 Task: View property listings for modern homes in Santa Fe, New Mexico, with a private courtyard or patio.
Action: Mouse moved to (325, 189)
Screenshot: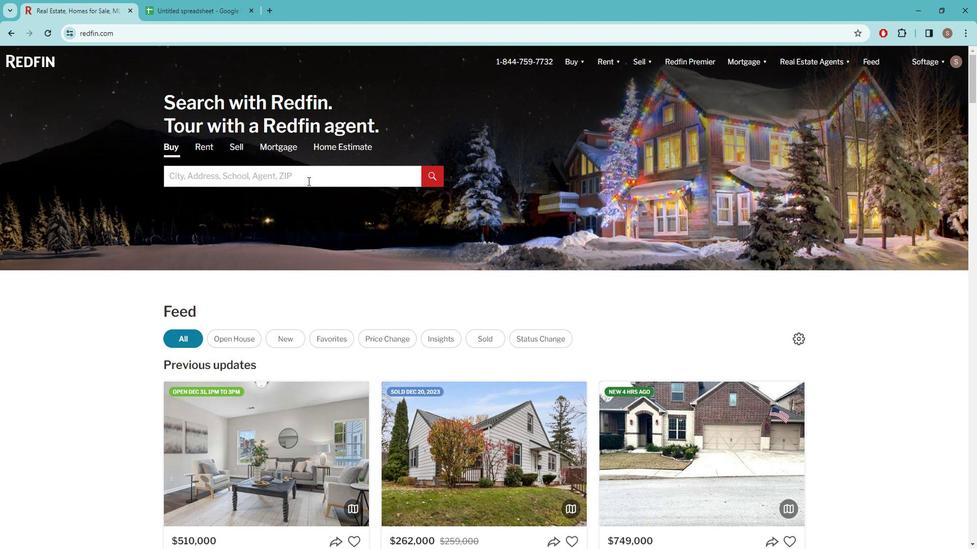 
Action: Mouse pressed left at (325, 189)
Screenshot: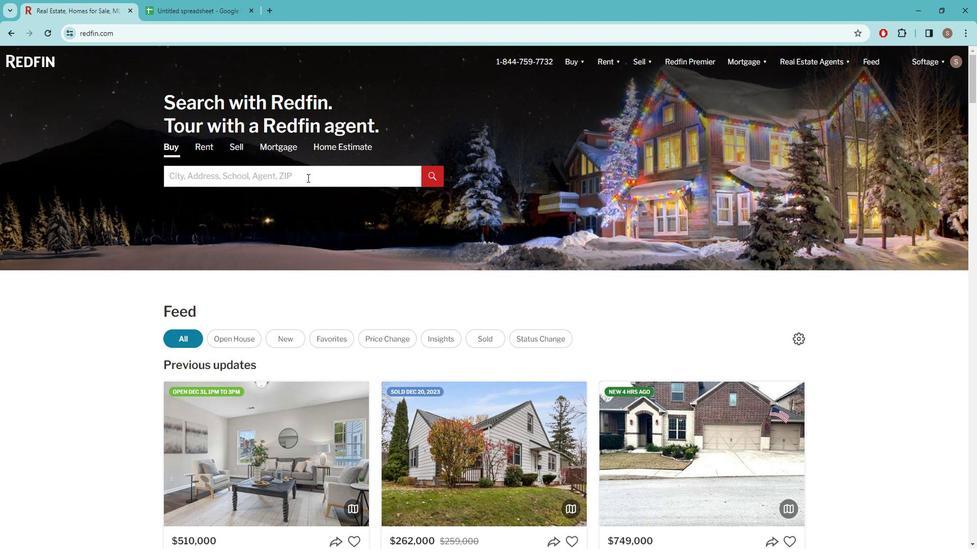 
Action: Mouse moved to (324, 188)
Screenshot: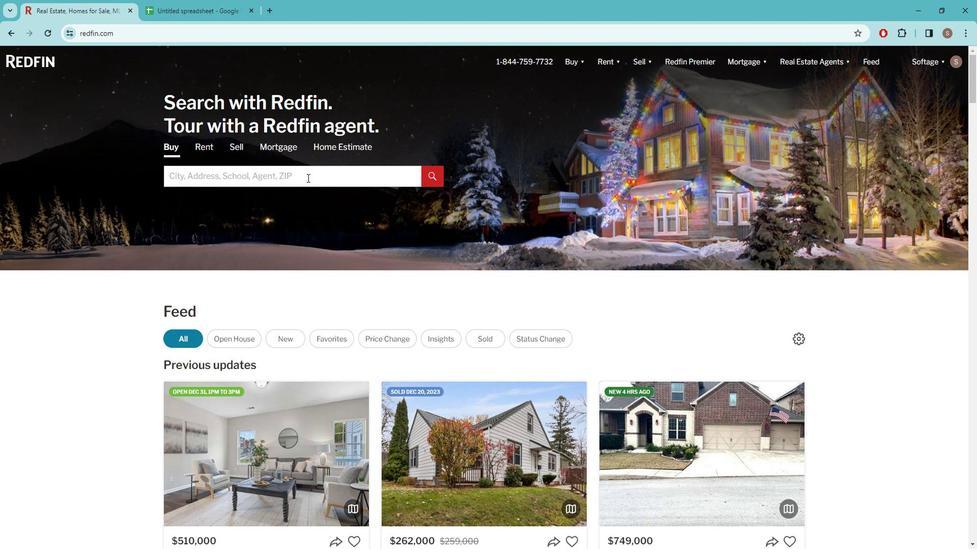 
Action: Key pressed s<Key.caps_lock>ANTA<Key.space><Key.caps_lock>f<Key.caps_lock>E
Screenshot: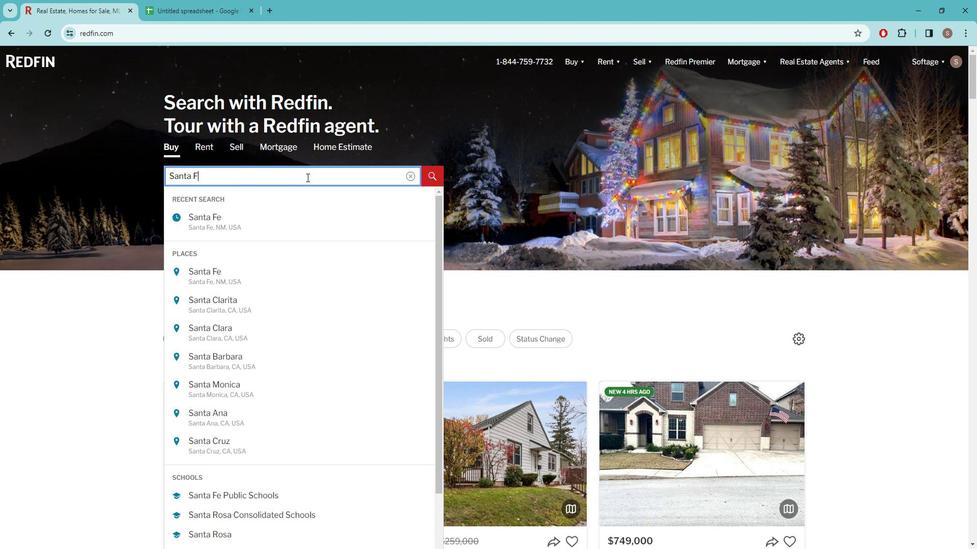 
Action: Mouse moved to (297, 224)
Screenshot: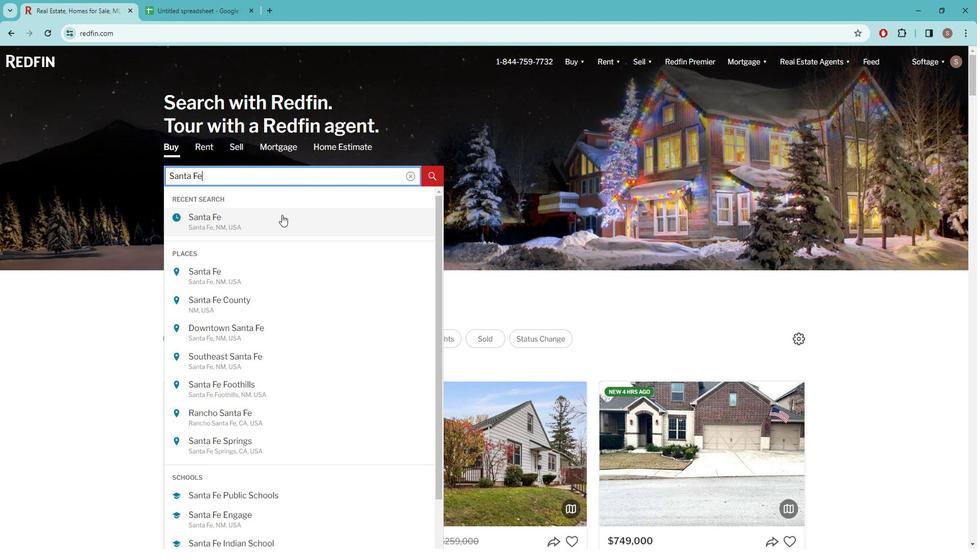 
Action: Mouse pressed left at (297, 224)
Screenshot: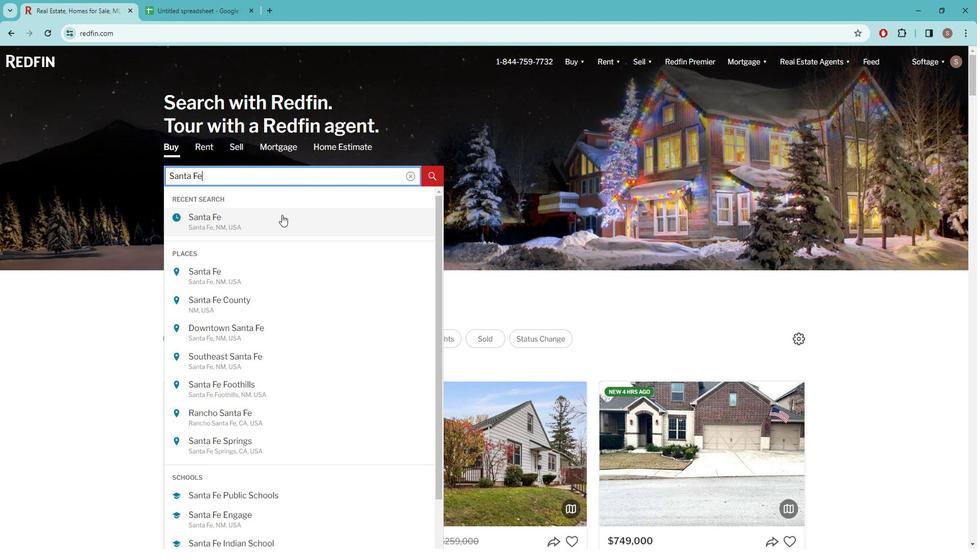 
Action: Mouse moved to (867, 139)
Screenshot: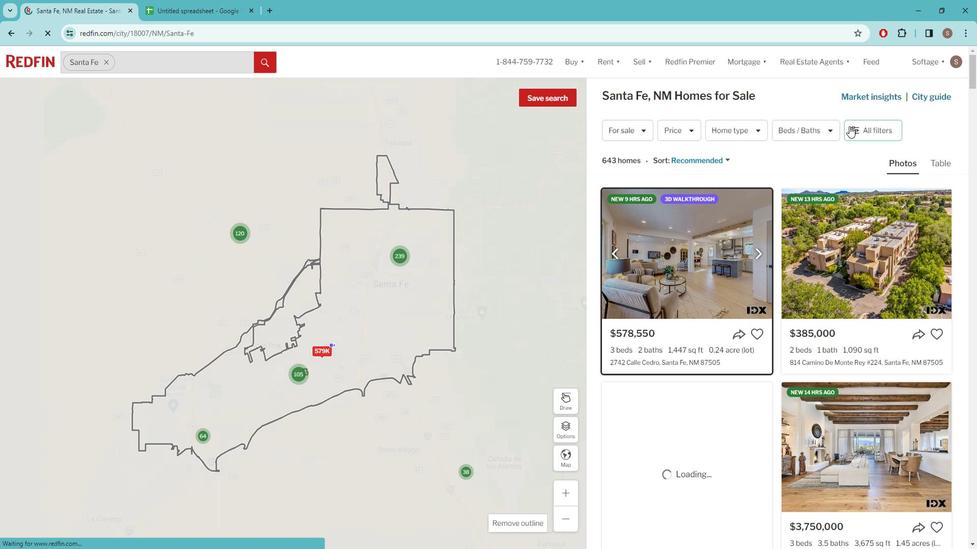 
Action: Mouse pressed left at (867, 139)
Screenshot: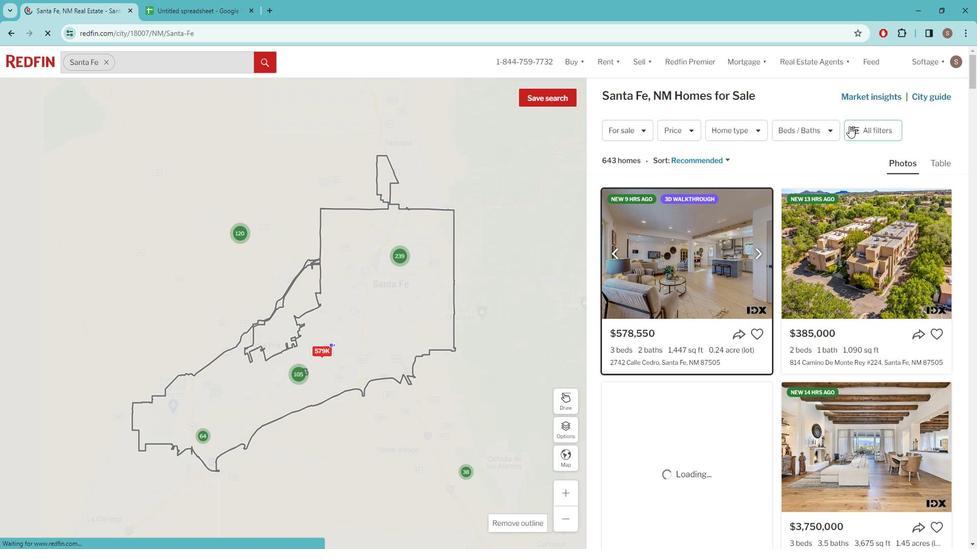 
Action: Mouse pressed left at (867, 139)
Screenshot: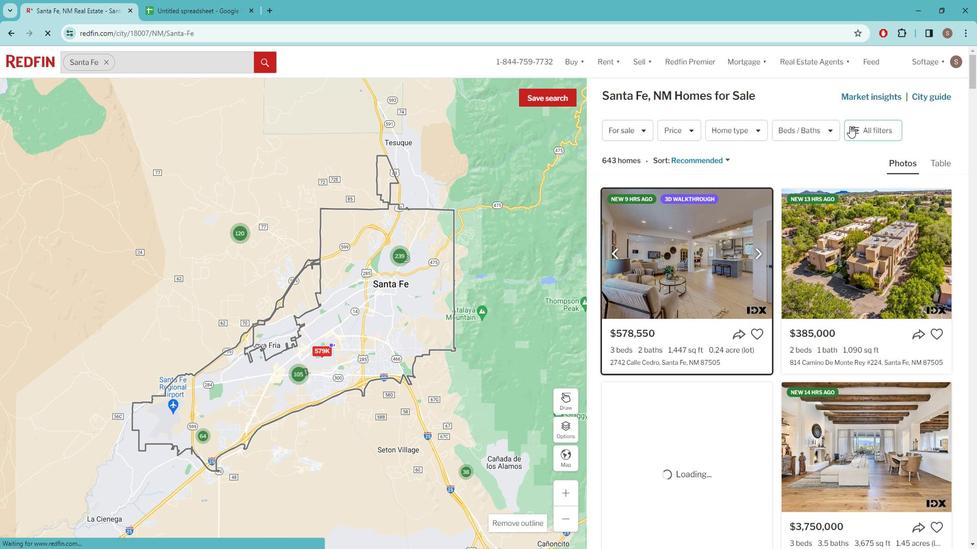 
Action: Mouse moved to (870, 139)
Screenshot: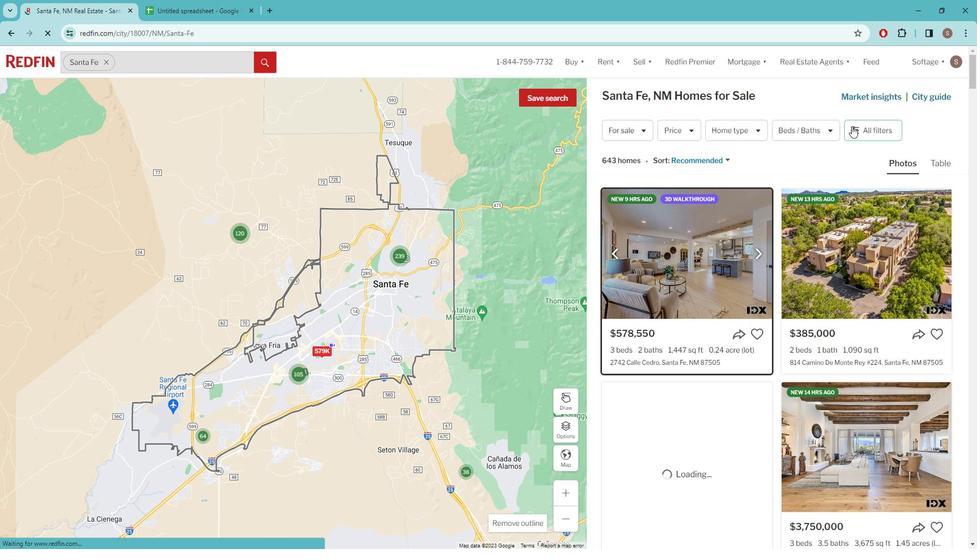 
Action: Mouse pressed left at (870, 139)
Screenshot: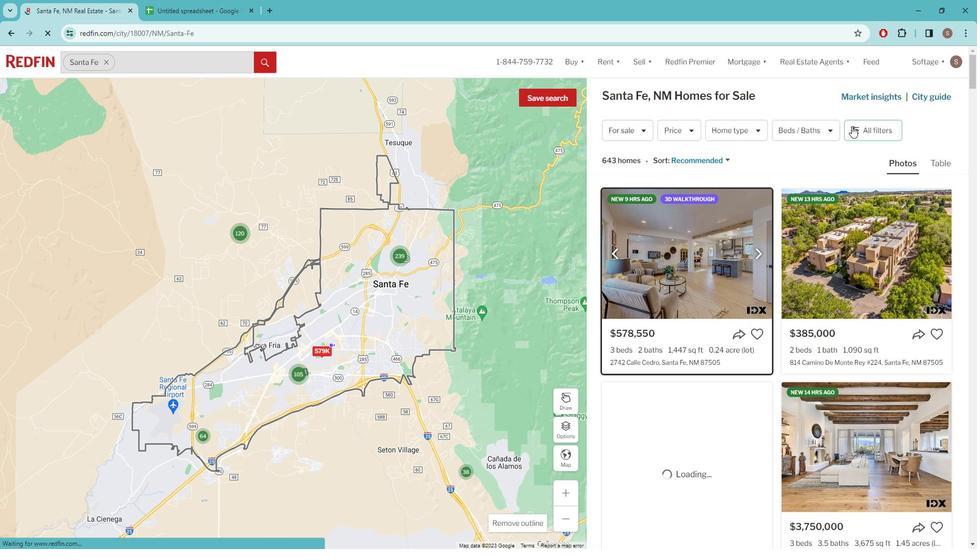 
Action: Mouse pressed left at (870, 139)
Screenshot: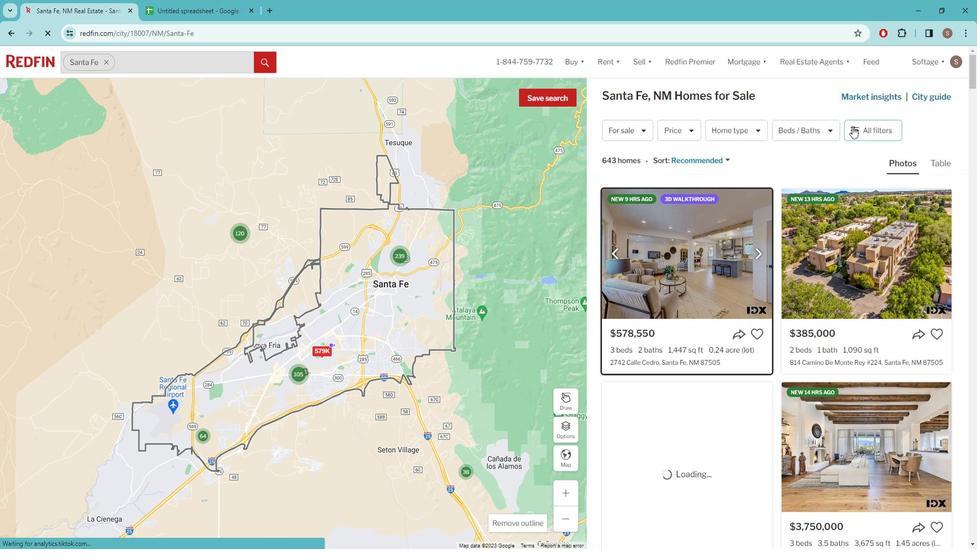 
Action: Mouse moved to (870, 139)
Screenshot: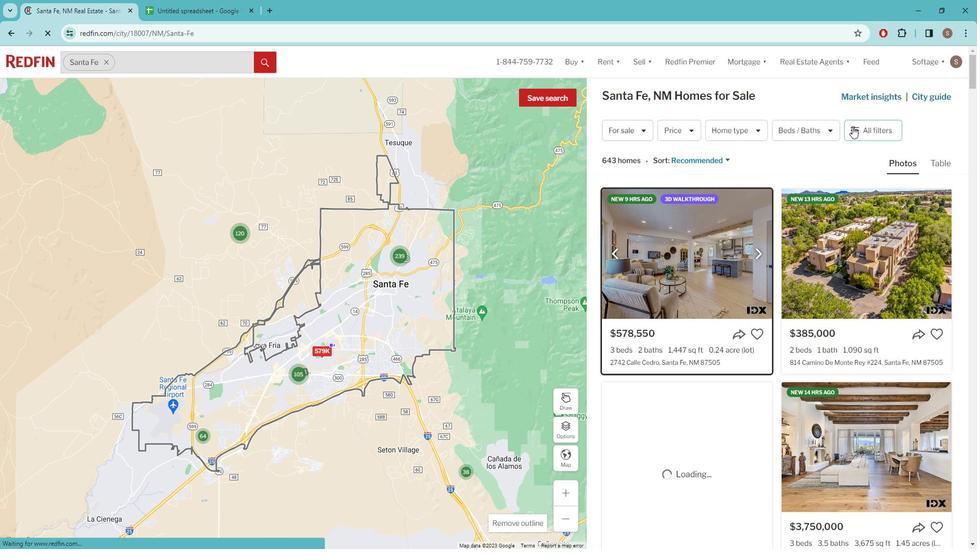 
Action: Mouse pressed left at (870, 139)
Screenshot: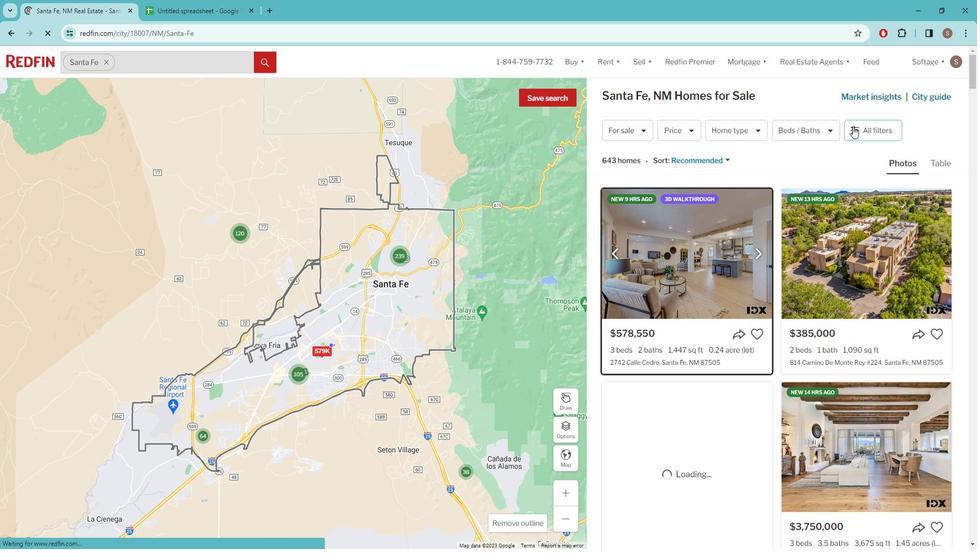 
Action: Mouse pressed left at (870, 139)
Screenshot: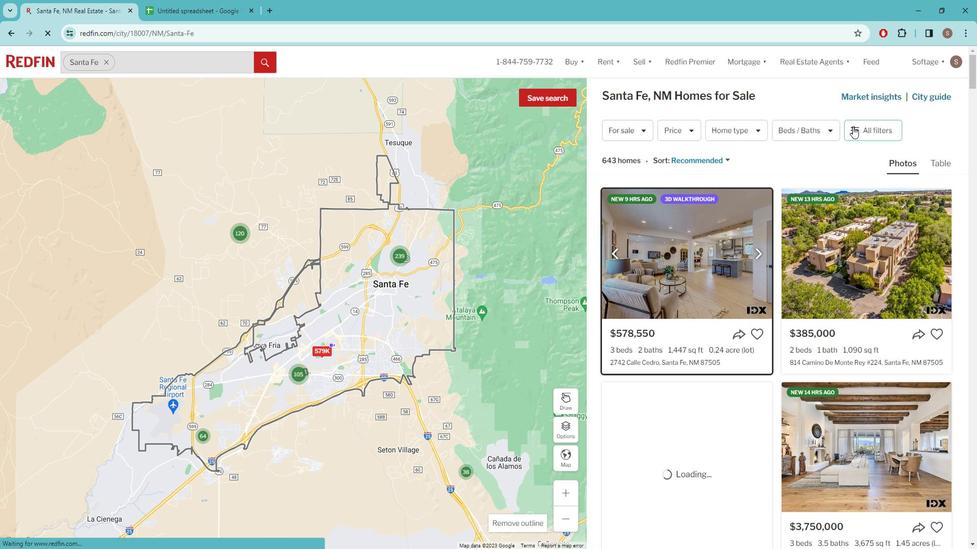 
Action: Mouse moved to (877, 140)
Screenshot: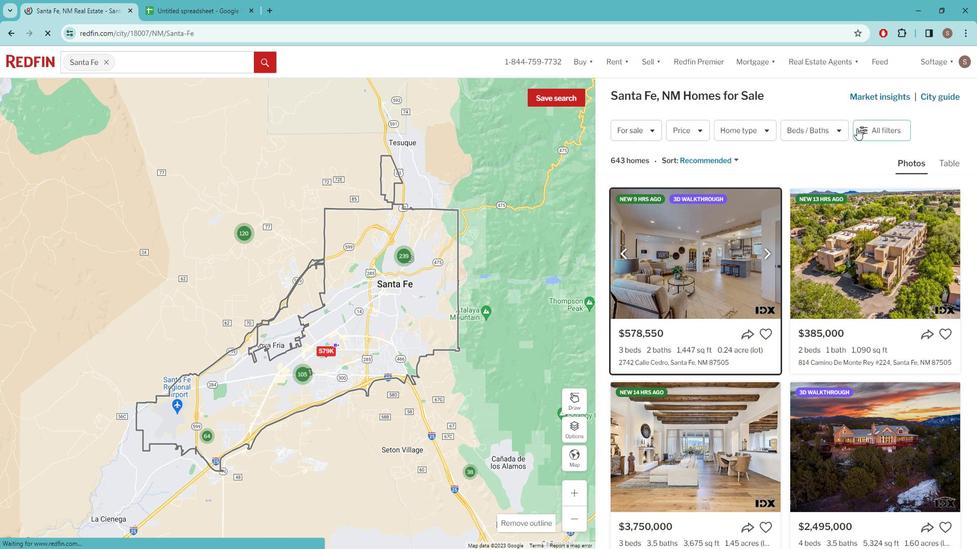 
Action: Mouse pressed left at (877, 140)
Screenshot: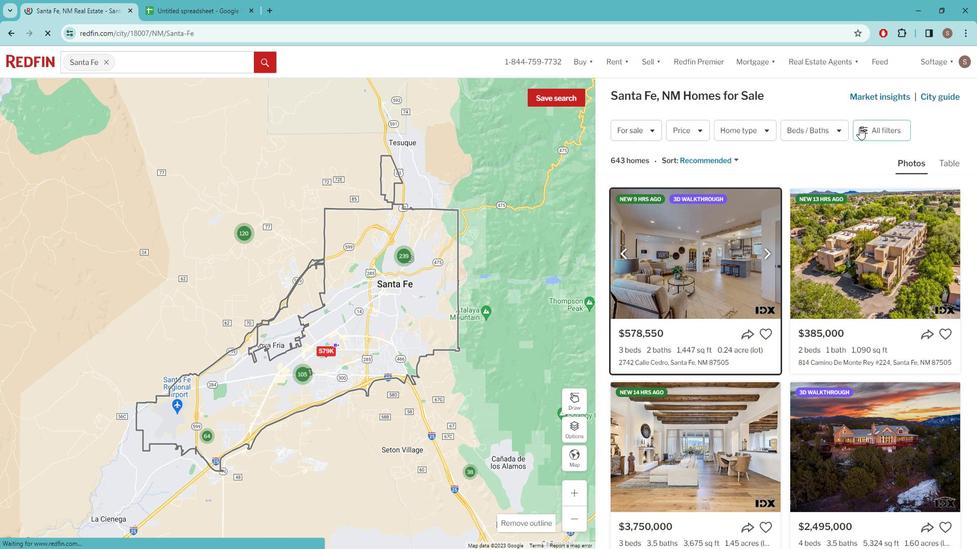 
Action: Mouse pressed left at (877, 140)
Screenshot: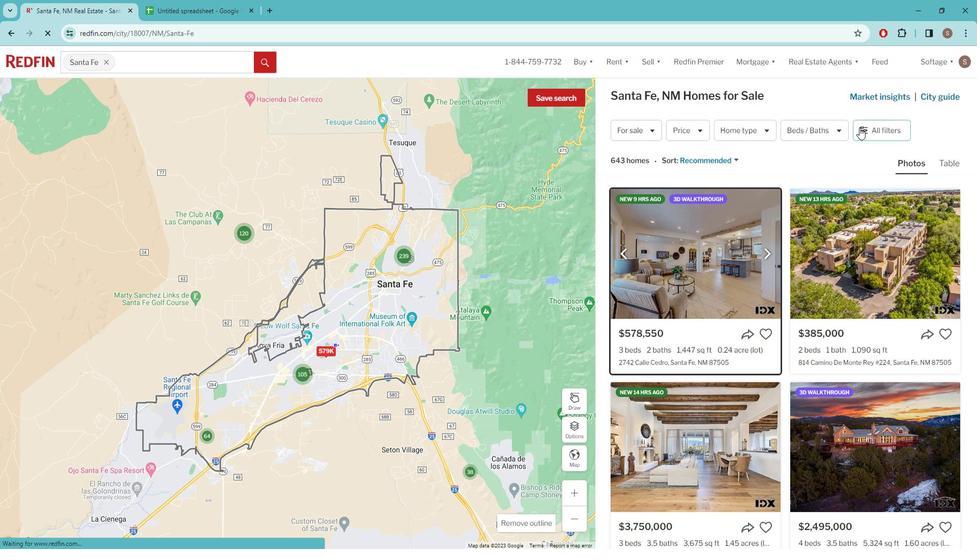 
Action: Mouse pressed left at (877, 140)
Screenshot: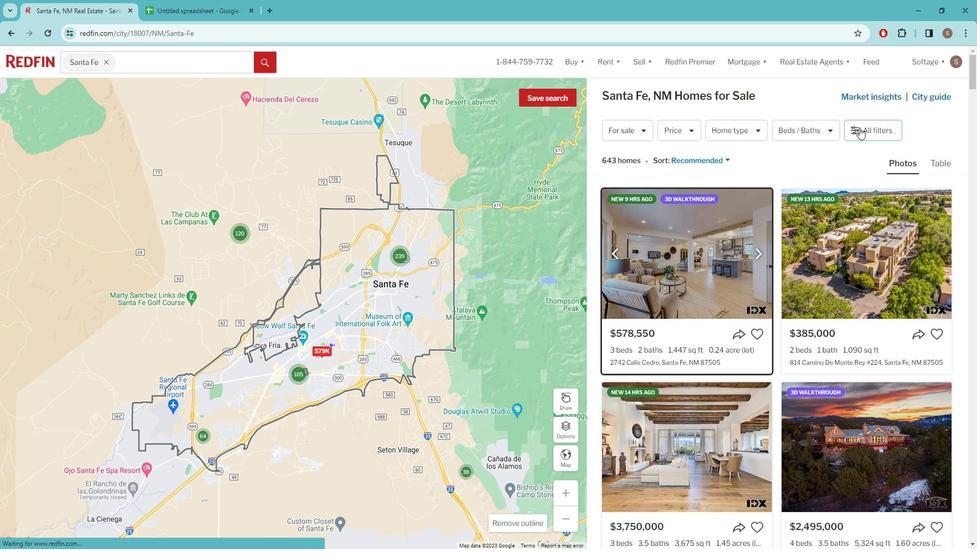
Action: Mouse moved to (823, 215)
Screenshot: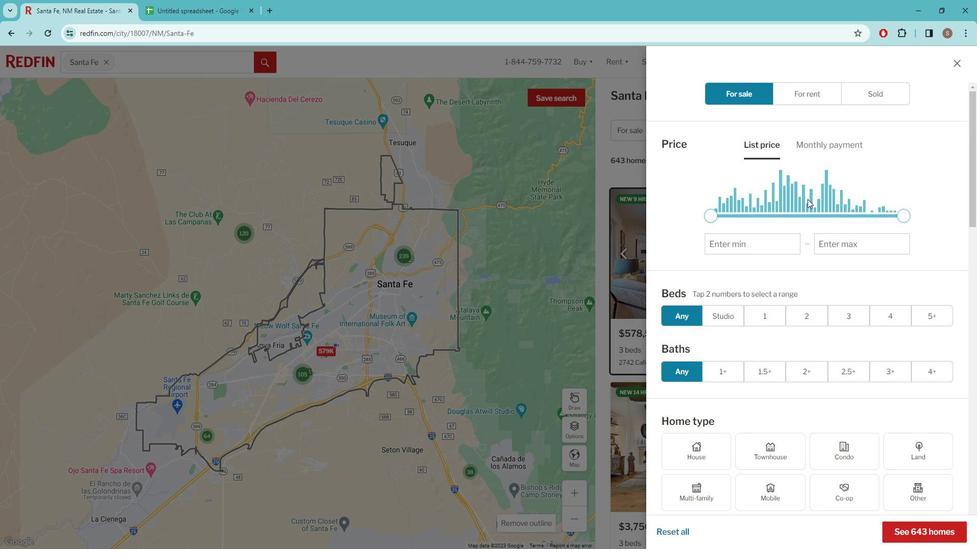 
Action: Mouse scrolled (823, 214) with delta (0, 0)
Screenshot: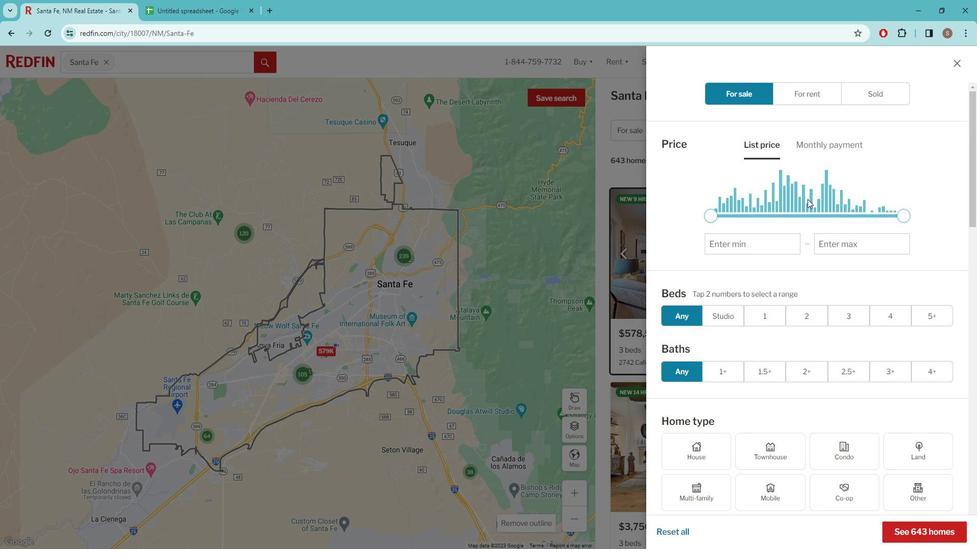 
Action: Mouse moved to (823, 215)
Screenshot: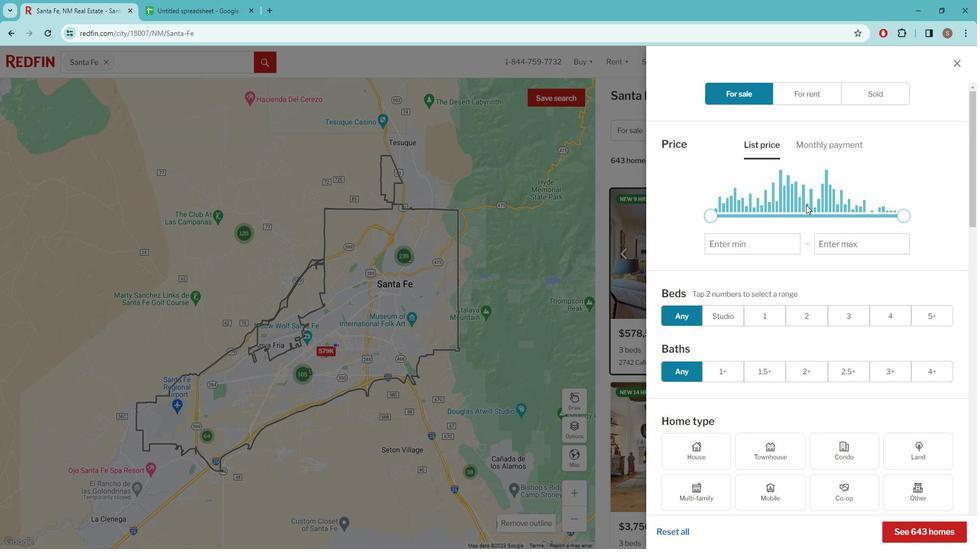 
Action: Mouse scrolled (823, 214) with delta (0, 0)
Screenshot: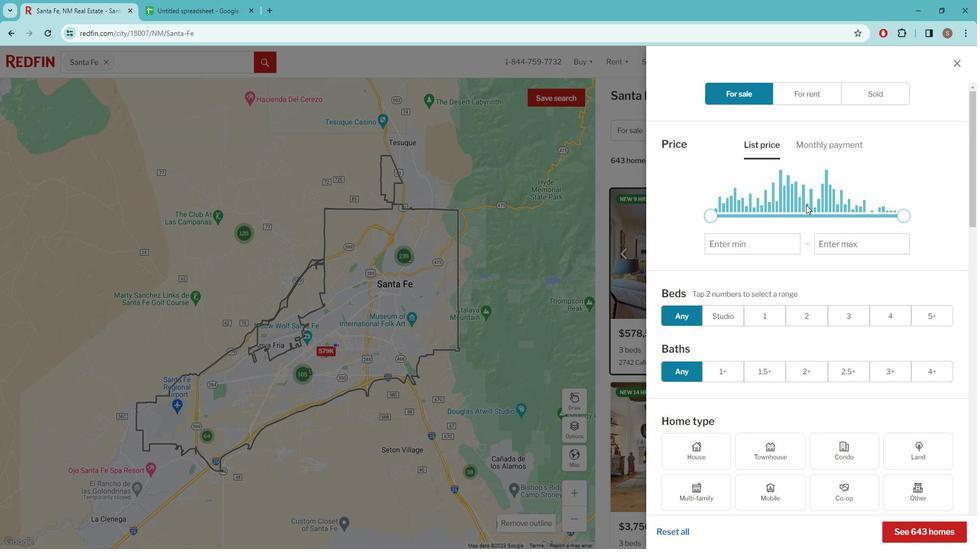 
Action: Mouse scrolled (823, 214) with delta (0, 0)
Screenshot: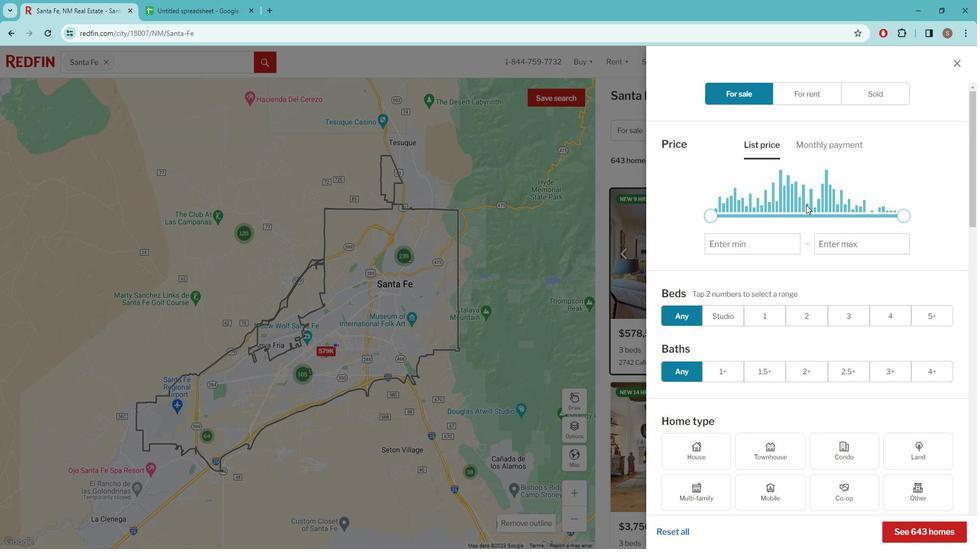 
Action: Mouse moved to (823, 215)
Screenshot: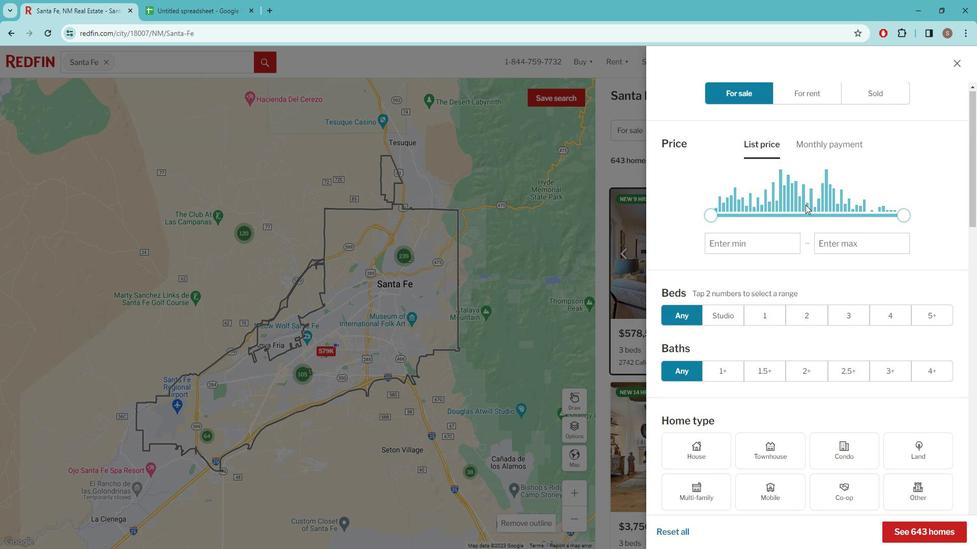 
Action: Mouse scrolled (823, 215) with delta (0, 0)
Screenshot: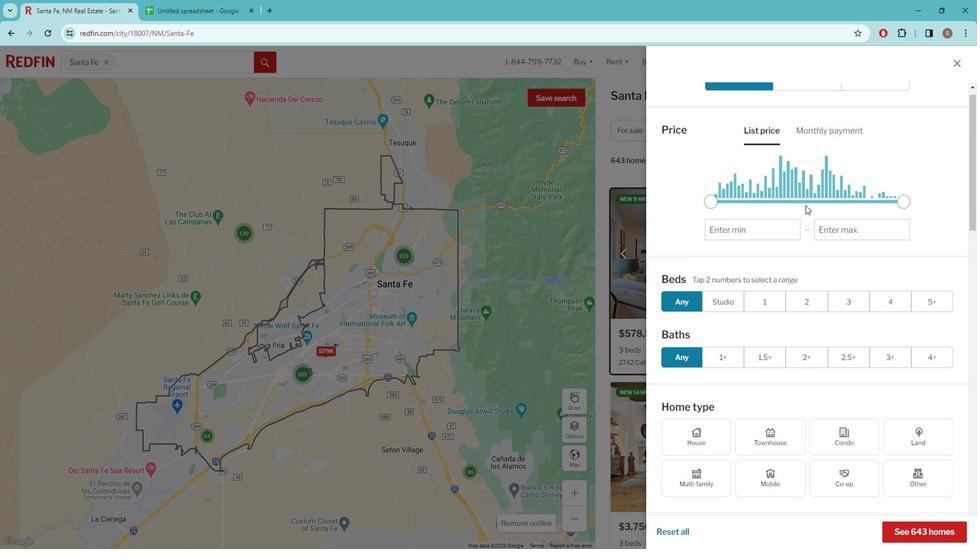 
Action: Mouse moved to (820, 225)
Screenshot: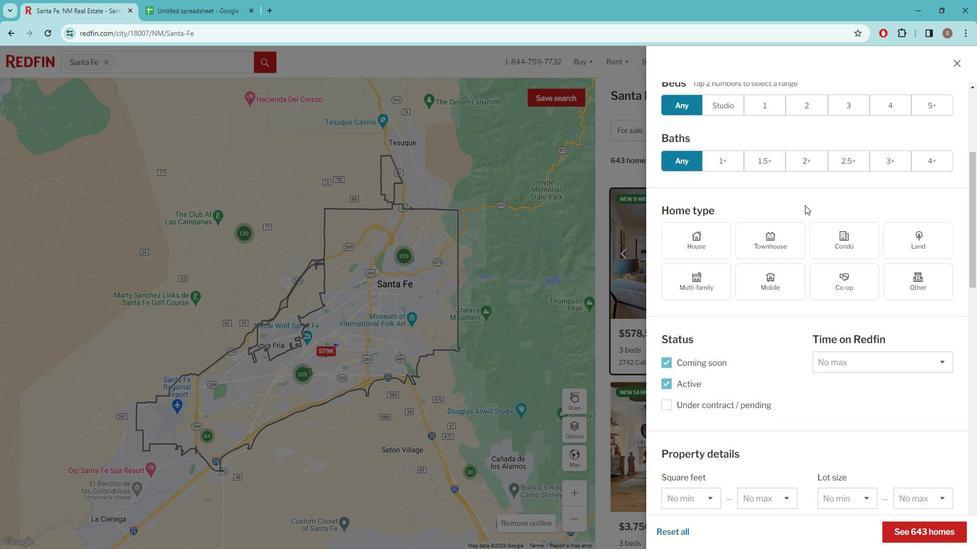 
Action: Mouse scrolled (820, 224) with delta (0, 0)
Screenshot: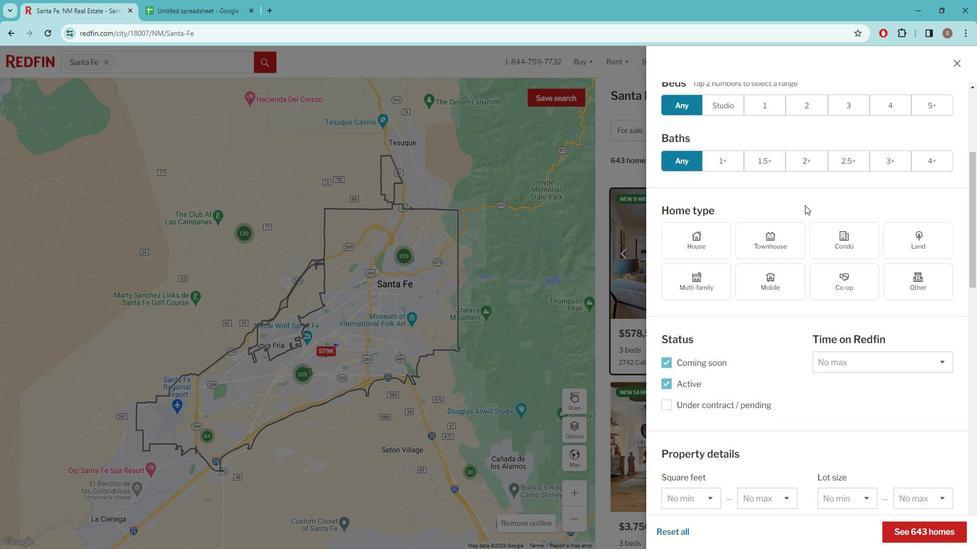 
Action: Mouse moved to (819, 228)
Screenshot: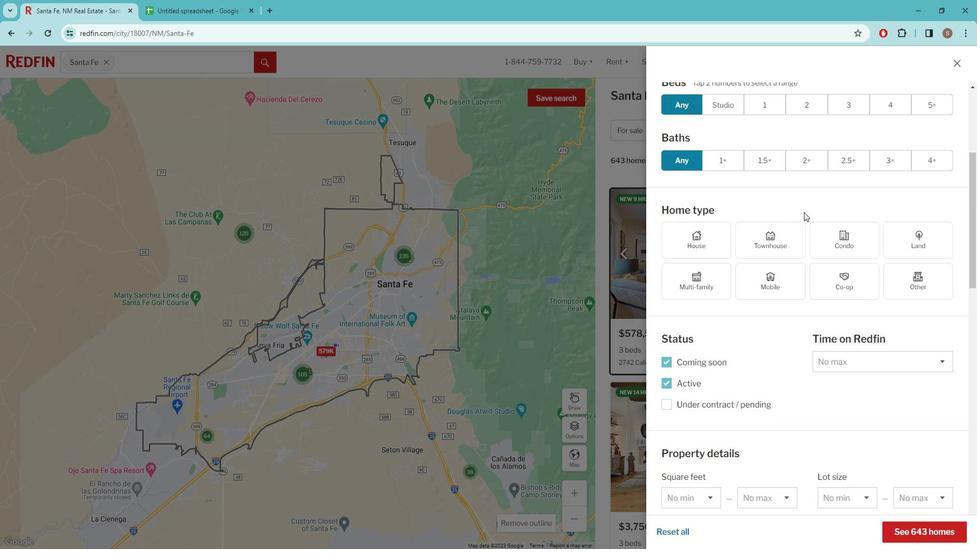 
Action: Mouse scrolled (819, 227) with delta (0, 0)
Screenshot: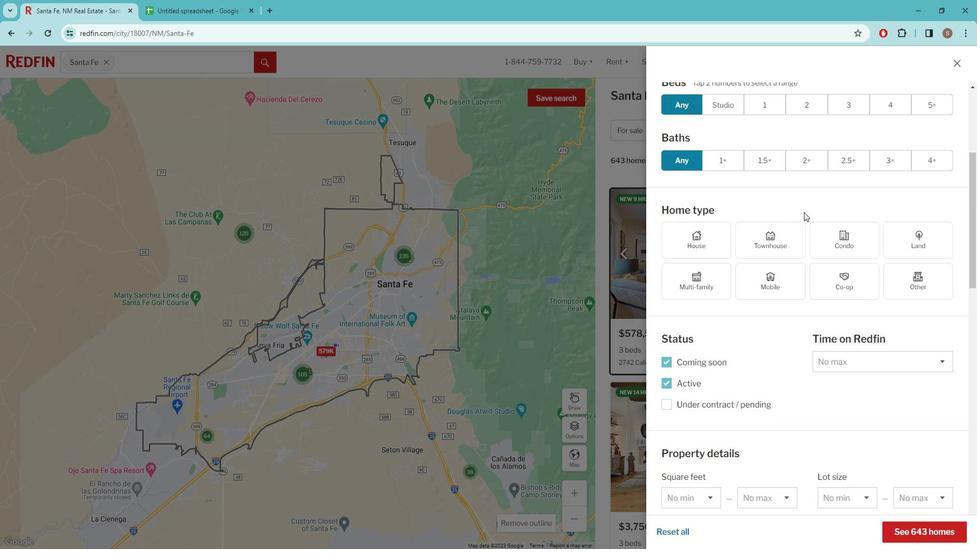 
Action: Mouse moved to (818, 231)
Screenshot: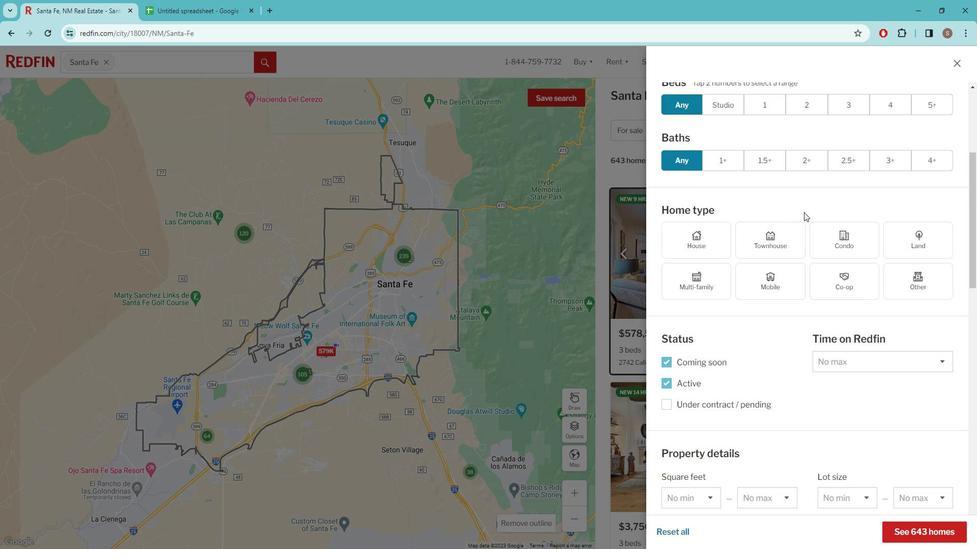 
Action: Mouse scrolled (818, 231) with delta (0, 0)
Screenshot: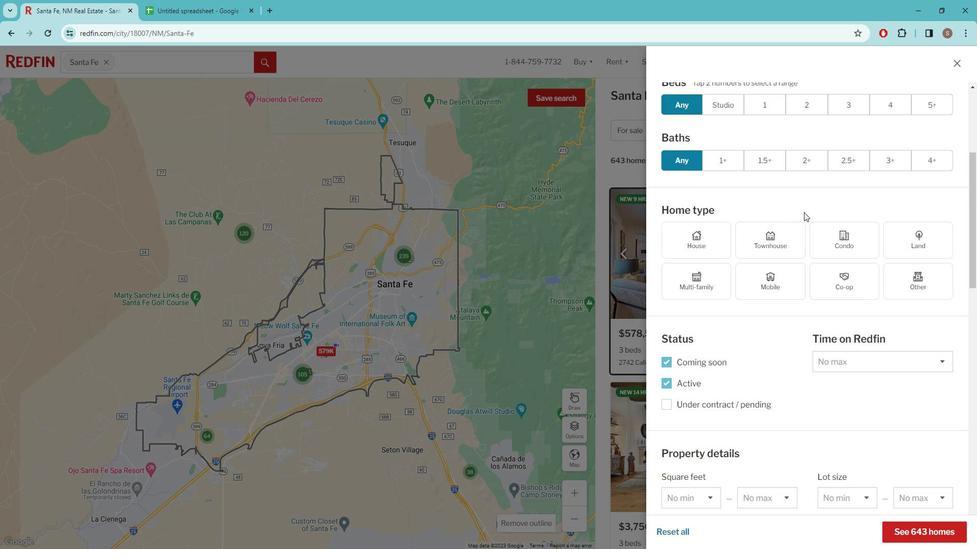 
Action: Mouse moved to (806, 297)
Screenshot: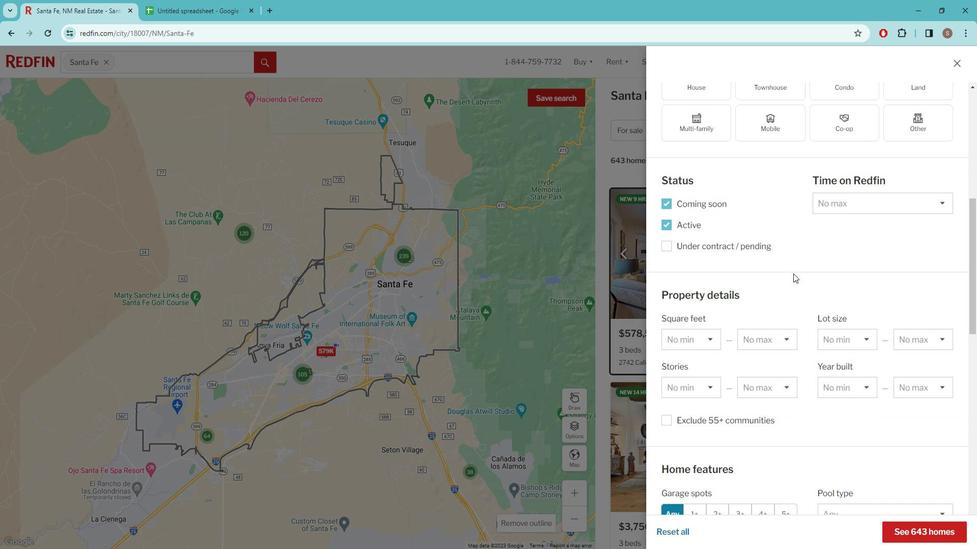 
Action: Mouse scrolled (806, 297) with delta (0, 0)
Screenshot: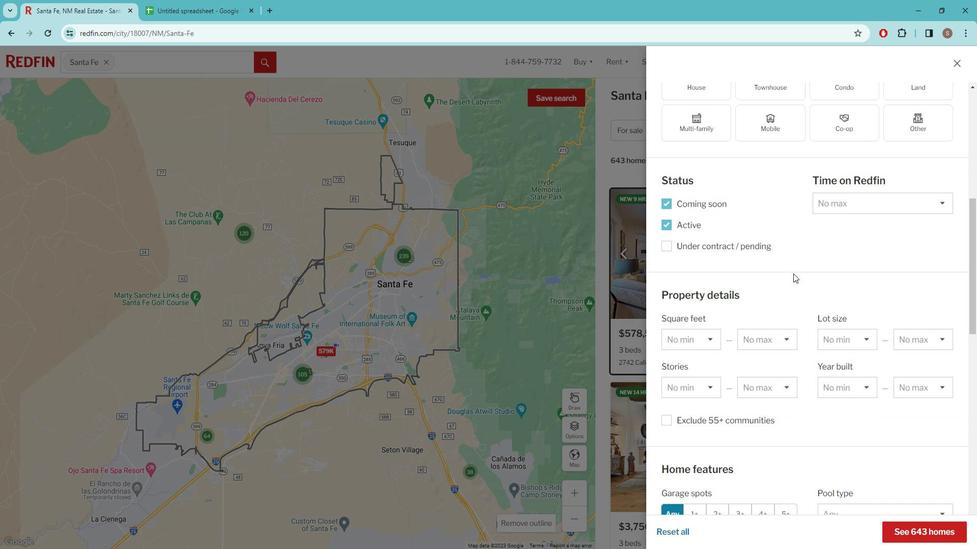 
Action: Mouse moved to (803, 304)
Screenshot: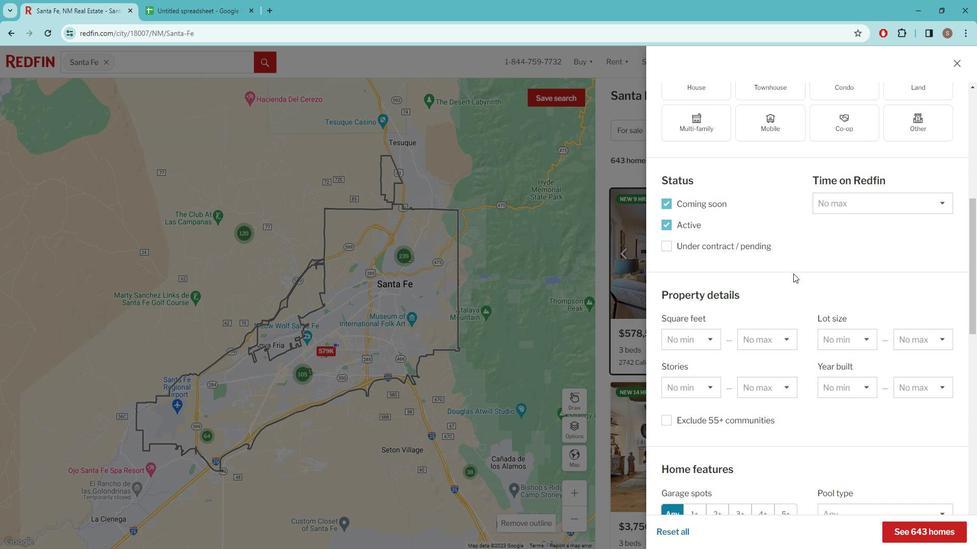 
Action: Mouse scrolled (803, 303) with delta (0, 0)
Screenshot: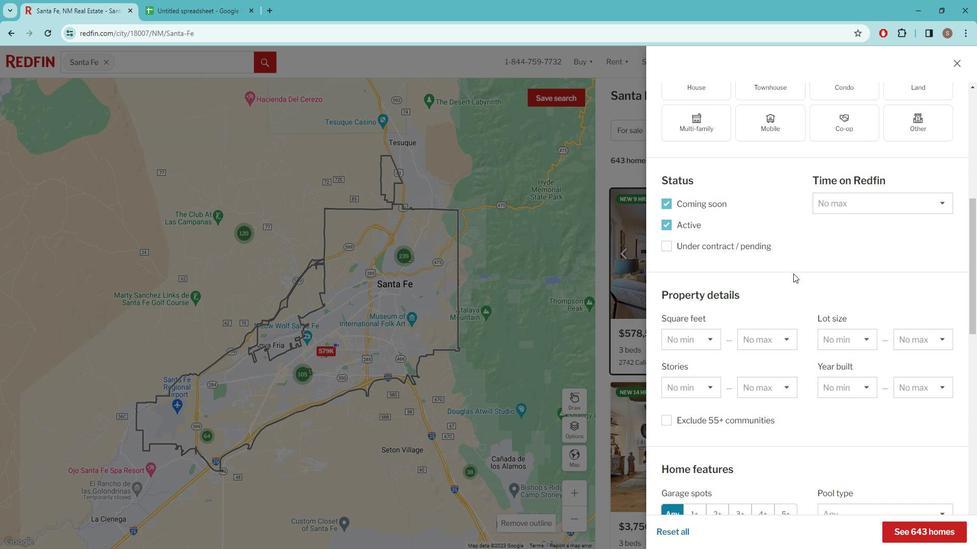 
Action: Mouse moved to (801, 311)
Screenshot: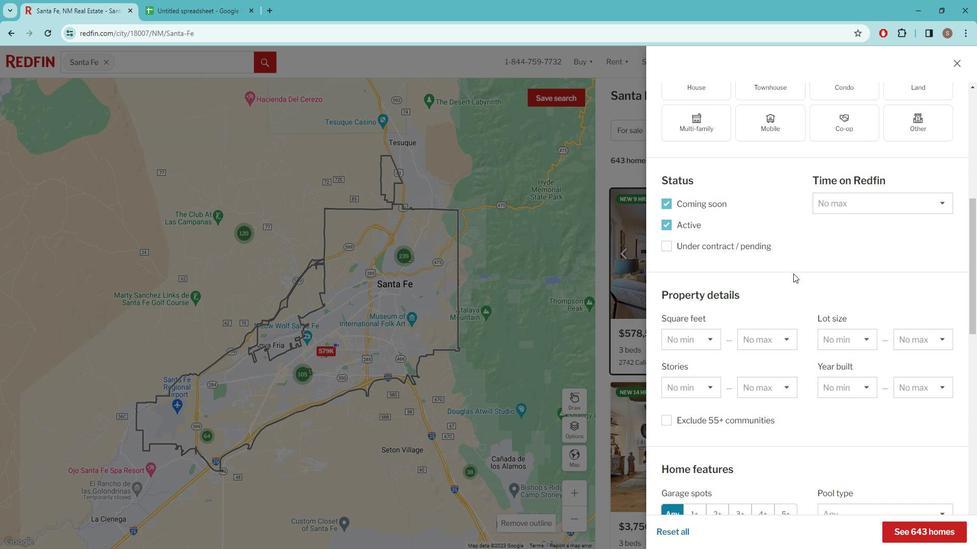 
Action: Mouse scrolled (801, 311) with delta (0, 0)
Screenshot: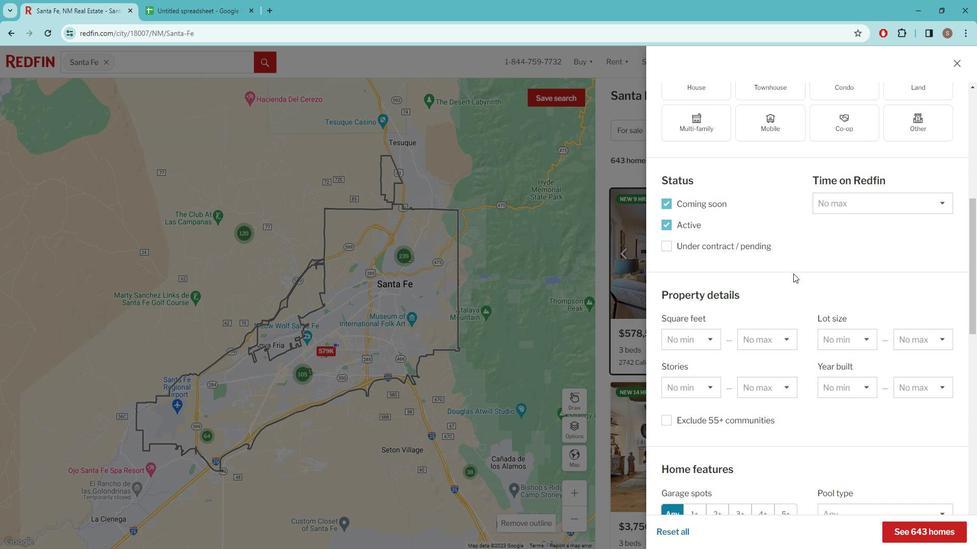 
Action: Mouse moved to (800, 316)
Screenshot: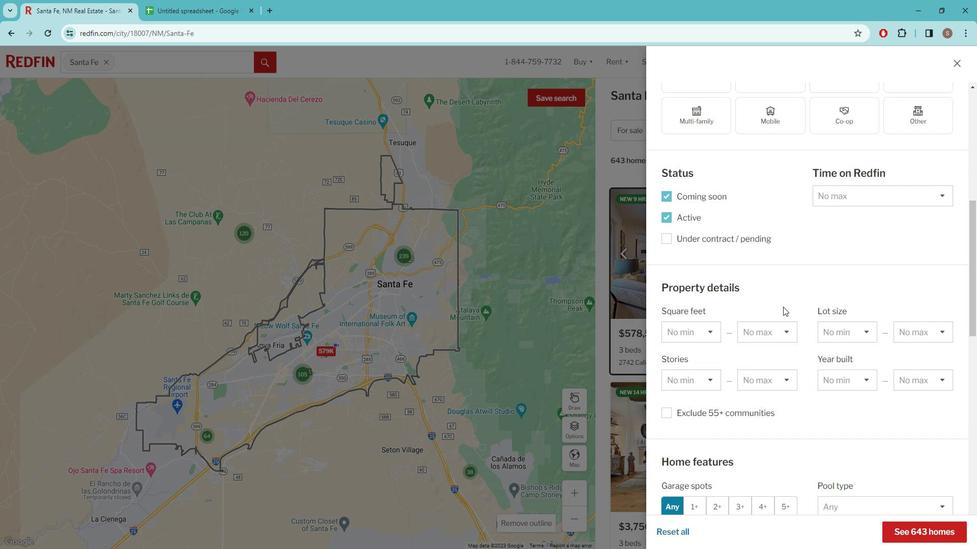 
Action: Mouse scrolled (800, 316) with delta (0, 0)
Screenshot: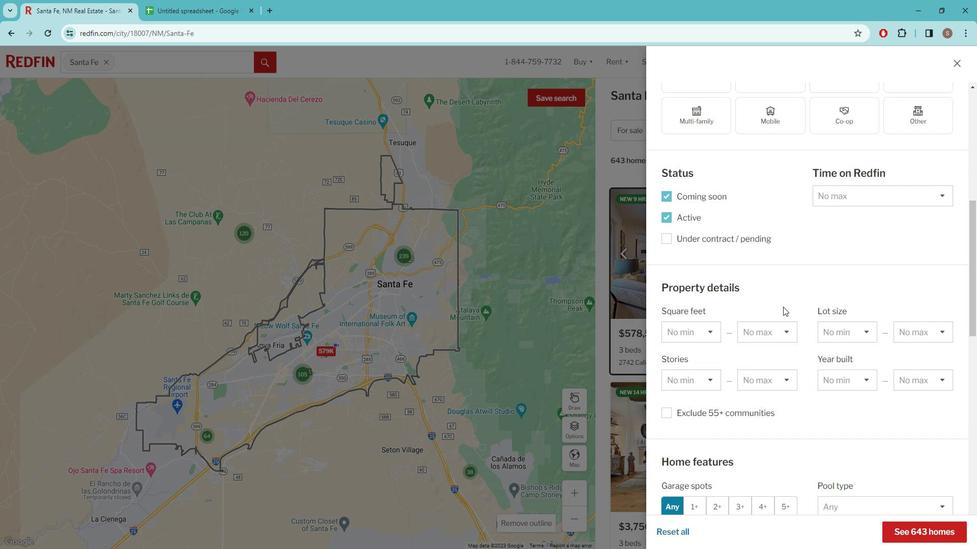 
Action: Mouse moved to (770, 370)
Screenshot: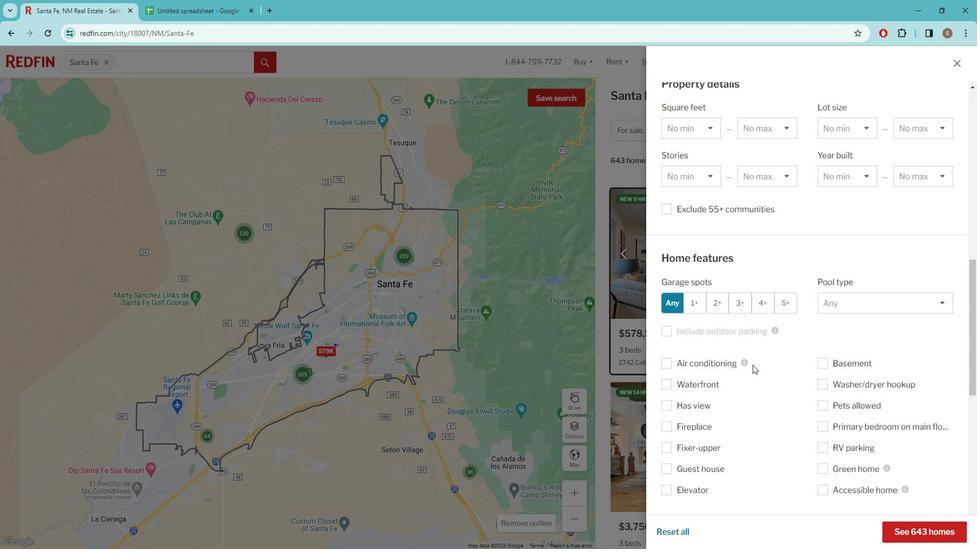 
Action: Mouse scrolled (770, 369) with delta (0, 0)
Screenshot: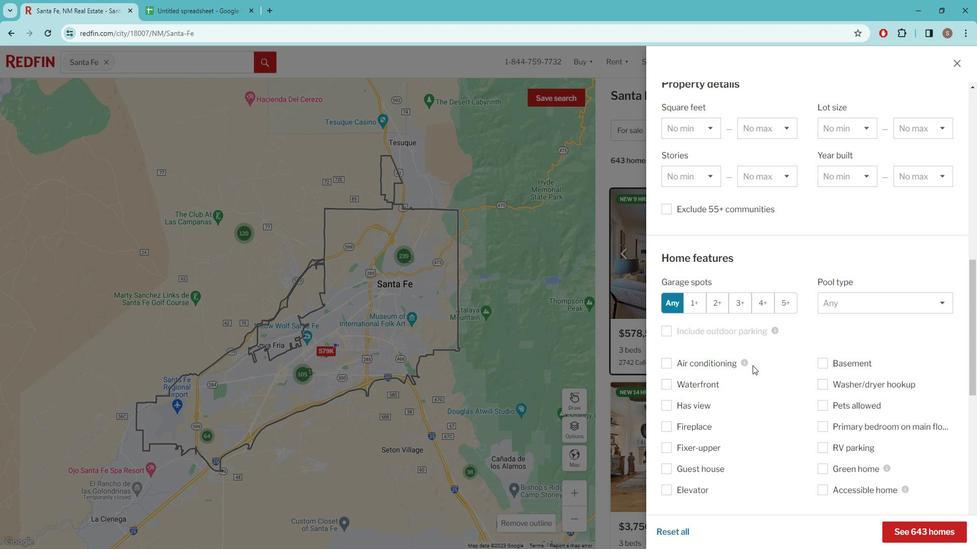 
Action: Mouse scrolled (770, 369) with delta (0, 0)
Screenshot: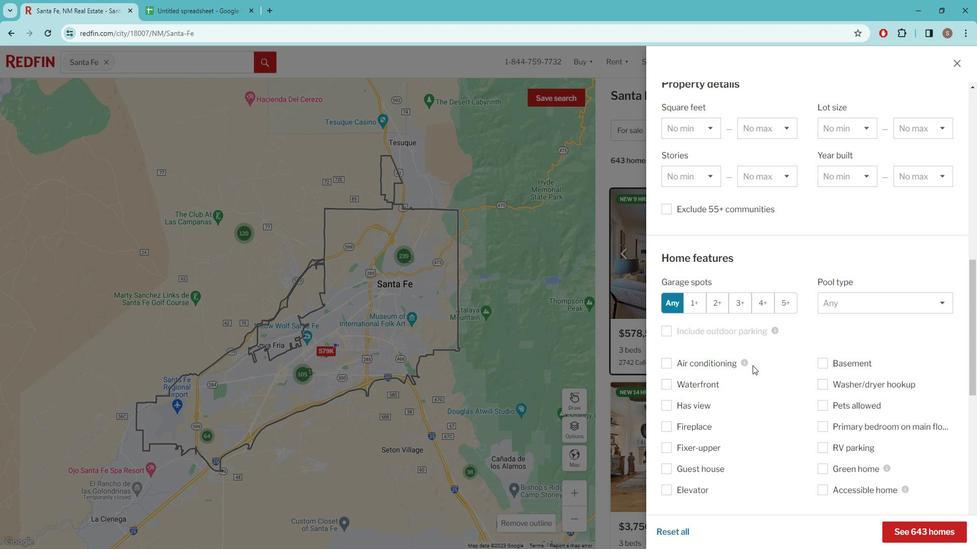 
Action: Mouse moved to (769, 369)
Screenshot: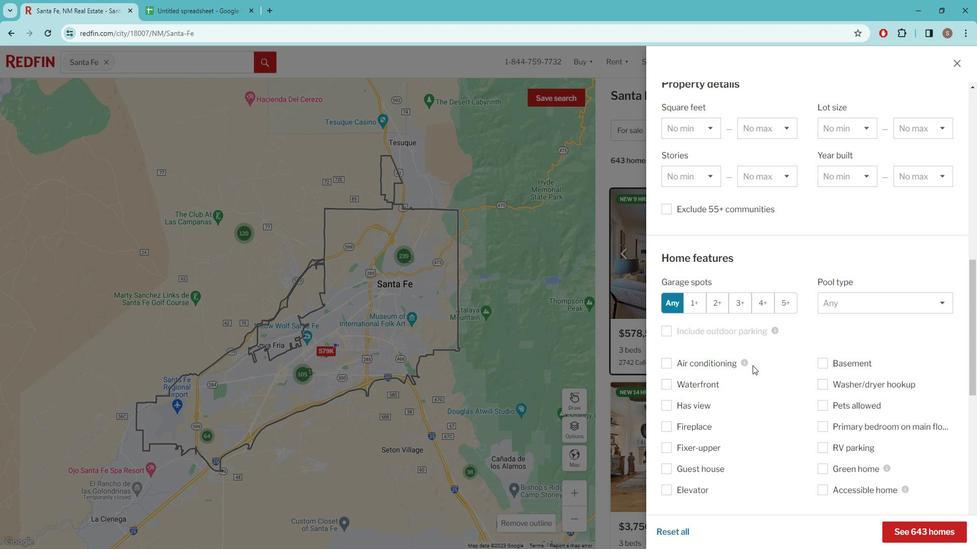 
Action: Mouse scrolled (769, 368) with delta (0, 0)
Screenshot: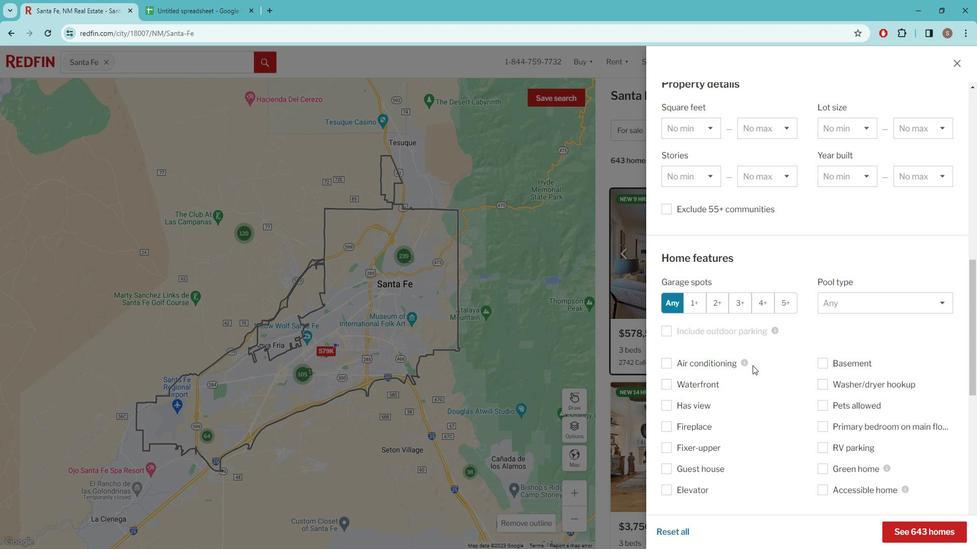 
Action: Mouse moved to (753, 379)
Screenshot: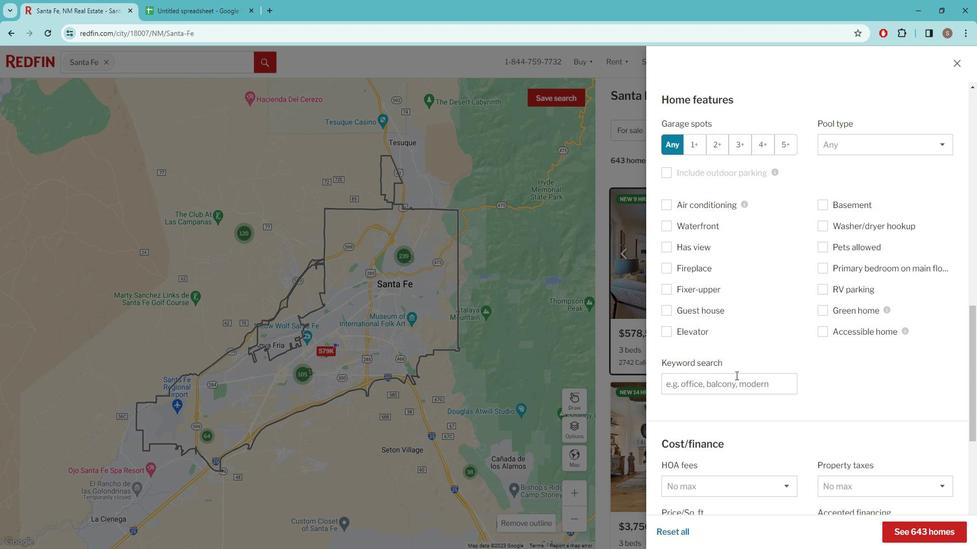 
Action: Mouse pressed left at (753, 379)
Screenshot: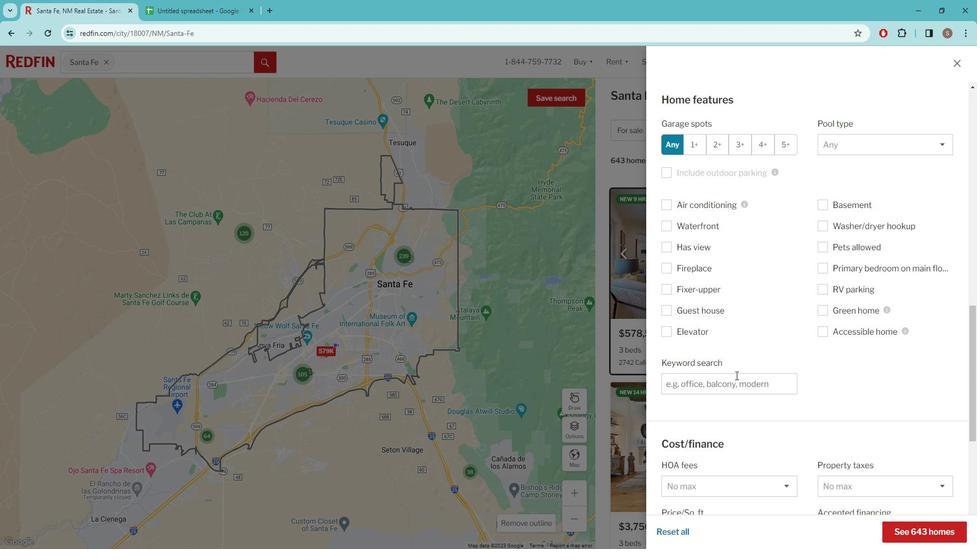 
Action: Key pressed MODERN<Key.space>HOMES<Key.space>WITH<Key.space>PATIO<Key.space>
Screenshot: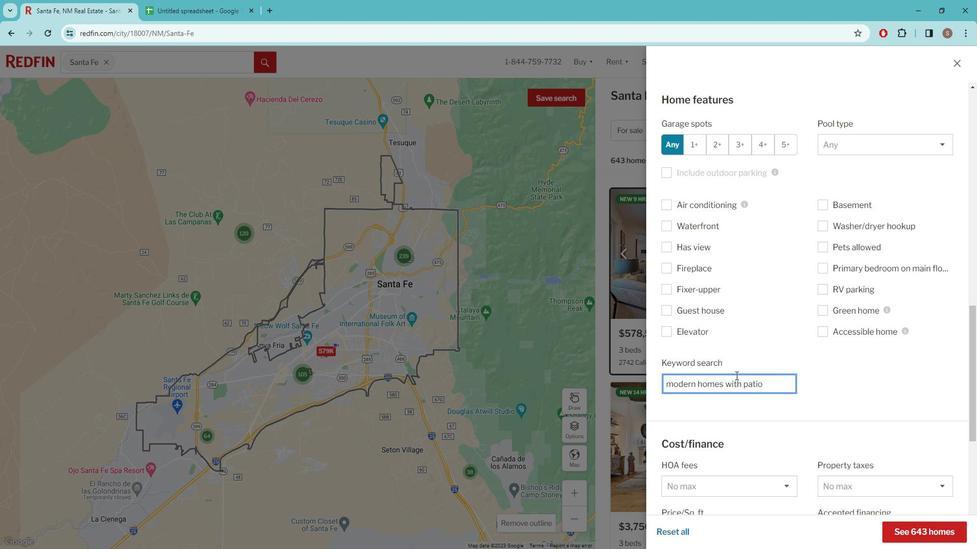 
Action: Mouse scrolled (753, 379) with delta (0, 0)
Screenshot: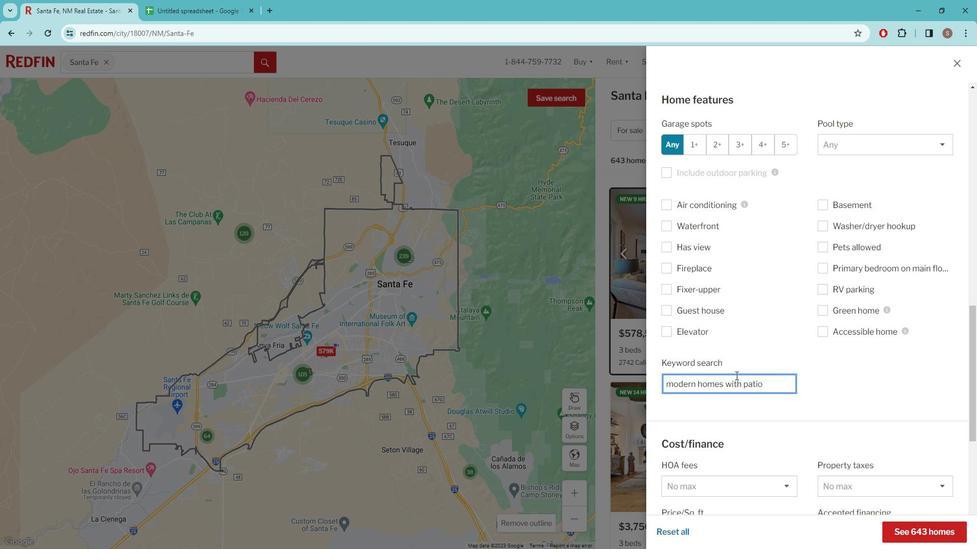 
Action: Mouse scrolled (753, 379) with delta (0, 0)
Screenshot: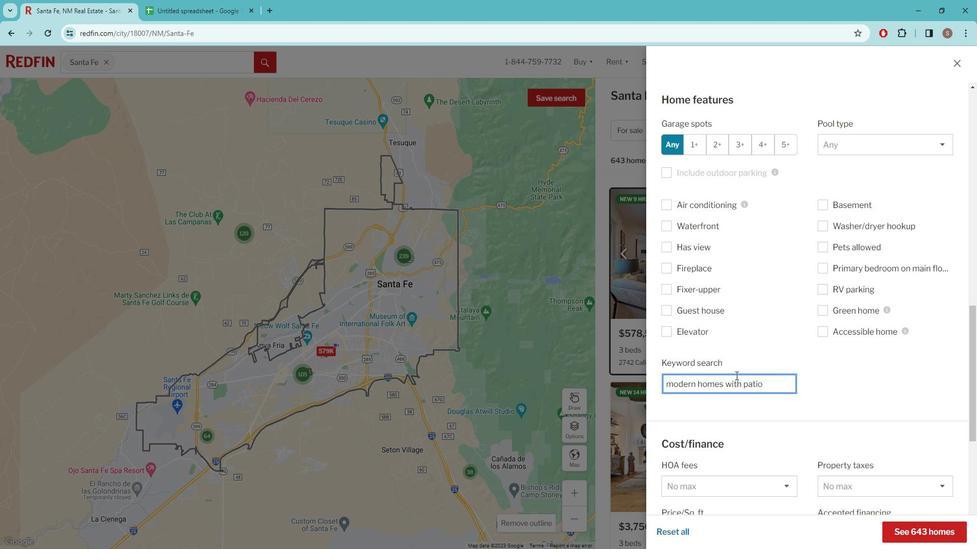 
Action: Mouse scrolled (753, 379) with delta (0, 0)
Screenshot: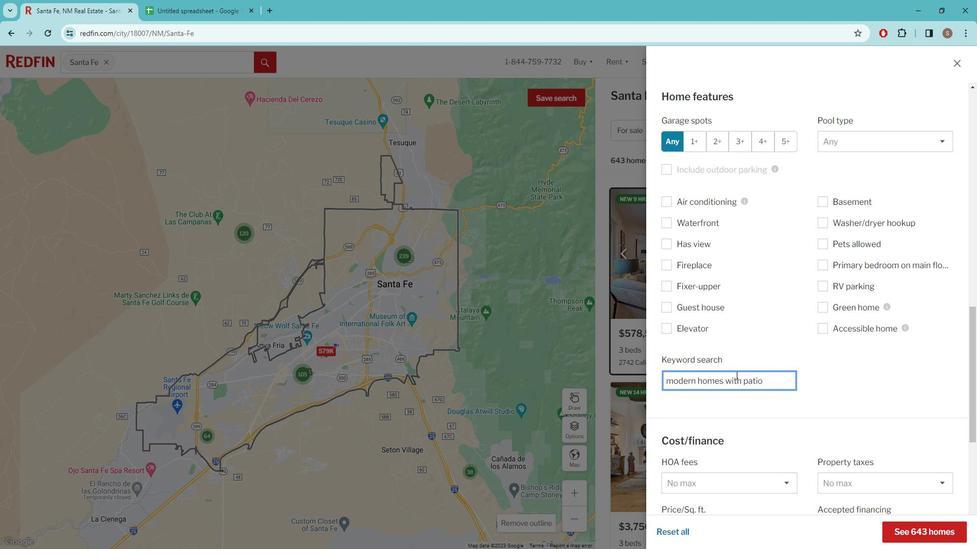 
Action: Mouse scrolled (753, 379) with delta (0, 0)
Screenshot: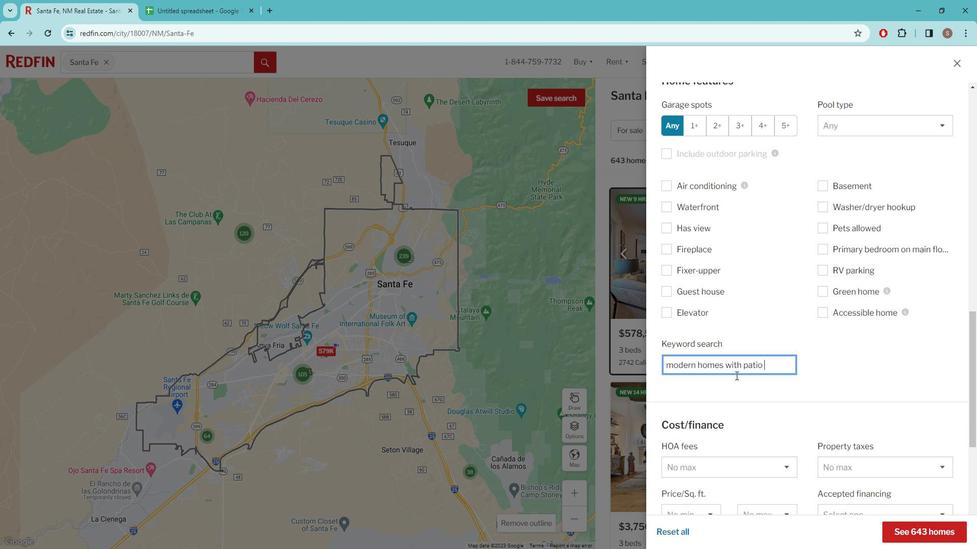 
Action: Mouse scrolled (753, 379) with delta (0, 0)
Screenshot: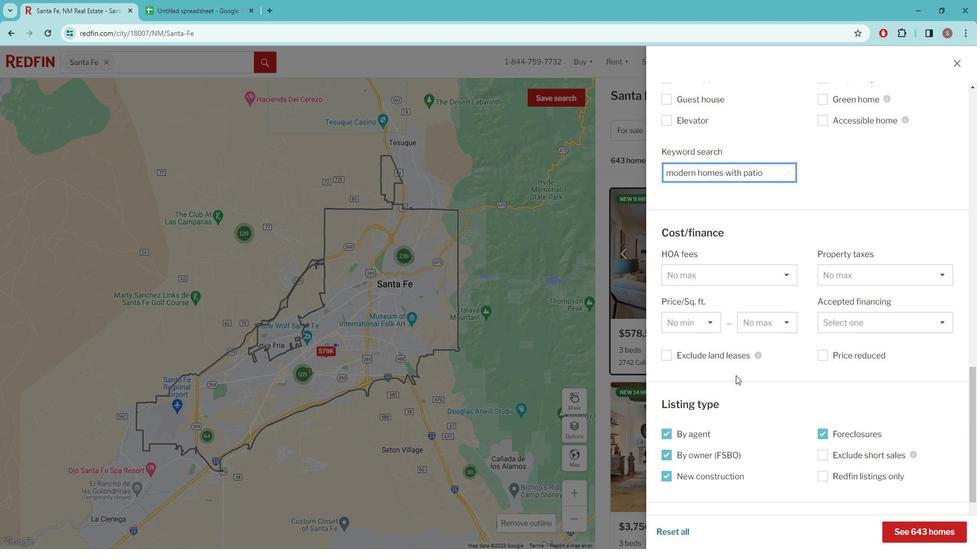 
Action: Mouse scrolled (753, 379) with delta (0, 0)
Screenshot: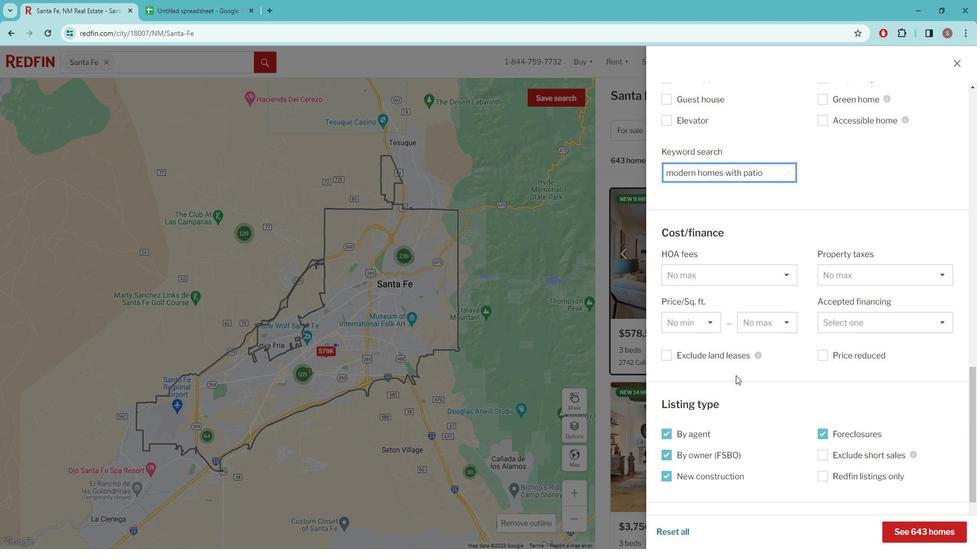 
Action: Mouse scrolled (753, 379) with delta (0, 0)
Screenshot: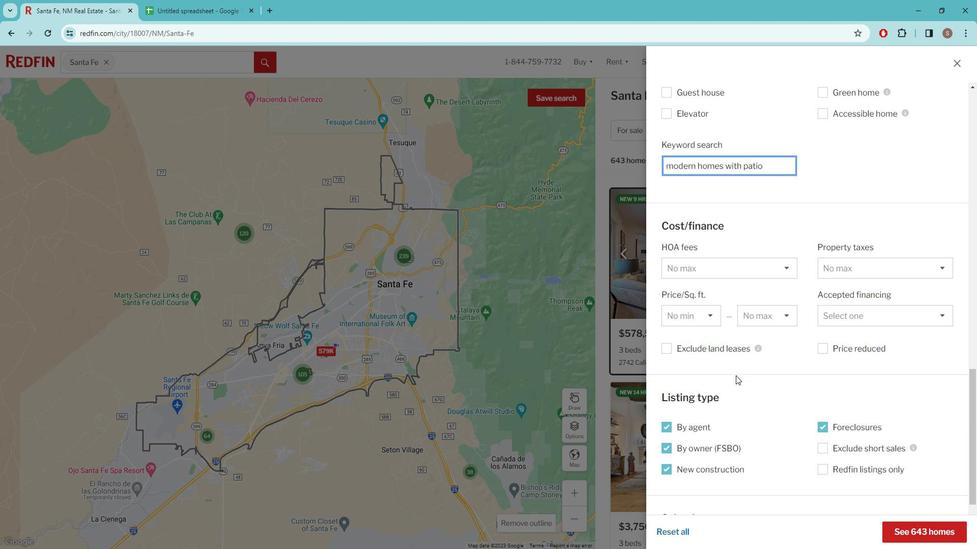 
Action: Mouse scrolled (753, 379) with delta (0, 0)
Screenshot: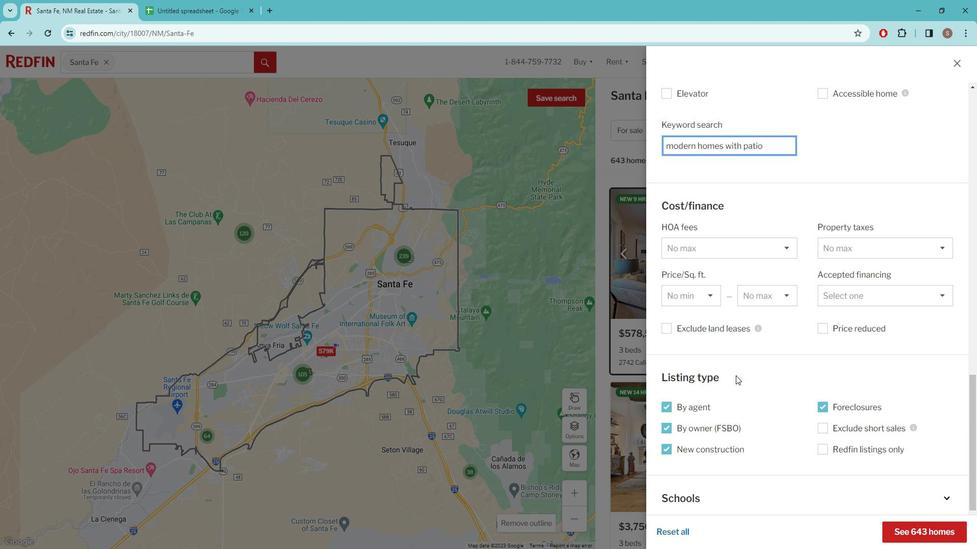 
Action: Mouse scrolled (753, 379) with delta (0, 0)
Screenshot: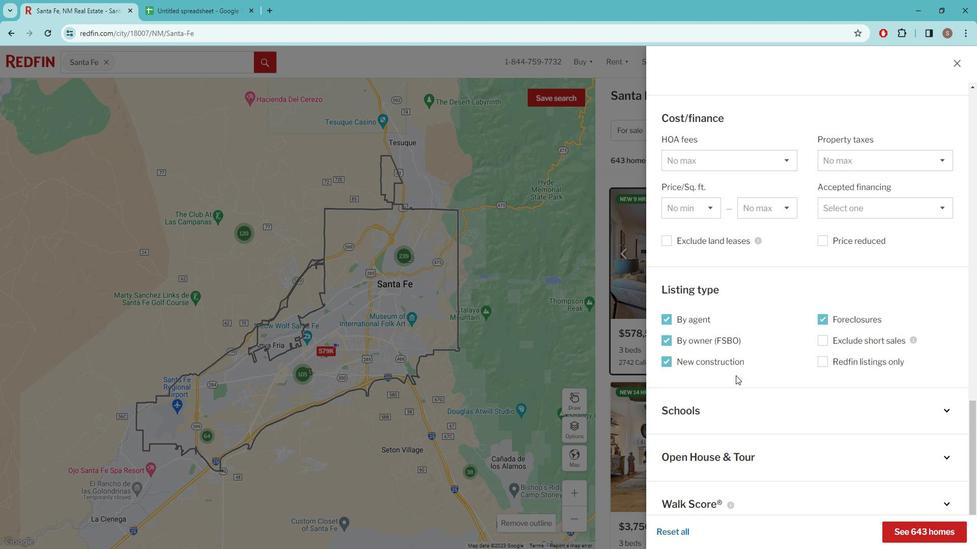 
Action: Mouse moved to (753, 380)
Screenshot: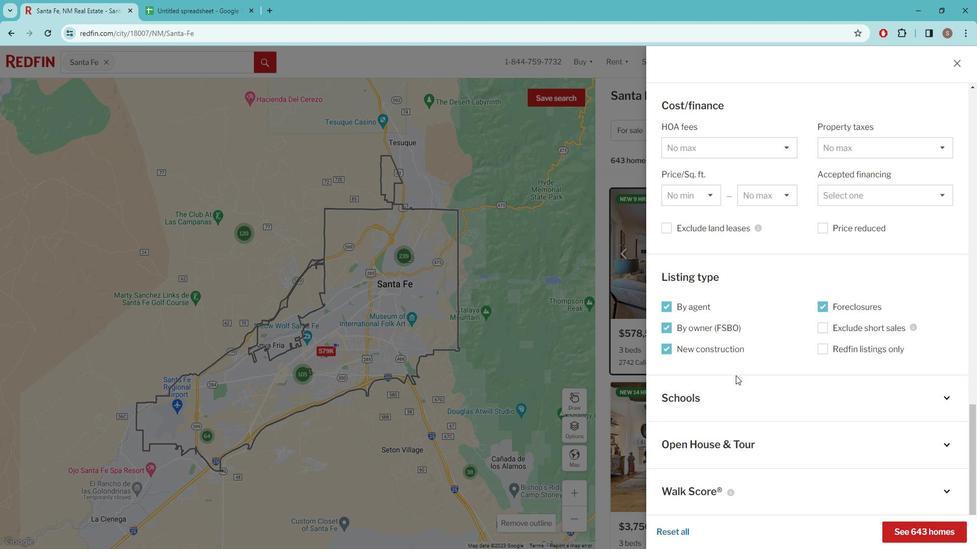 
Action: Mouse scrolled (753, 379) with delta (0, 0)
Screenshot: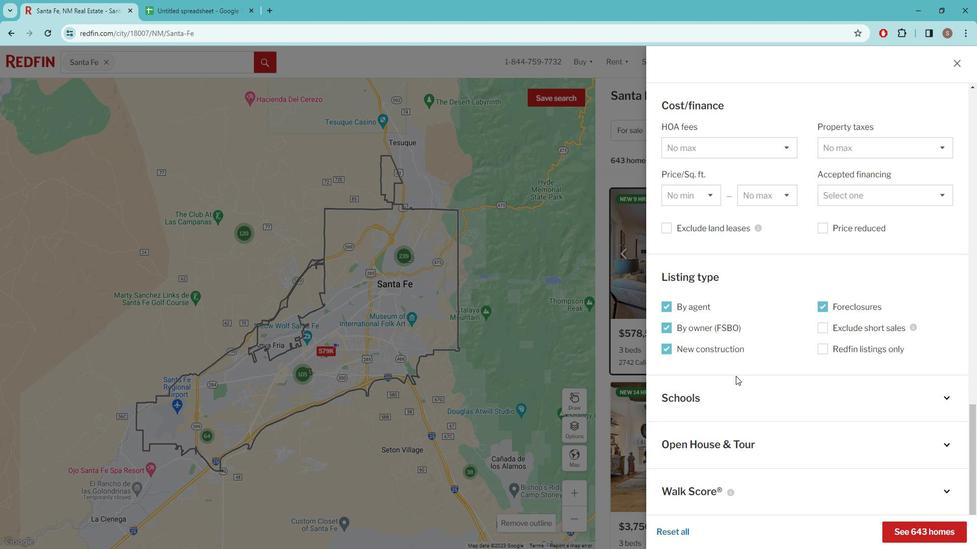 
Action: Mouse scrolled (753, 379) with delta (0, 0)
Screenshot: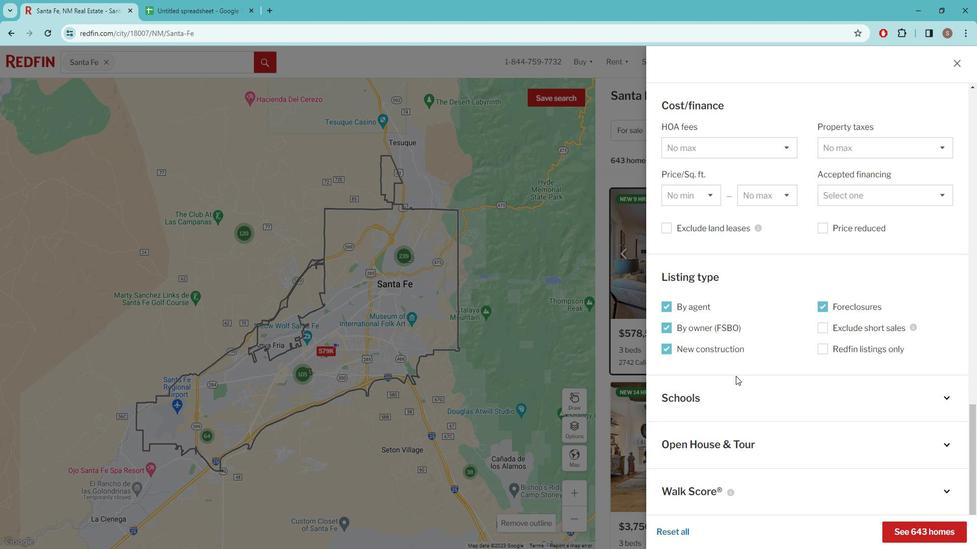 
Action: Mouse scrolled (753, 379) with delta (0, 0)
Screenshot: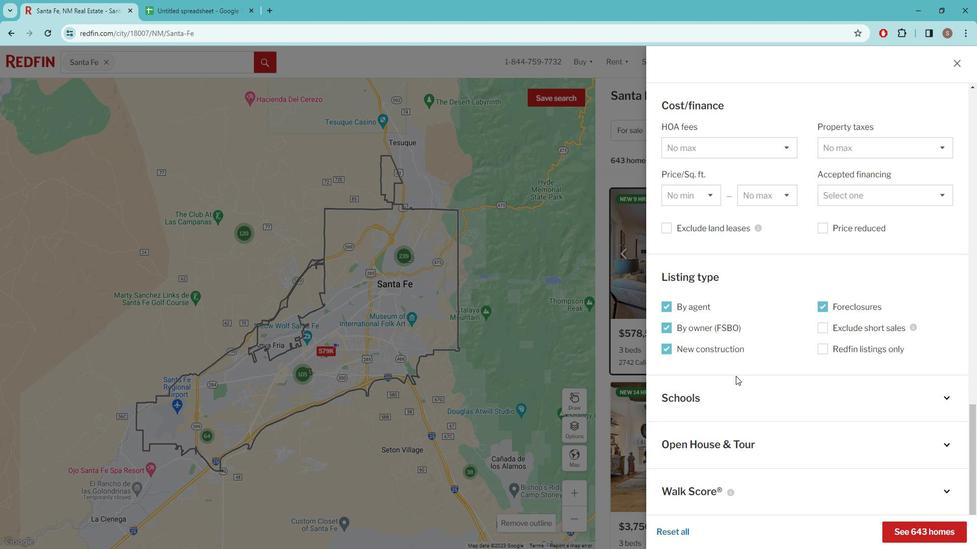 
Action: Mouse moved to (762, 379)
Screenshot: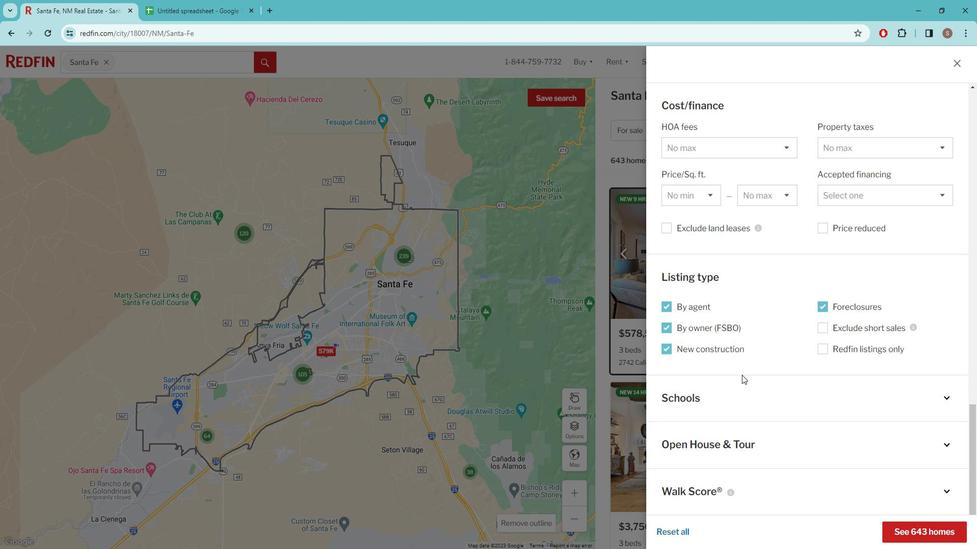 
Action: Mouse scrolled (762, 379) with delta (0, 0)
Screenshot: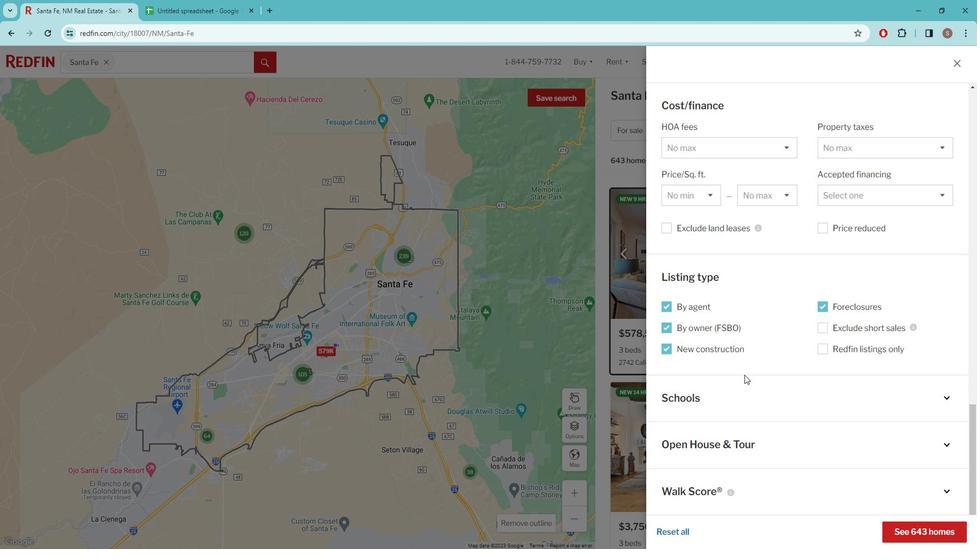 
Action: Mouse scrolled (762, 379) with delta (0, 0)
Screenshot: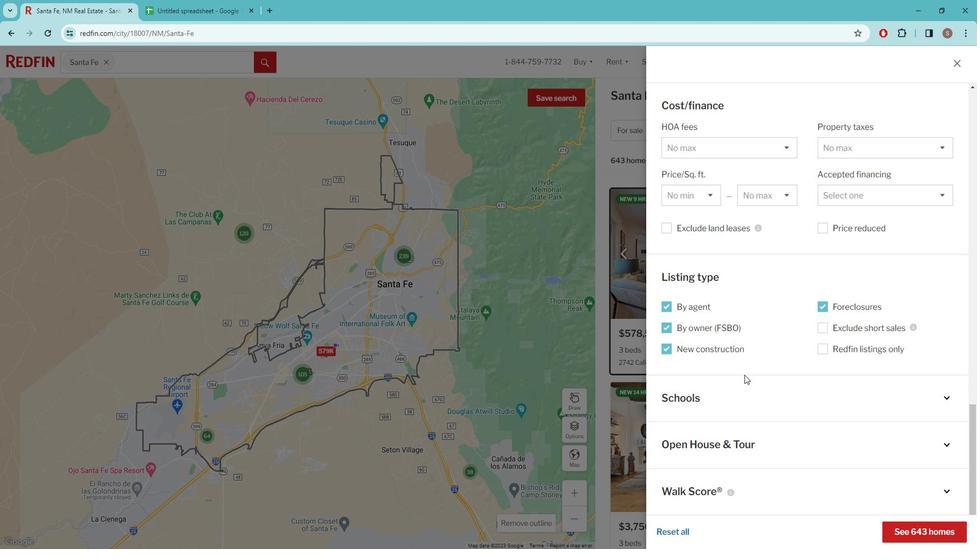 
Action: Mouse scrolled (762, 379) with delta (0, 0)
Screenshot: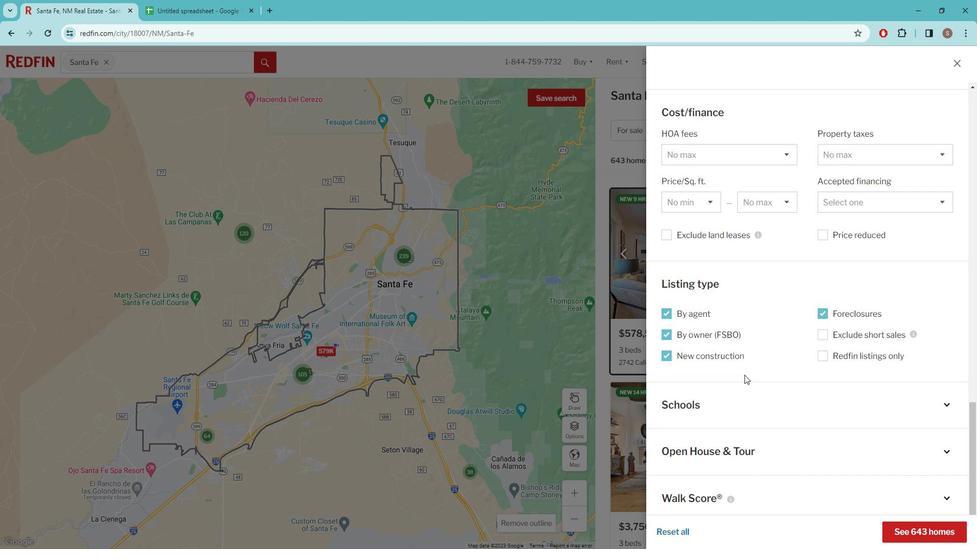 
Action: Mouse scrolled (762, 379) with delta (0, 0)
Screenshot: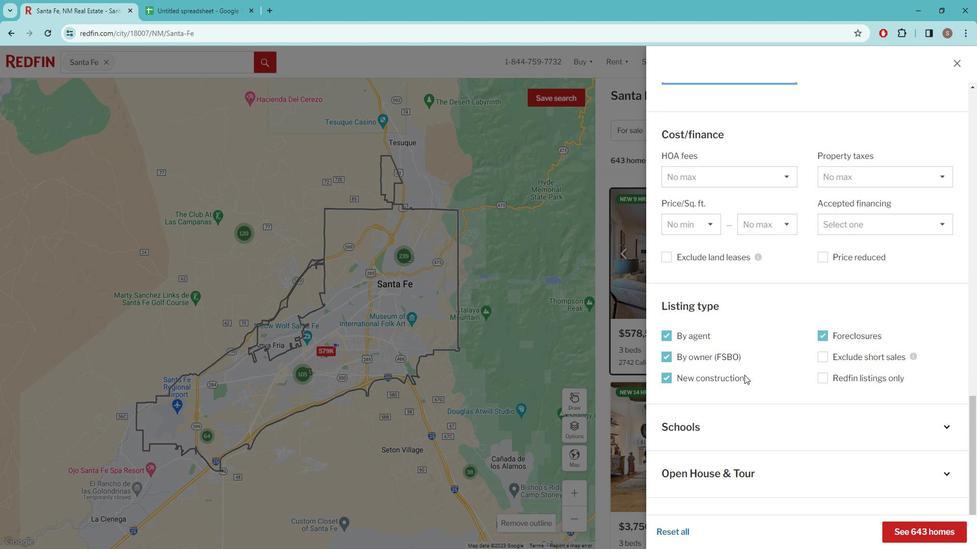 
Action: Mouse scrolled (762, 379) with delta (0, 0)
Screenshot: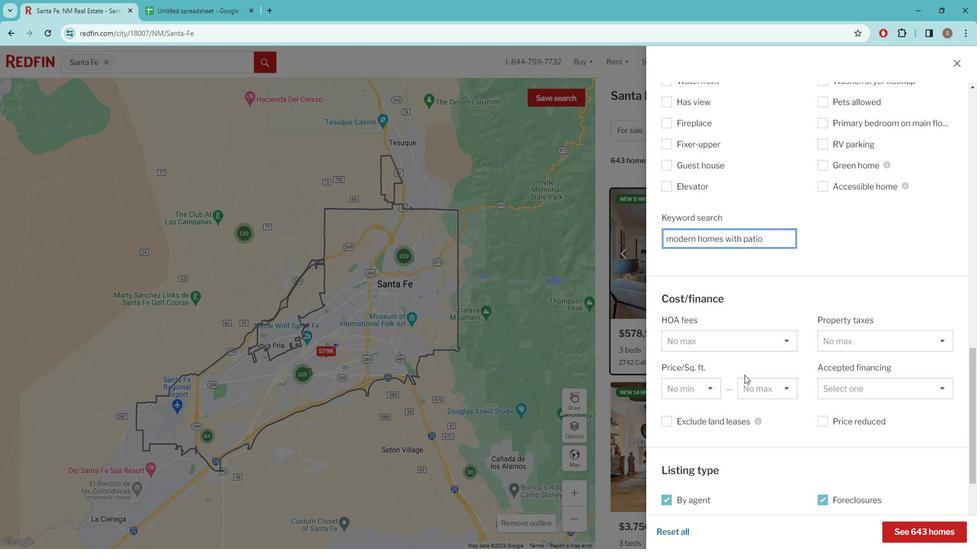 
Action: Mouse moved to (760, 310)
Screenshot: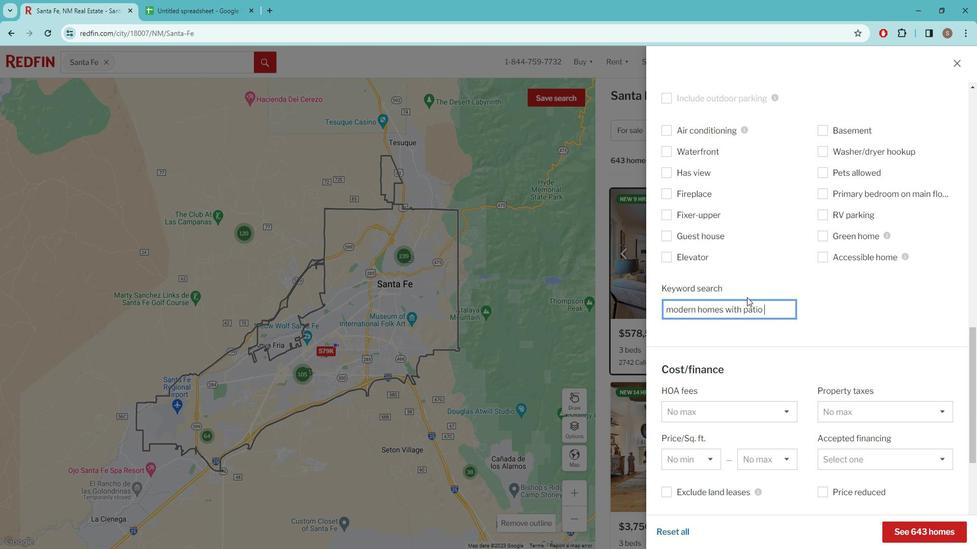 
Action: Mouse pressed left at (760, 310)
Screenshot: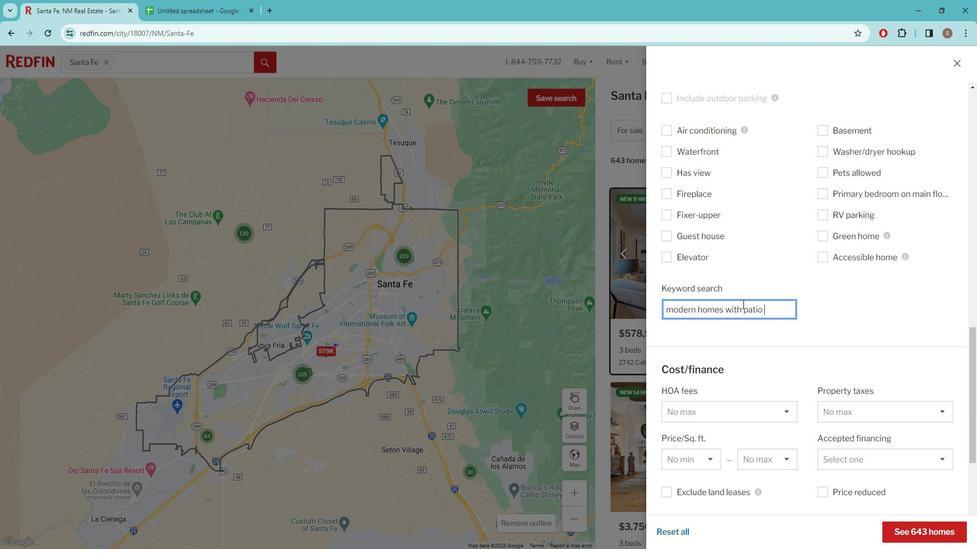 
Action: Key pressed <Key.space>PRIVATE
Screenshot: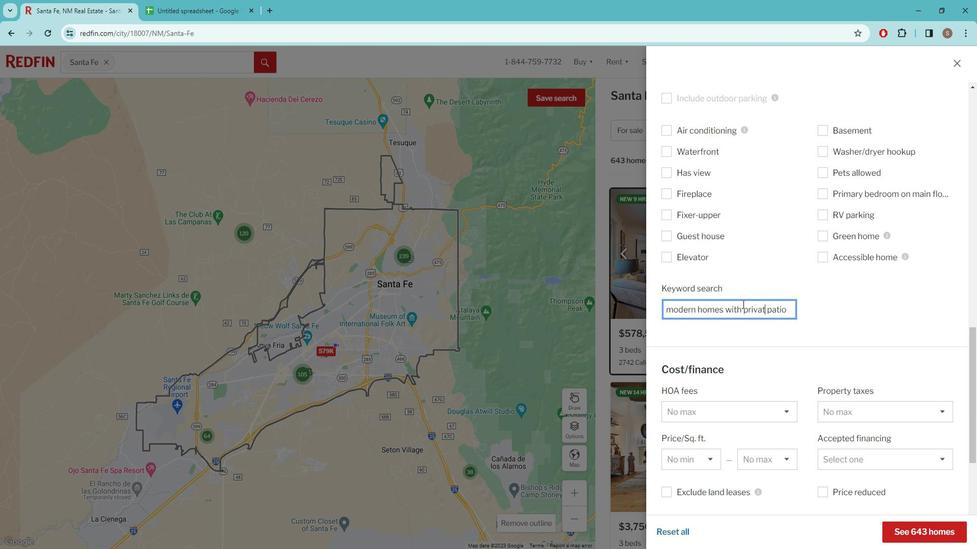 
Action: Mouse moved to (919, 524)
Screenshot: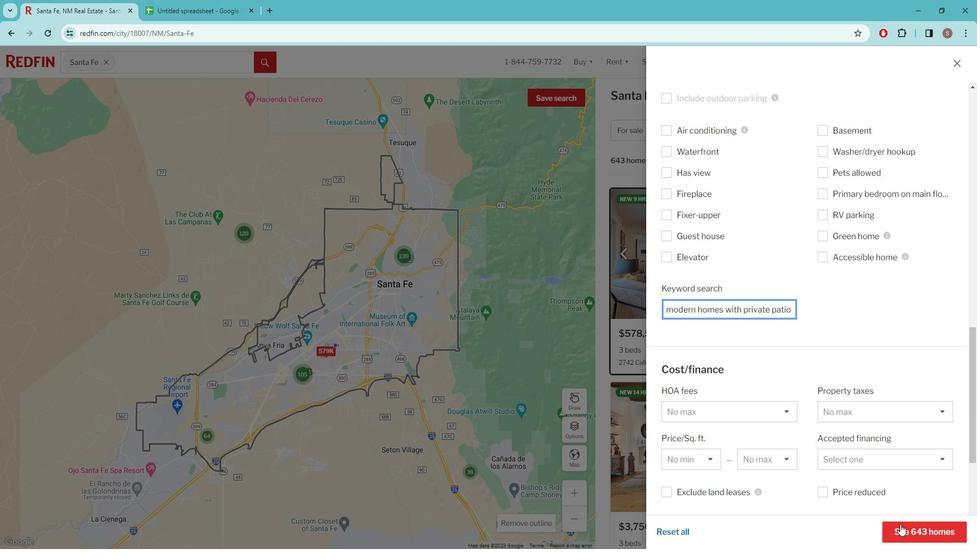 
Action: Mouse pressed left at (919, 524)
Screenshot: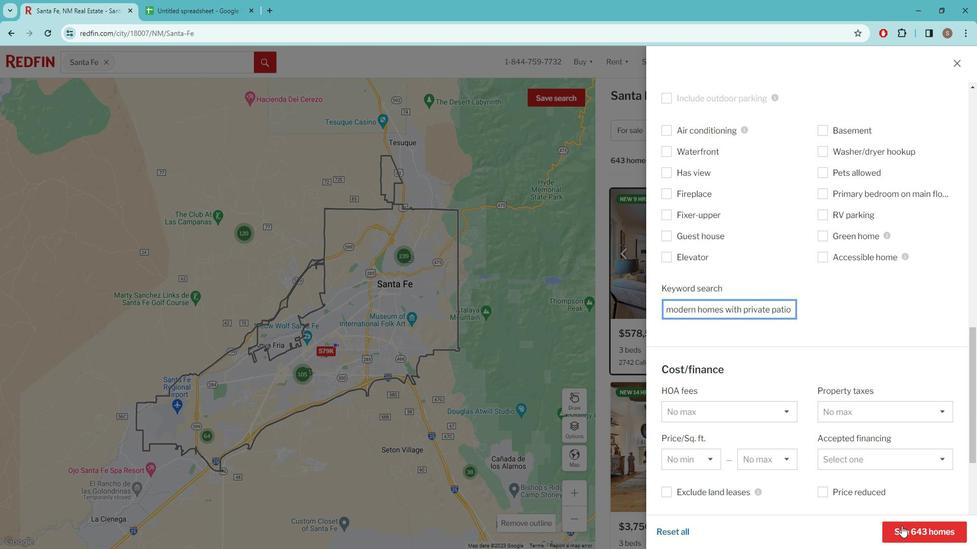 
Action: Mouse moved to (733, 336)
Screenshot: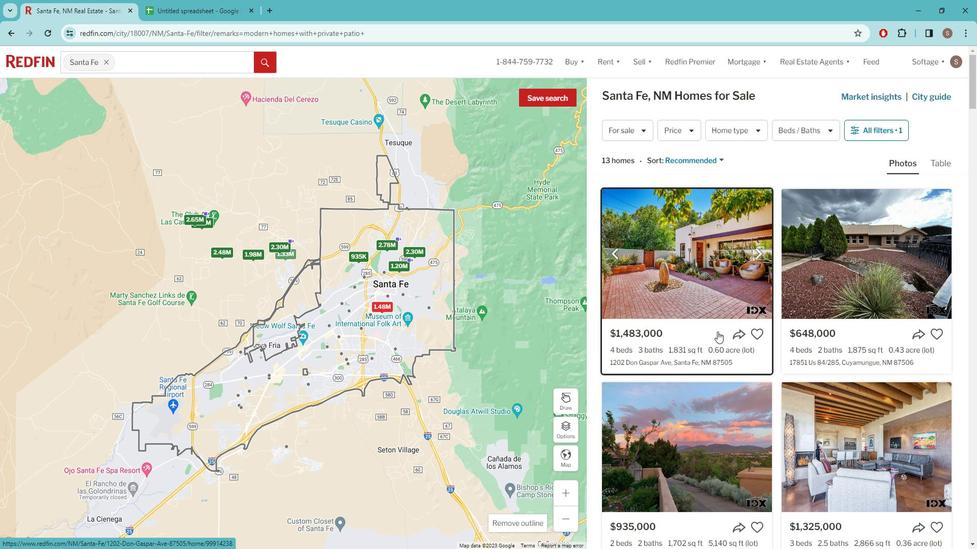 
Action: Mouse pressed left at (733, 336)
Screenshot: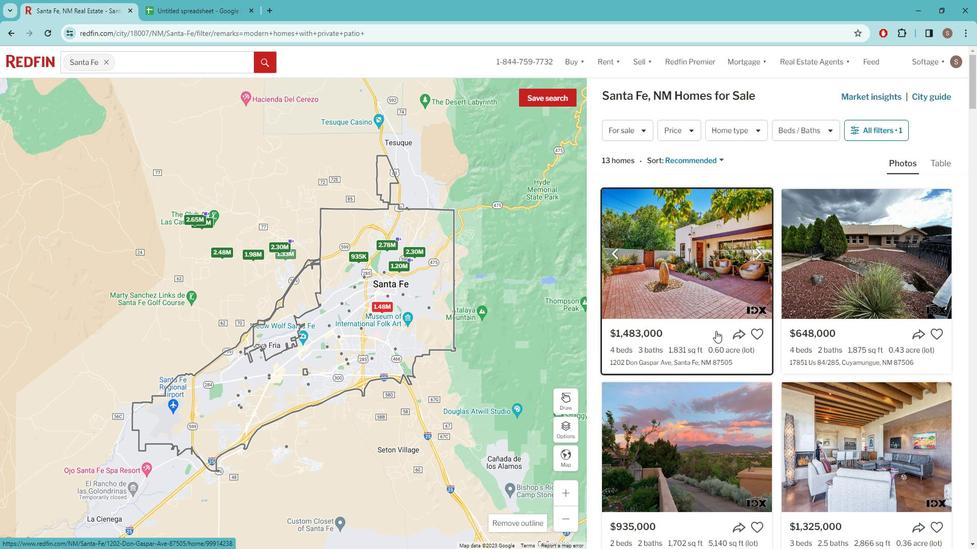
Action: Mouse moved to (360, 319)
Screenshot: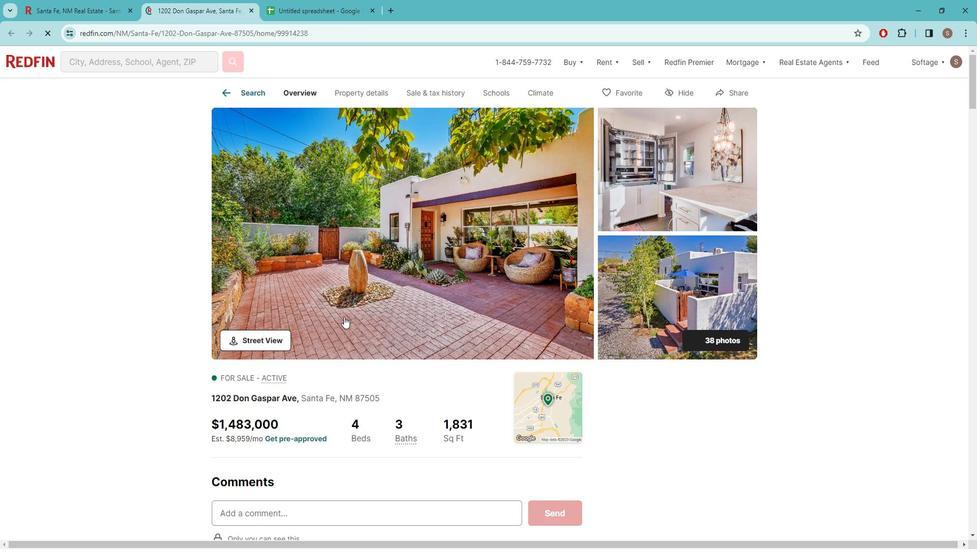 
Action: Mouse pressed left at (360, 319)
Screenshot: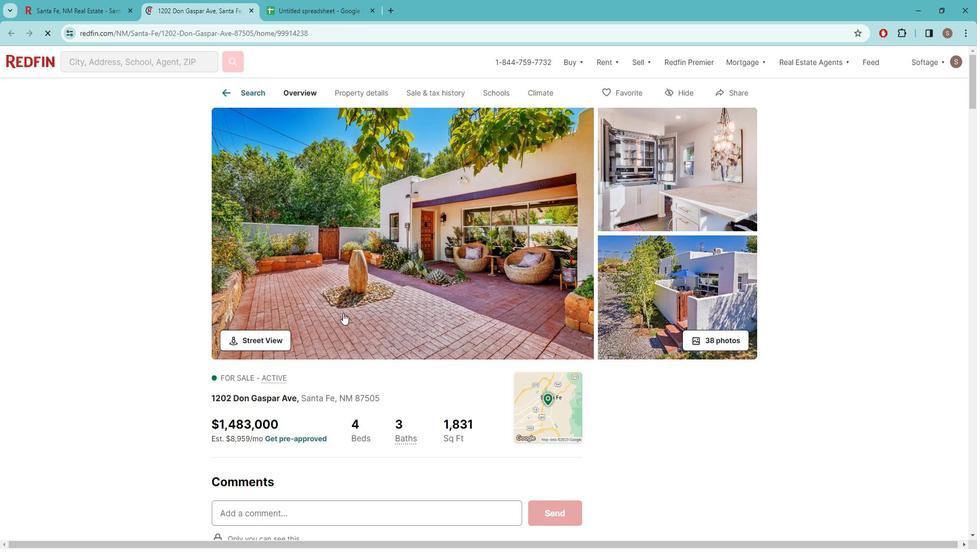 
Action: Mouse moved to (207, 512)
Screenshot: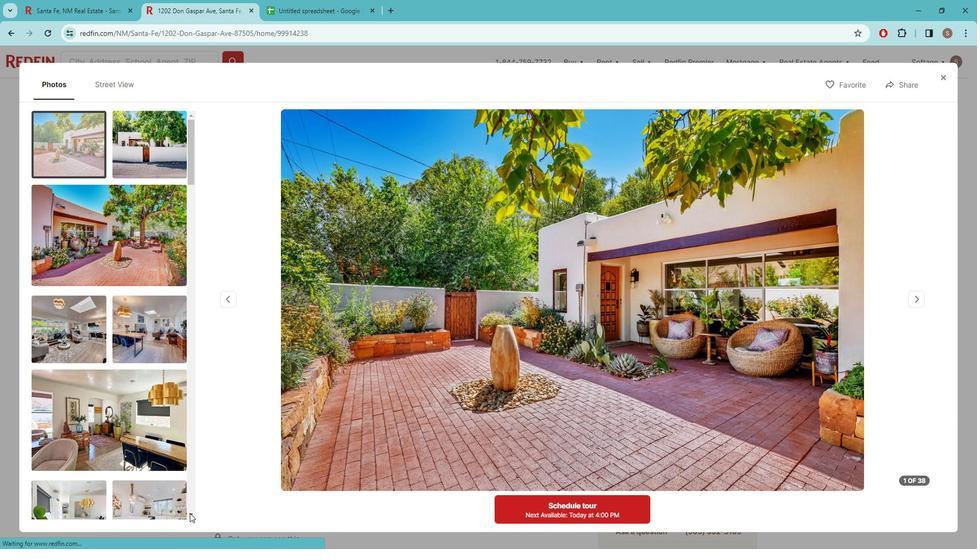 
Action: Mouse pressed left at (207, 512)
Screenshot: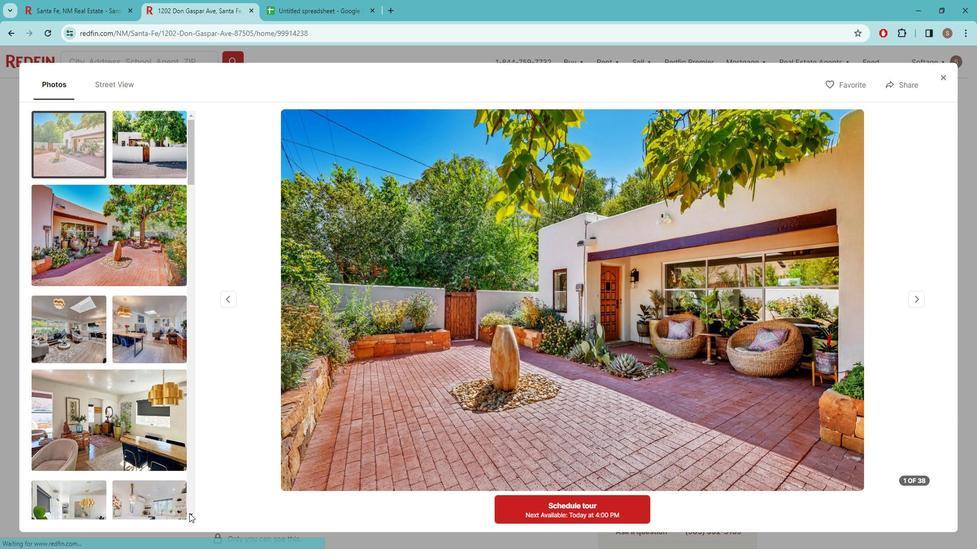 
Action: Mouse pressed left at (207, 512)
Screenshot: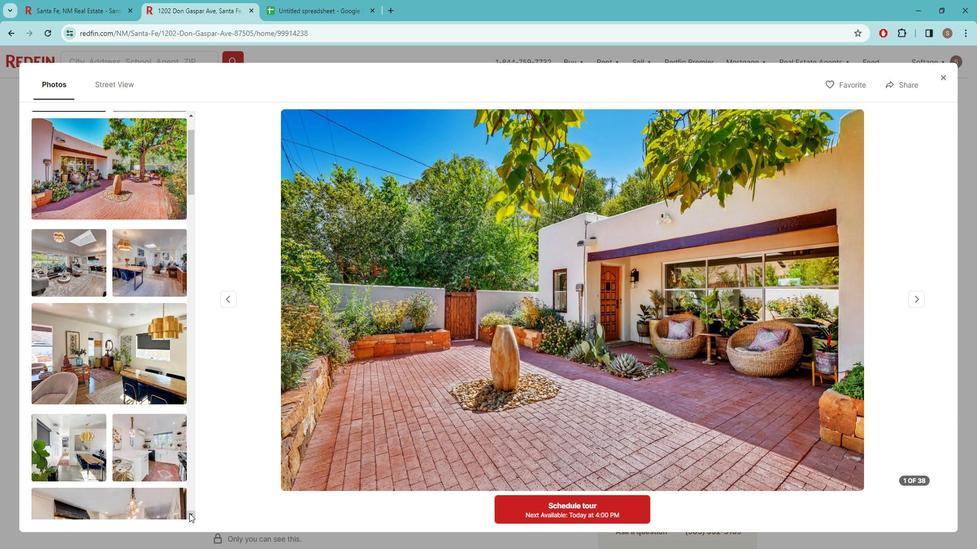 
Action: Mouse pressed left at (207, 512)
Screenshot: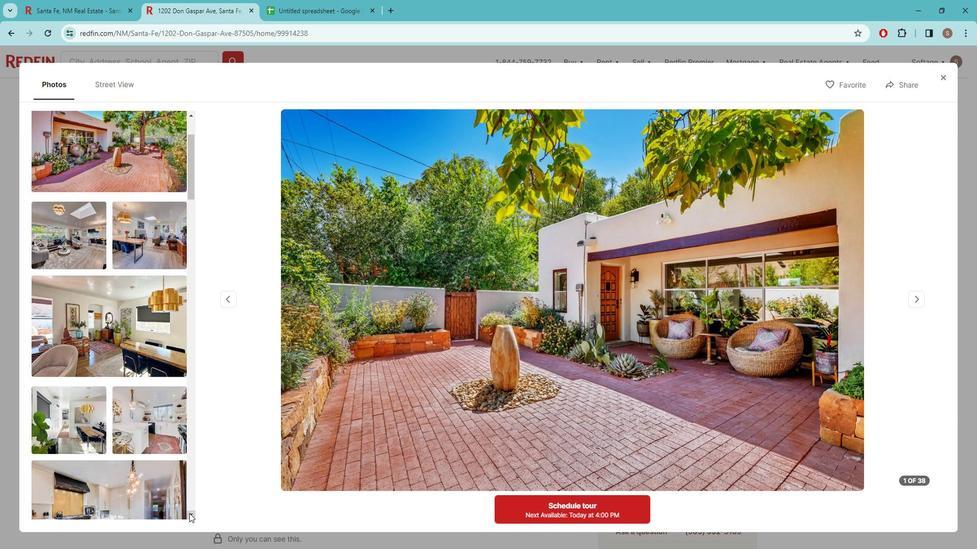 
Action: Mouse pressed left at (207, 512)
Screenshot: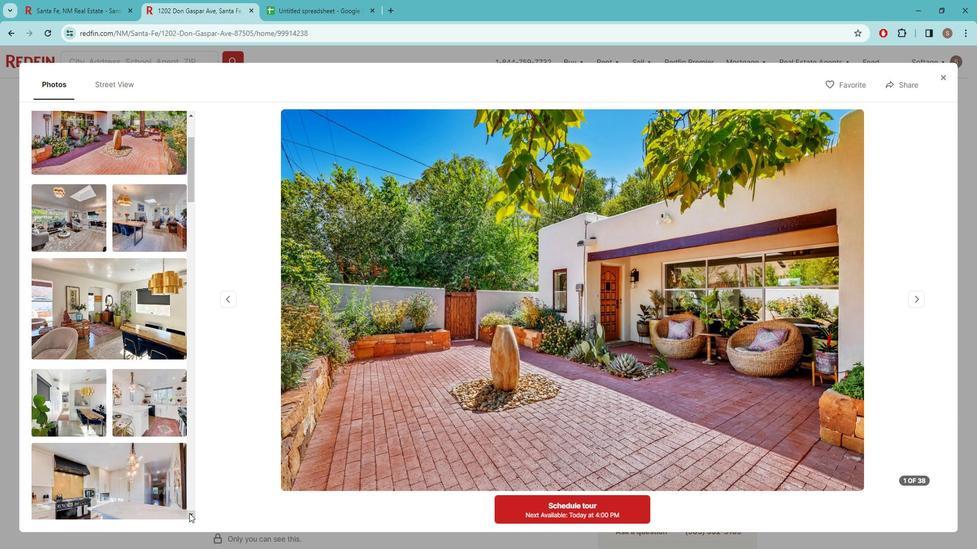 
Action: Mouse pressed left at (207, 512)
Screenshot: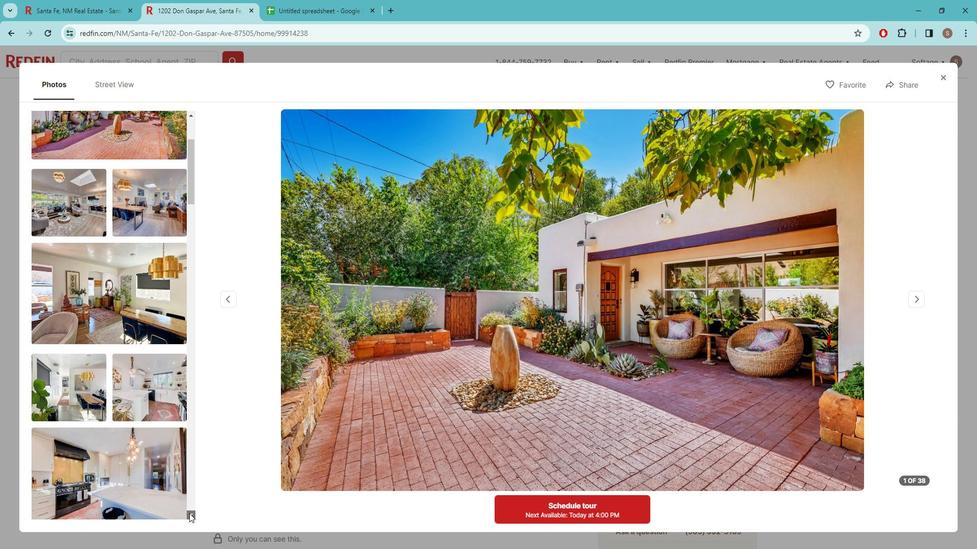 
Action: Mouse pressed left at (207, 512)
Screenshot: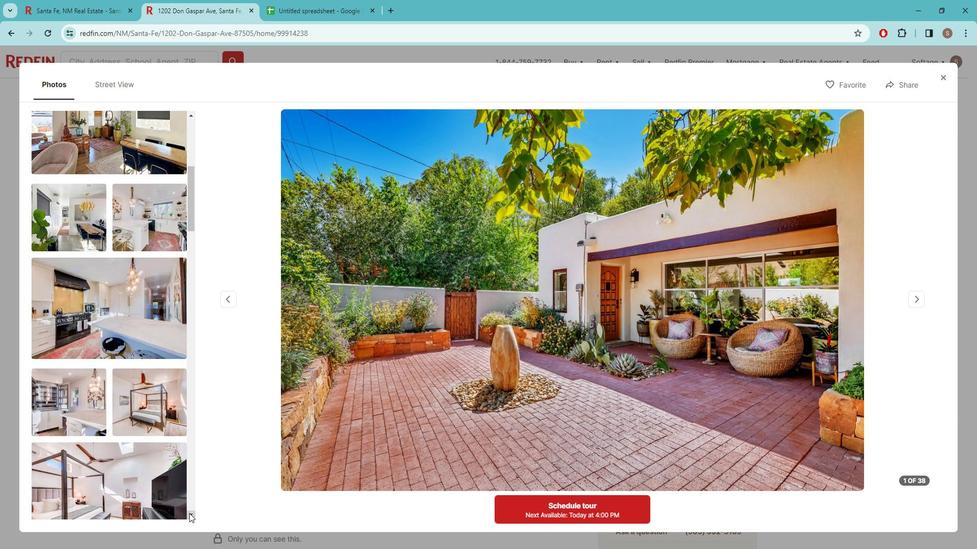 
Action: Mouse pressed left at (207, 512)
Screenshot: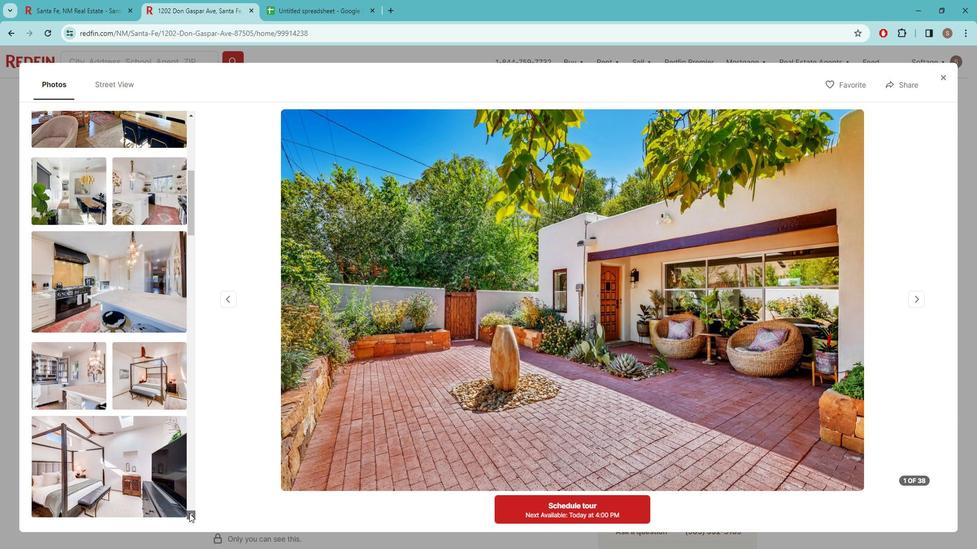 
Action: Mouse pressed left at (207, 512)
Screenshot: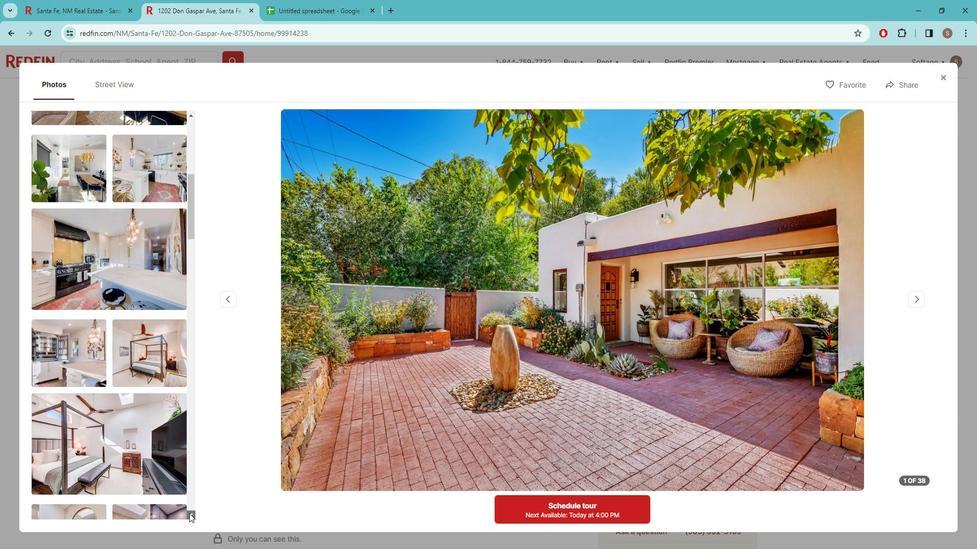 
Action: Mouse pressed left at (207, 512)
Screenshot: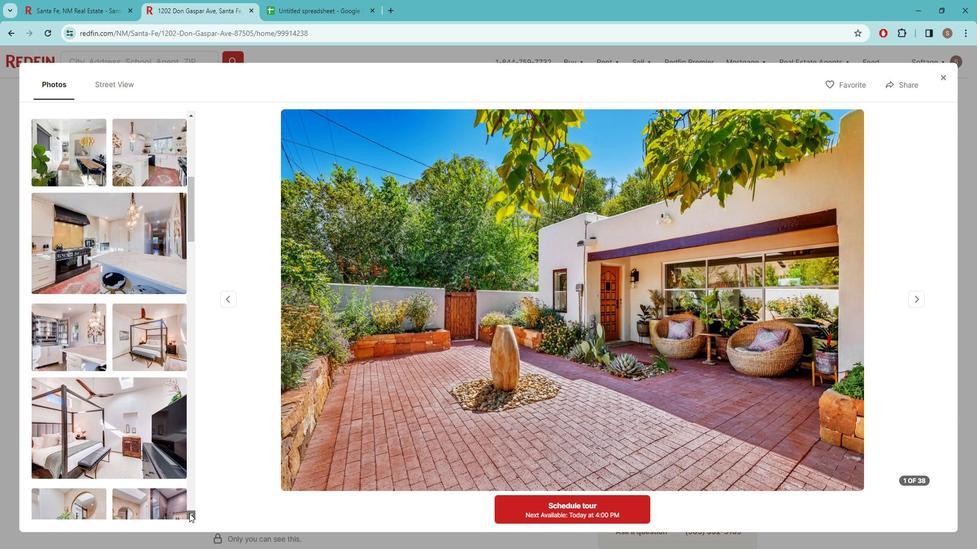 
Action: Mouse pressed left at (207, 512)
Screenshot: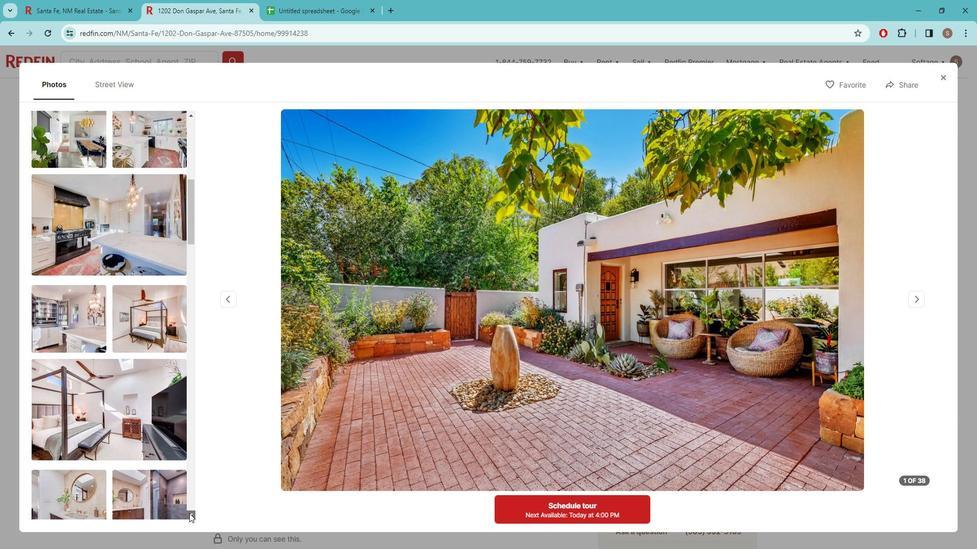 
Action: Mouse pressed left at (207, 512)
Screenshot: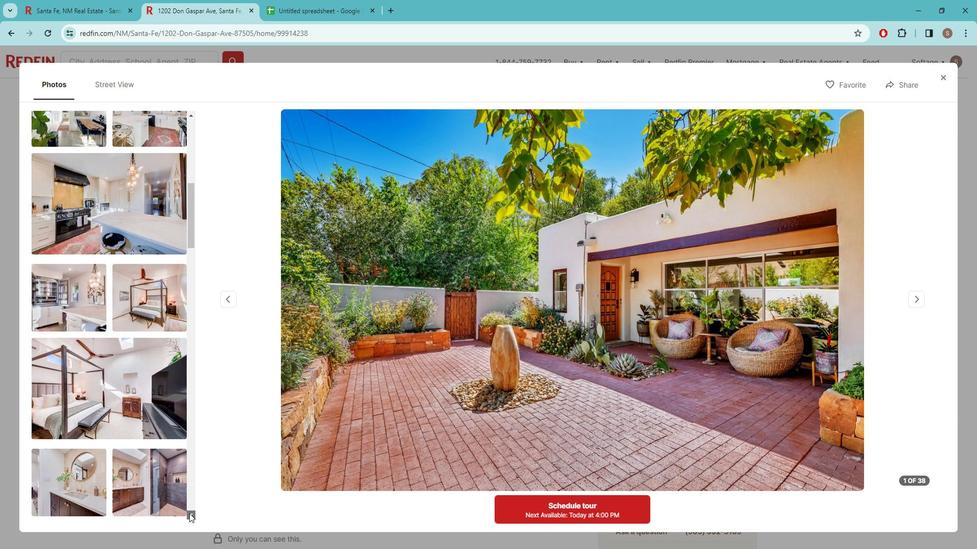 
Action: Mouse pressed left at (207, 512)
Screenshot: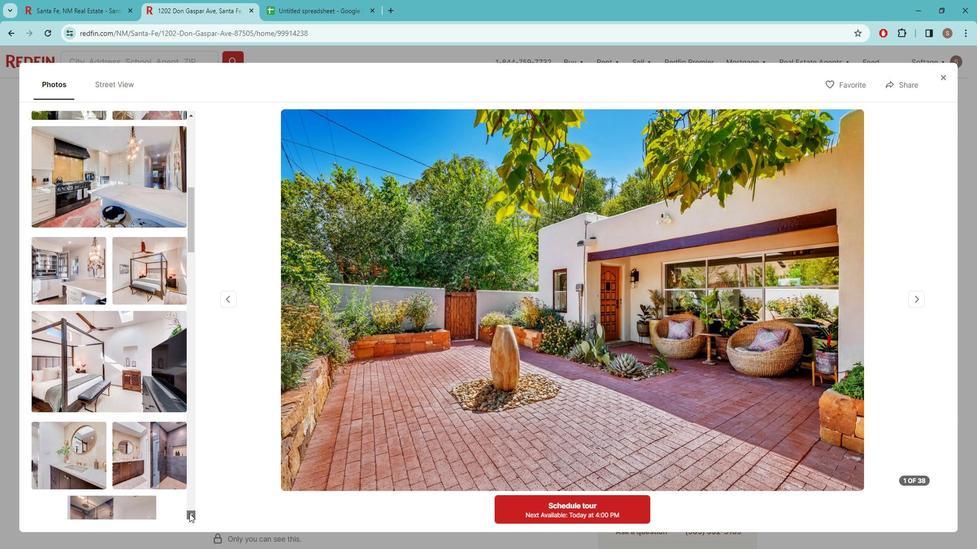 
Action: Mouse pressed left at (207, 512)
Screenshot: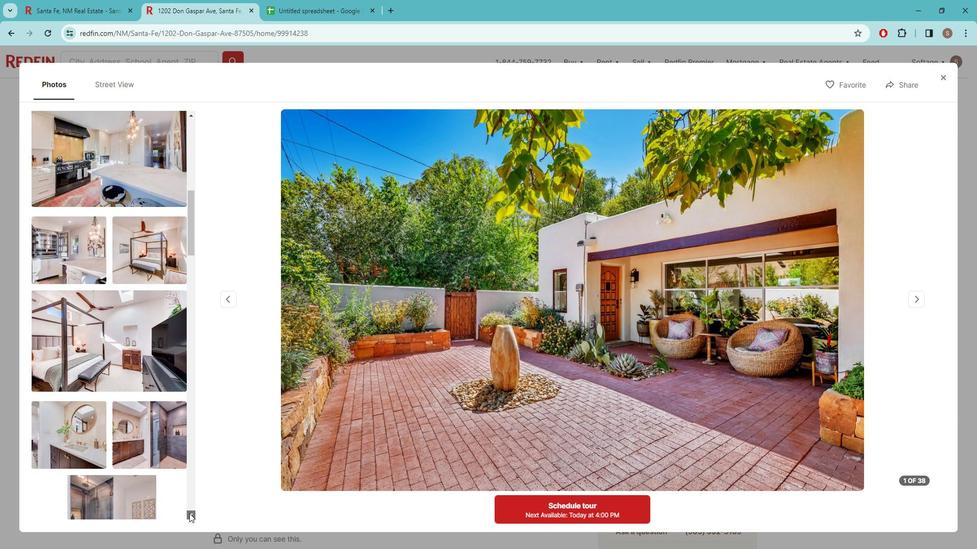 
Action: Mouse pressed left at (207, 512)
Screenshot: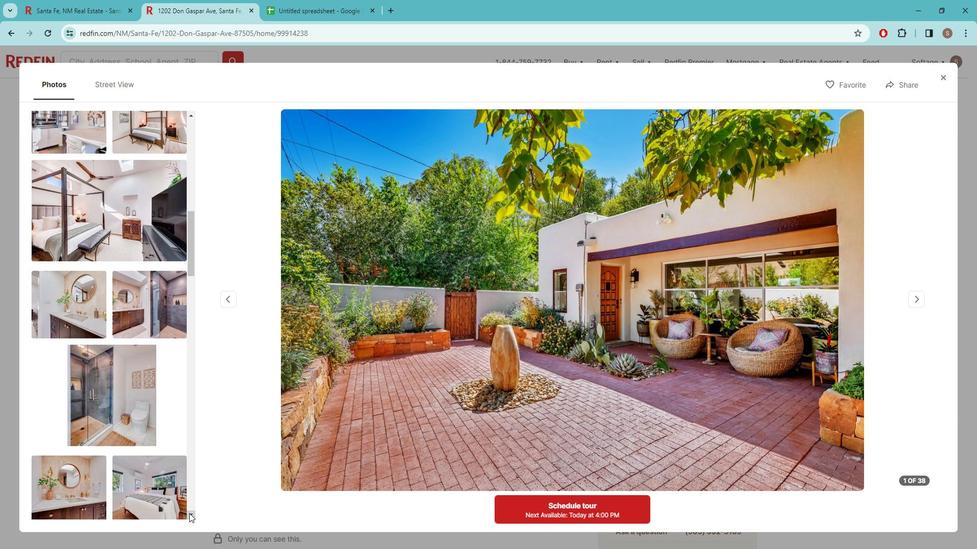 
Action: Mouse pressed left at (207, 512)
Screenshot: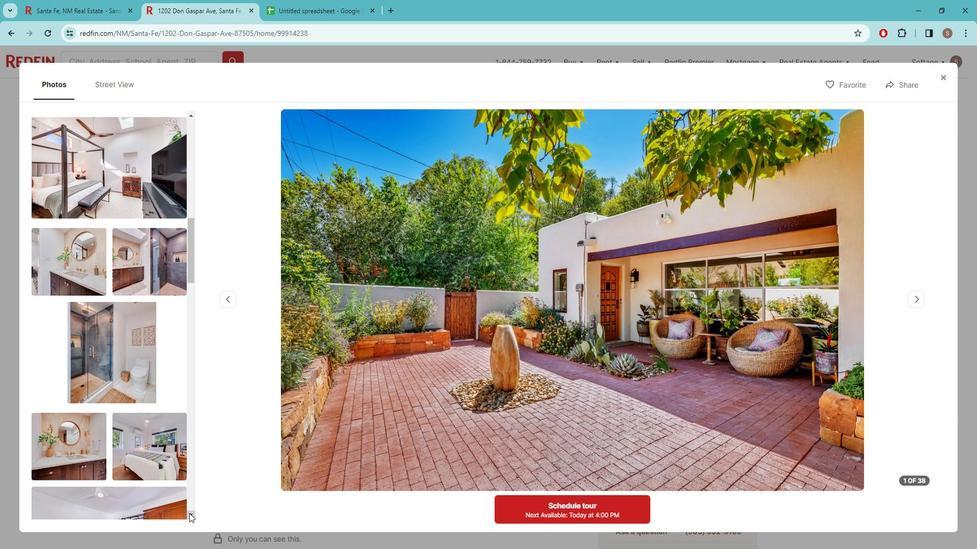 
Action: Mouse pressed left at (207, 512)
Screenshot: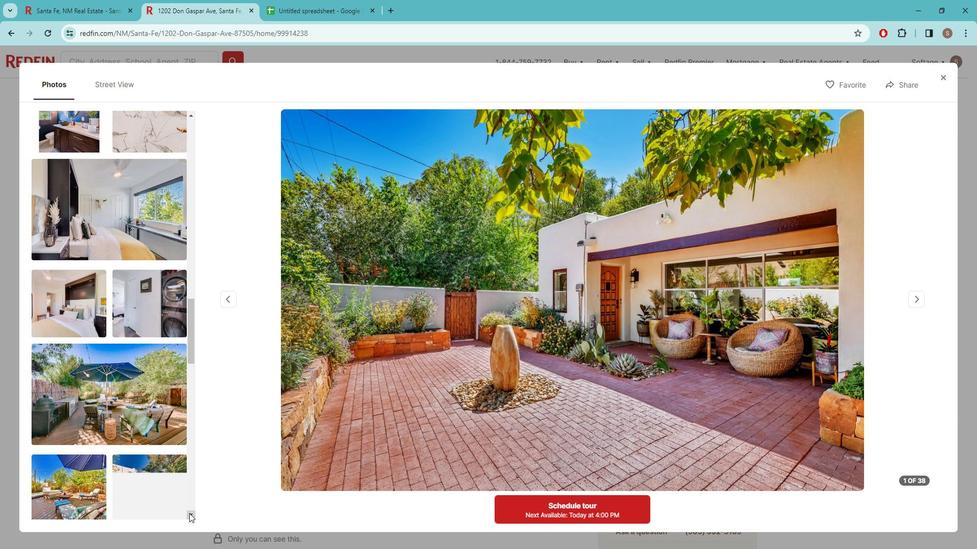 
Action: Mouse pressed left at (207, 512)
Screenshot: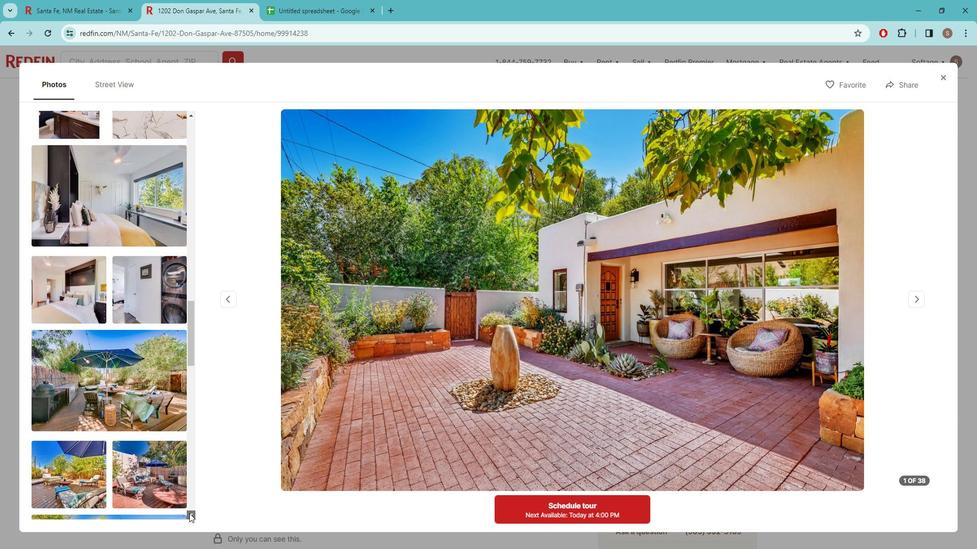 
Action: Mouse pressed left at (207, 512)
Screenshot: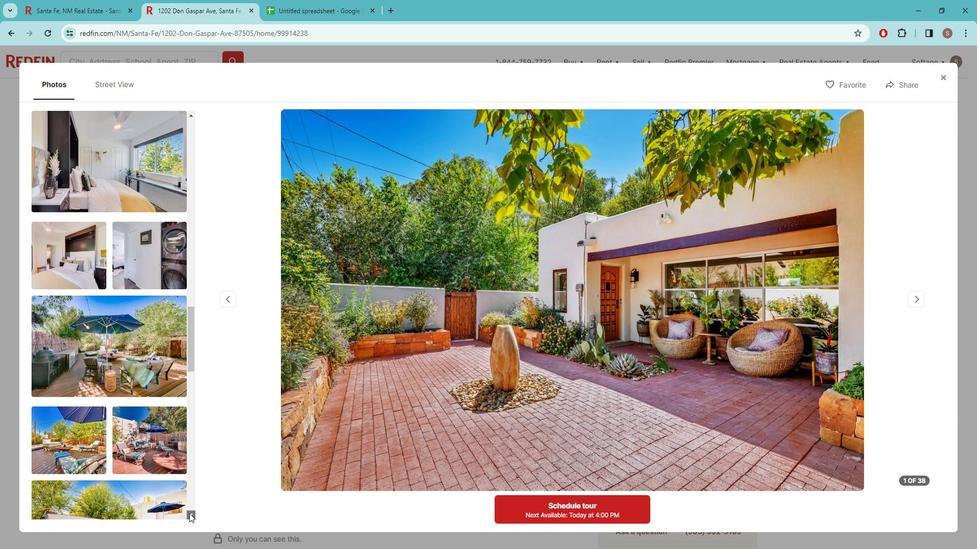 
Action: Mouse pressed left at (207, 512)
Screenshot: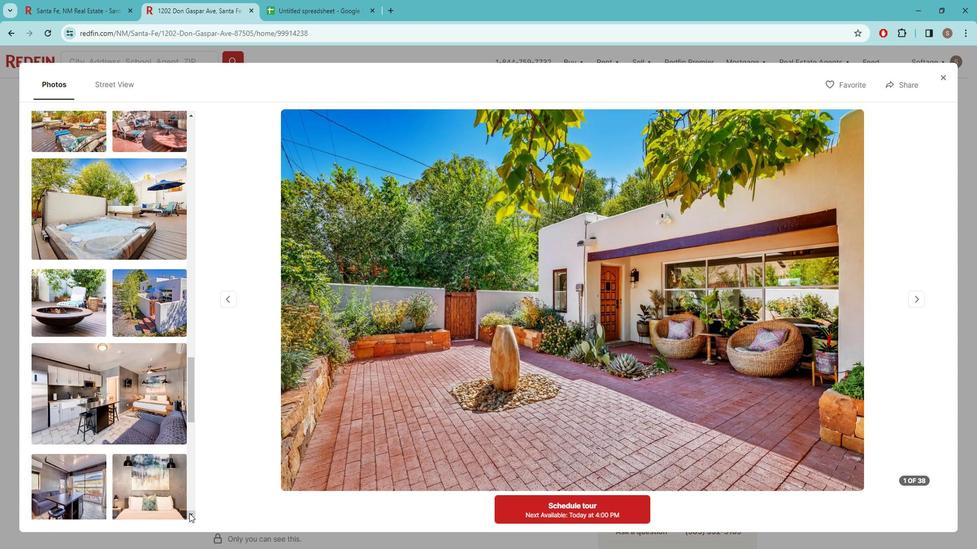 
Action: Mouse pressed left at (207, 512)
Screenshot: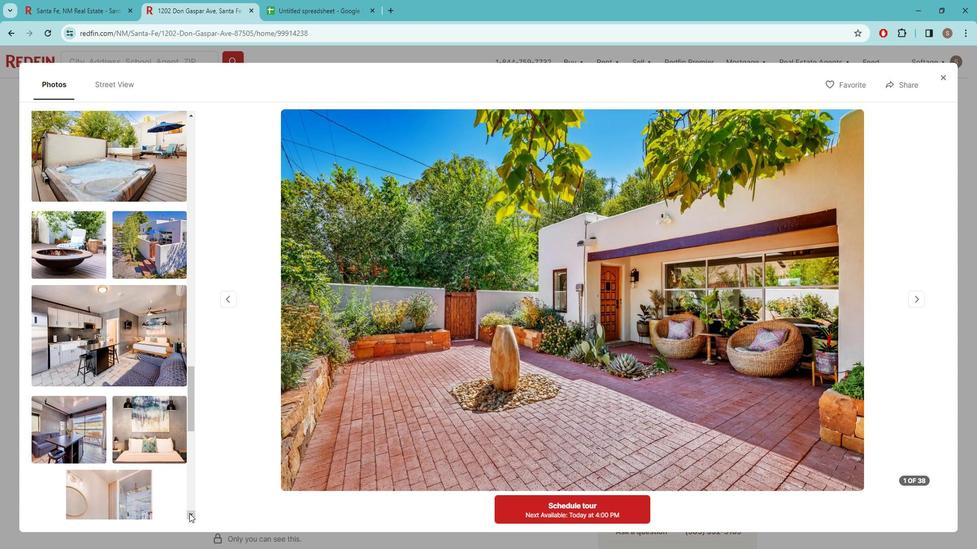 
Action: Mouse pressed left at (207, 512)
Screenshot: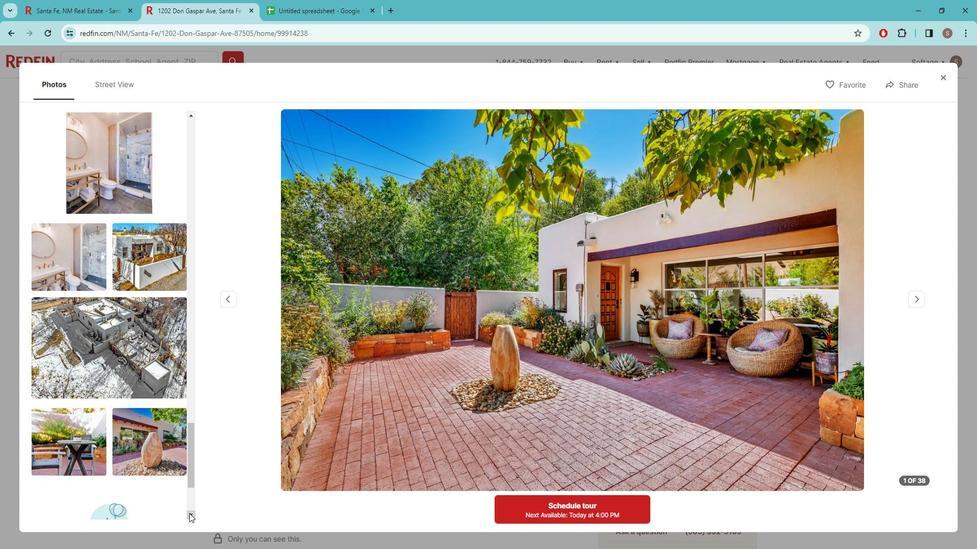 
Action: Mouse pressed left at (207, 512)
Screenshot: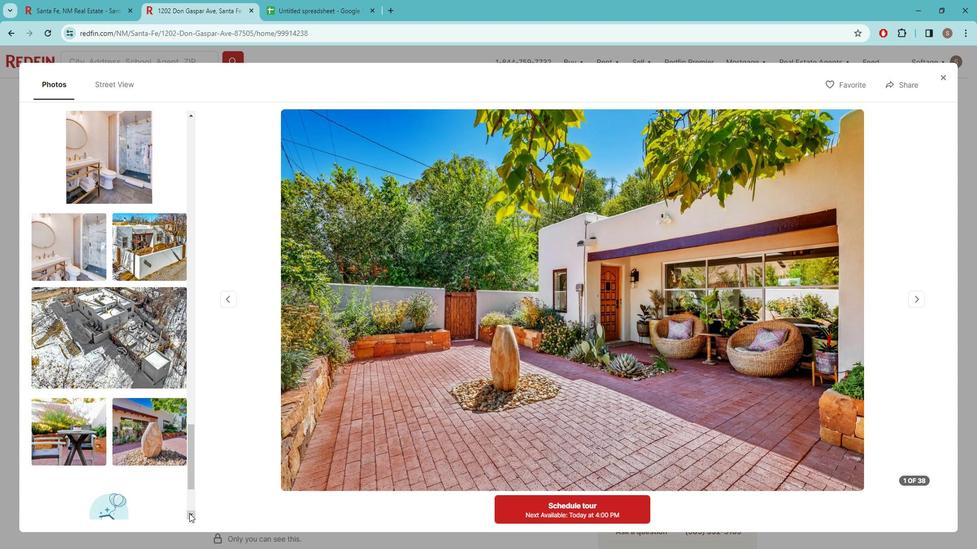 
Action: Mouse pressed left at (207, 512)
Screenshot: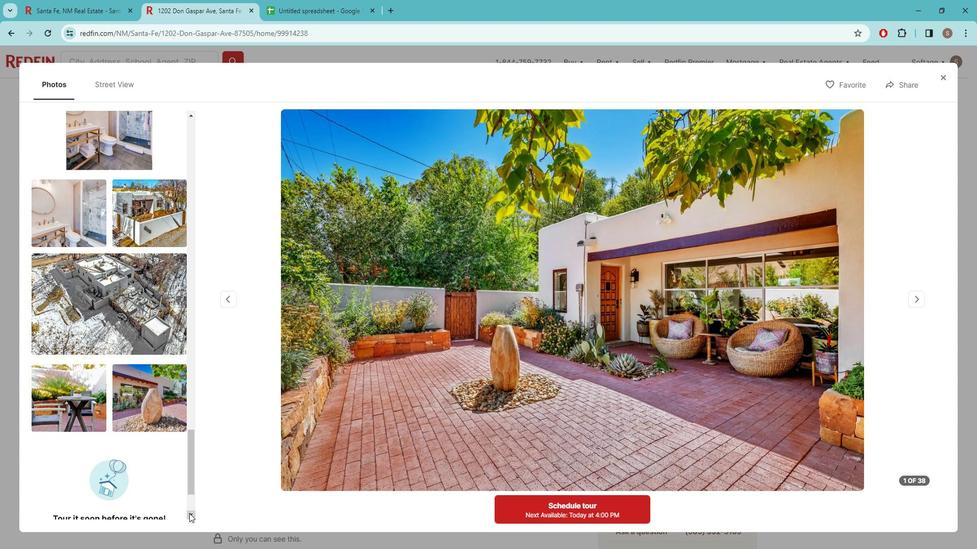 
Action: Mouse moved to (960, 91)
Screenshot: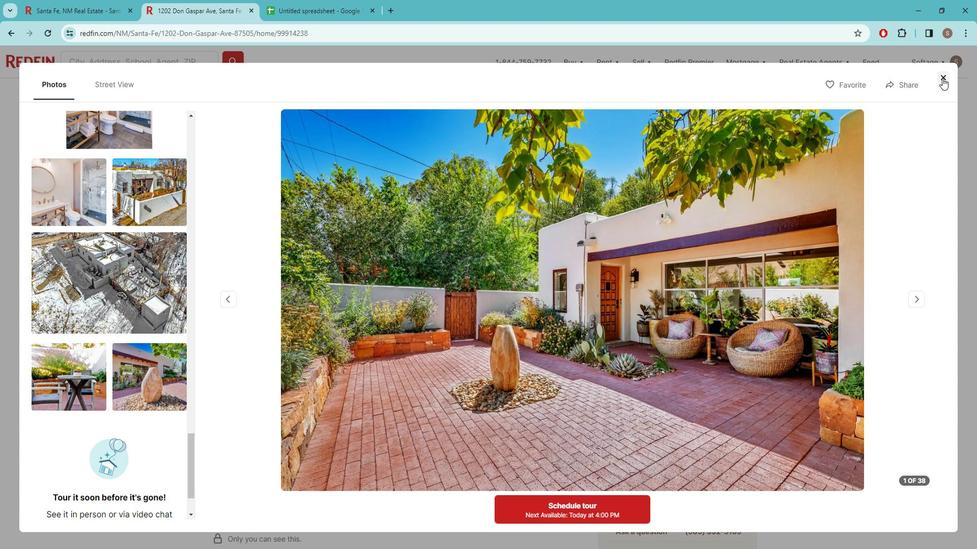 
Action: Mouse pressed left at (960, 91)
Screenshot: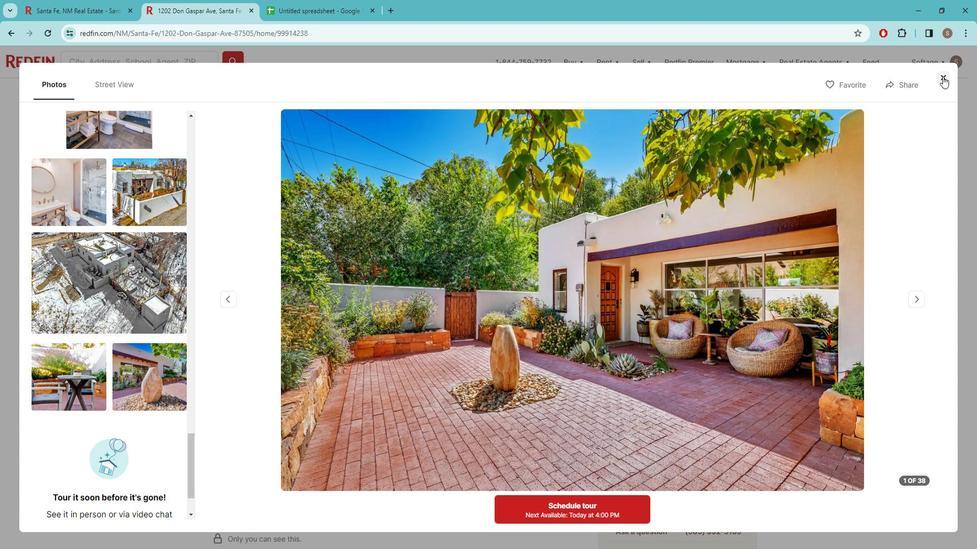 
Action: Mouse moved to (544, 289)
Screenshot: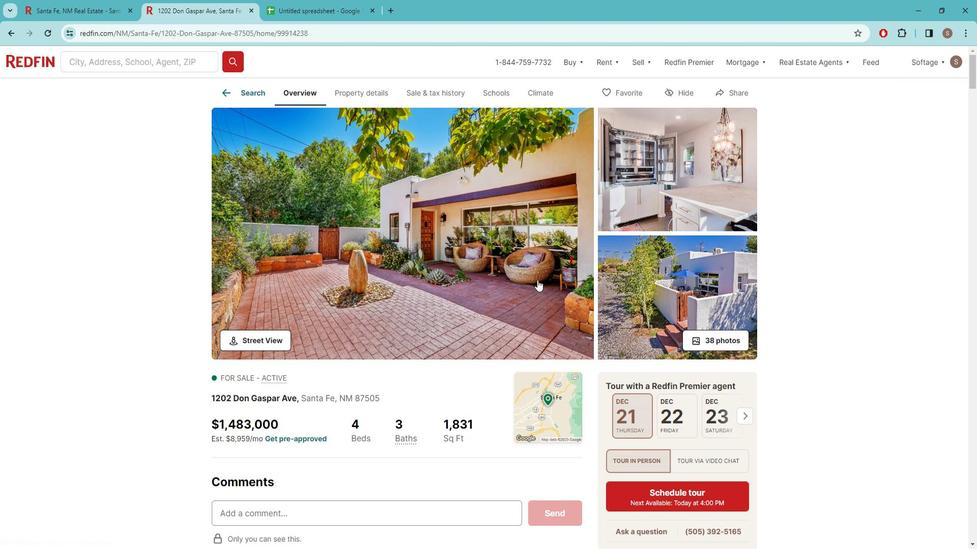 
Action: Mouse scrolled (544, 288) with delta (0, 0)
Screenshot: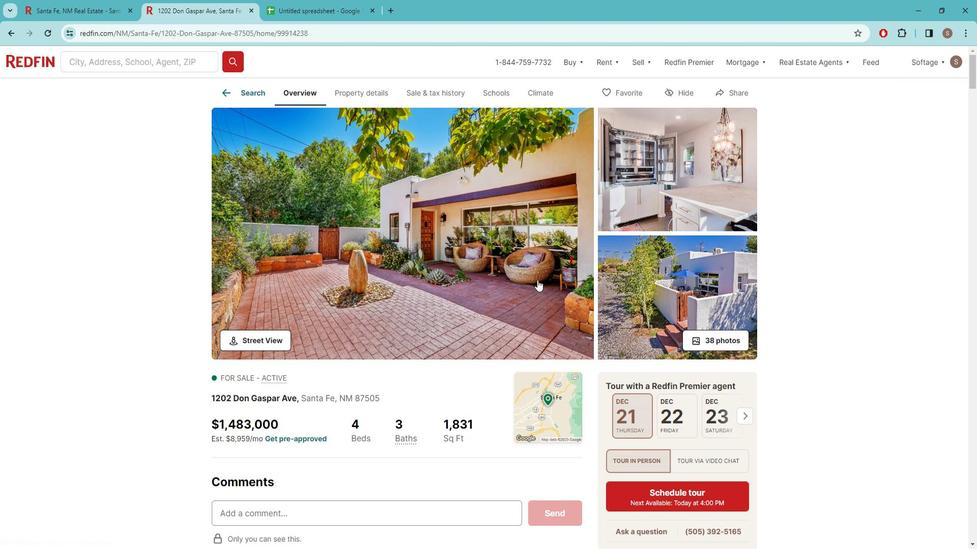 
Action: Mouse moved to (527, 290)
Screenshot: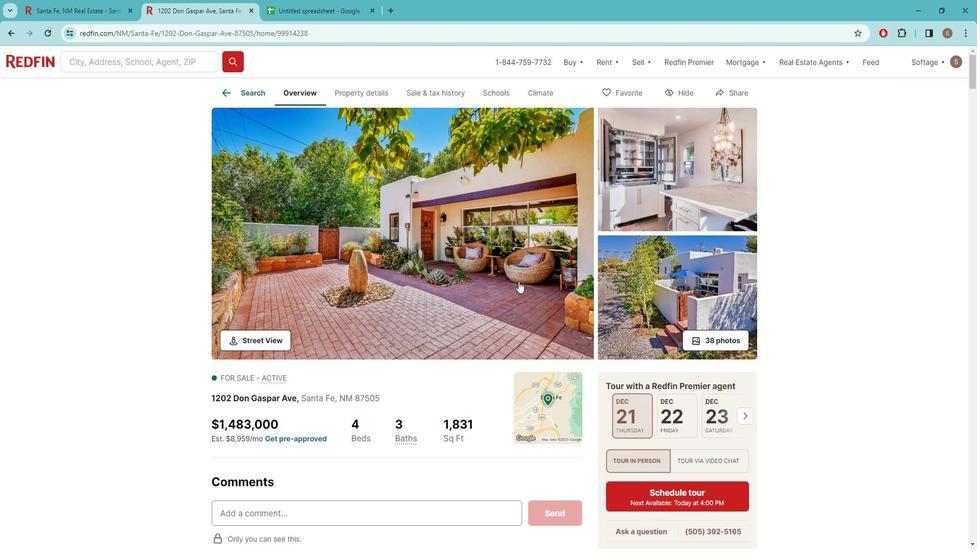 
Action: Mouse scrolled (527, 289) with delta (0, 0)
Screenshot: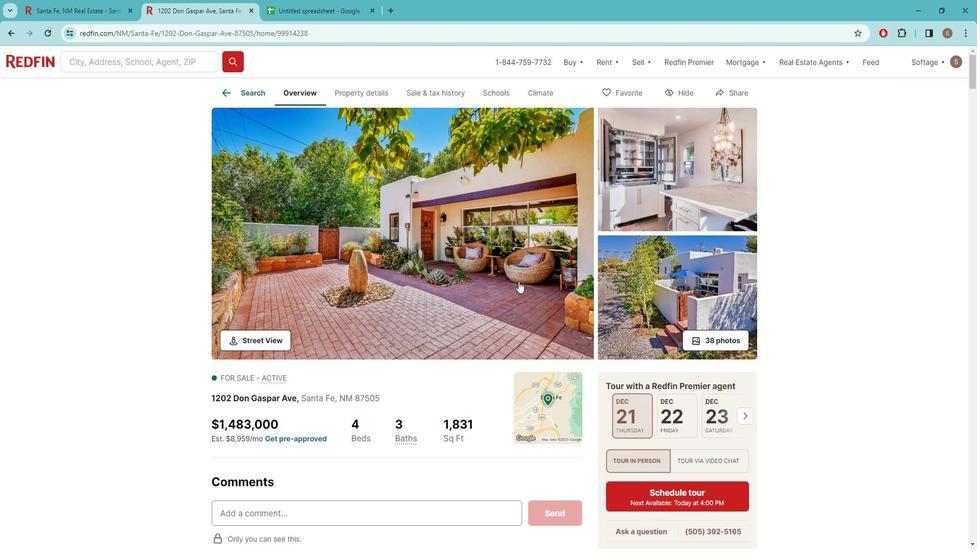 
Action: Mouse moved to (520, 290)
Screenshot: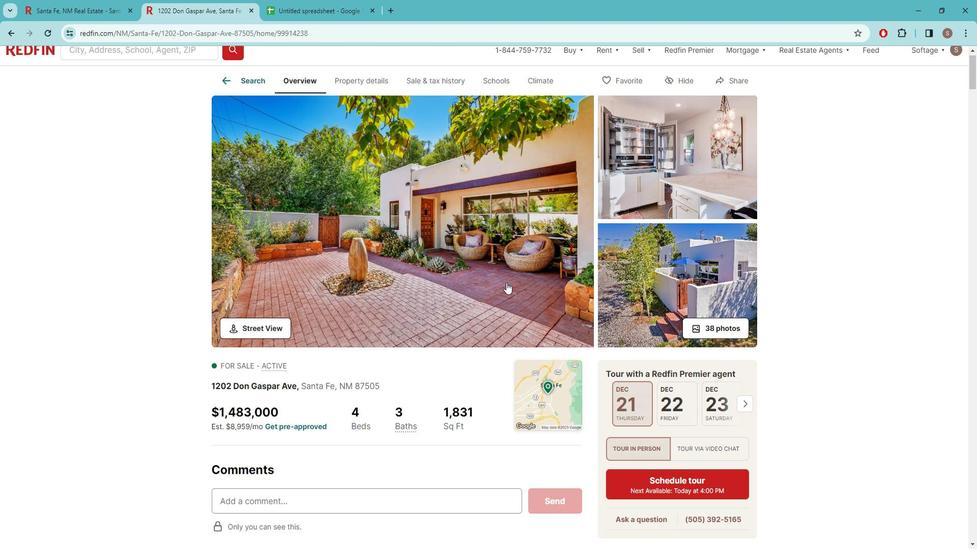 
Action: Mouse scrolled (520, 289) with delta (0, 0)
Screenshot: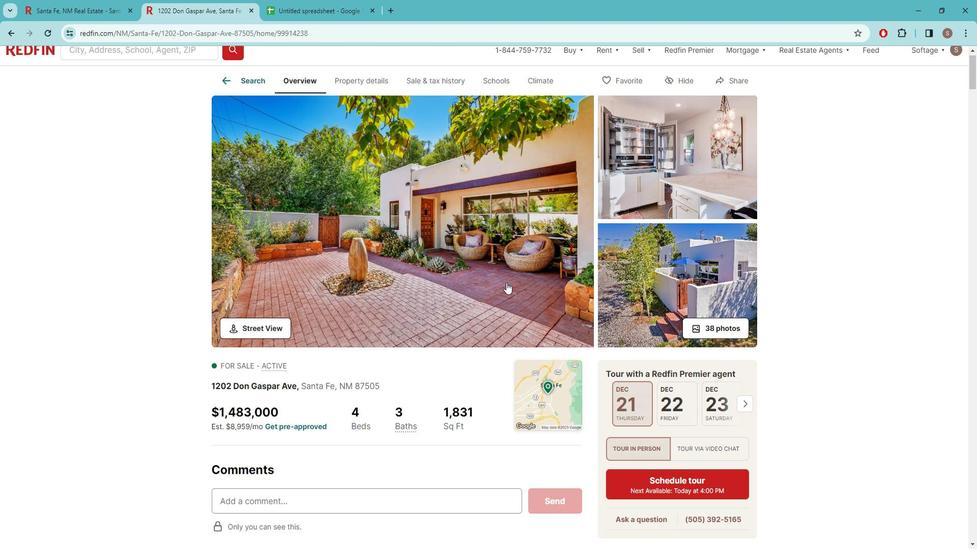 
Action: Mouse moved to (515, 290)
Screenshot: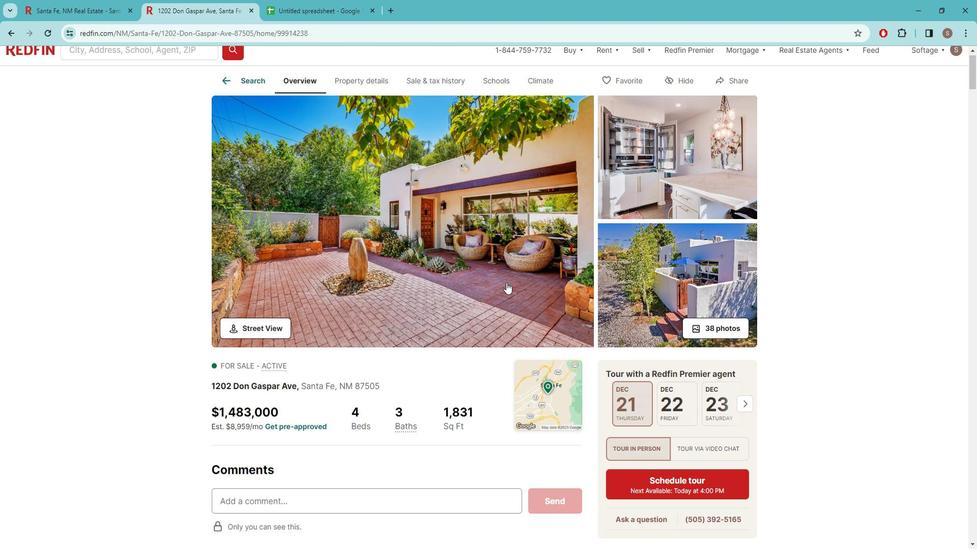 
Action: Mouse scrolled (515, 289) with delta (0, 0)
Screenshot: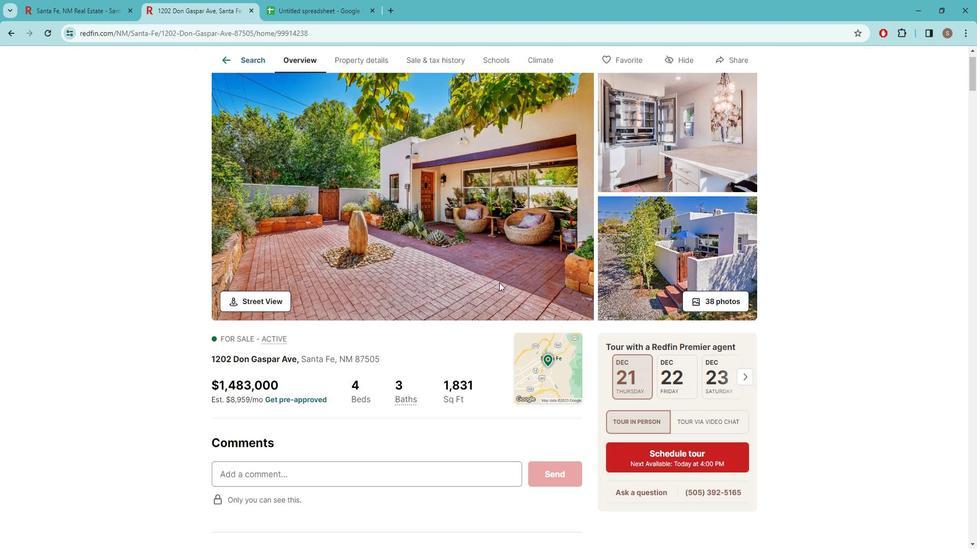 
Action: Mouse moved to (495, 288)
Screenshot: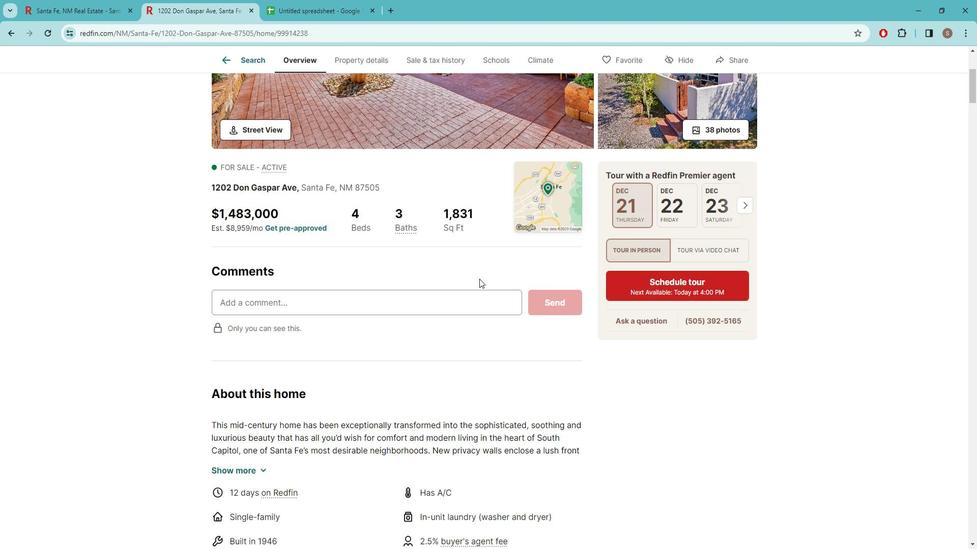 
Action: Mouse scrolled (495, 287) with delta (0, 0)
Screenshot: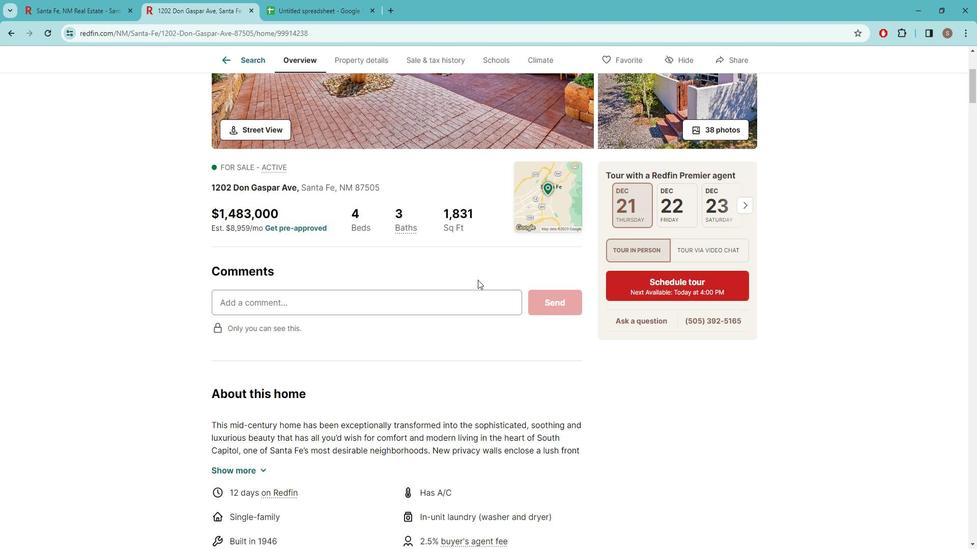 
Action: Mouse moved to (266, 420)
Screenshot: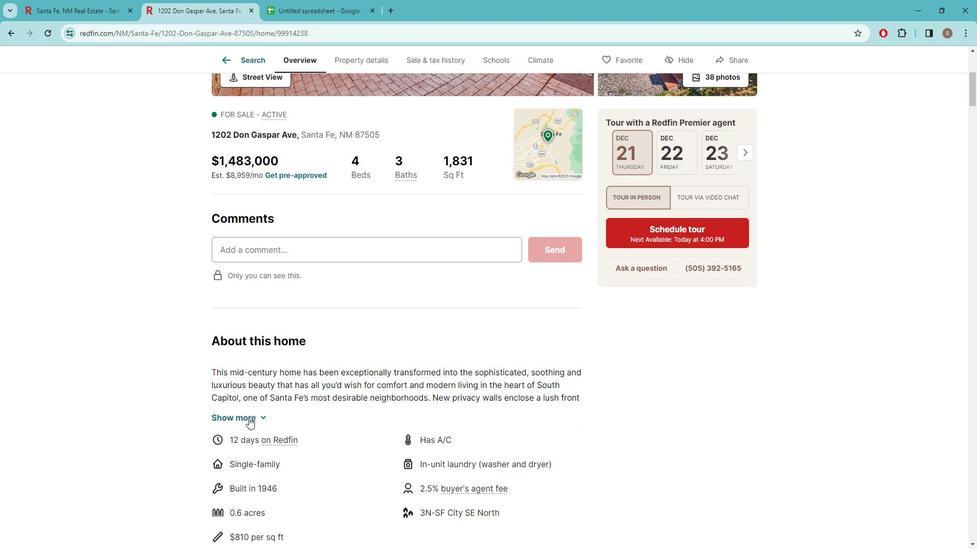 
Action: Mouse pressed left at (266, 420)
Screenshot: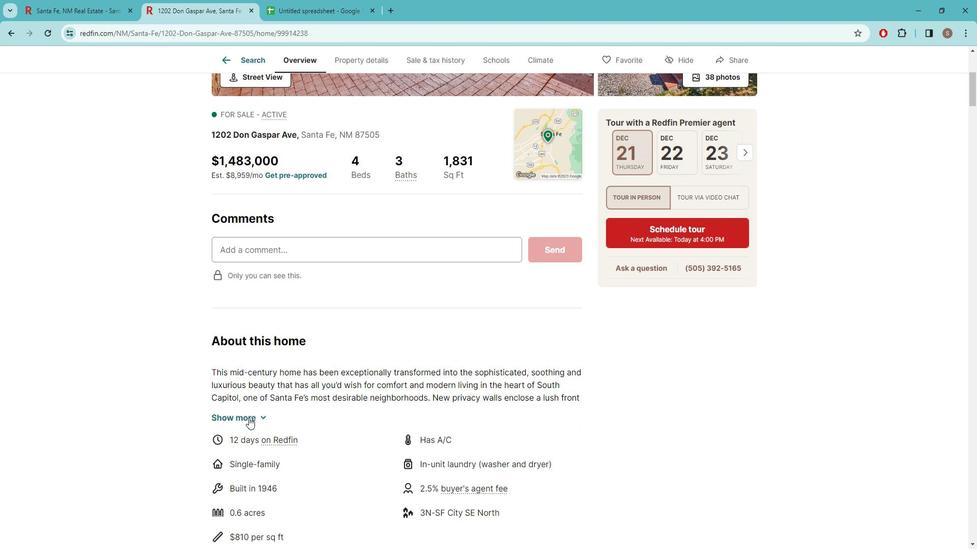 
Action: Mouse moved to (461, 359)
Screenshot: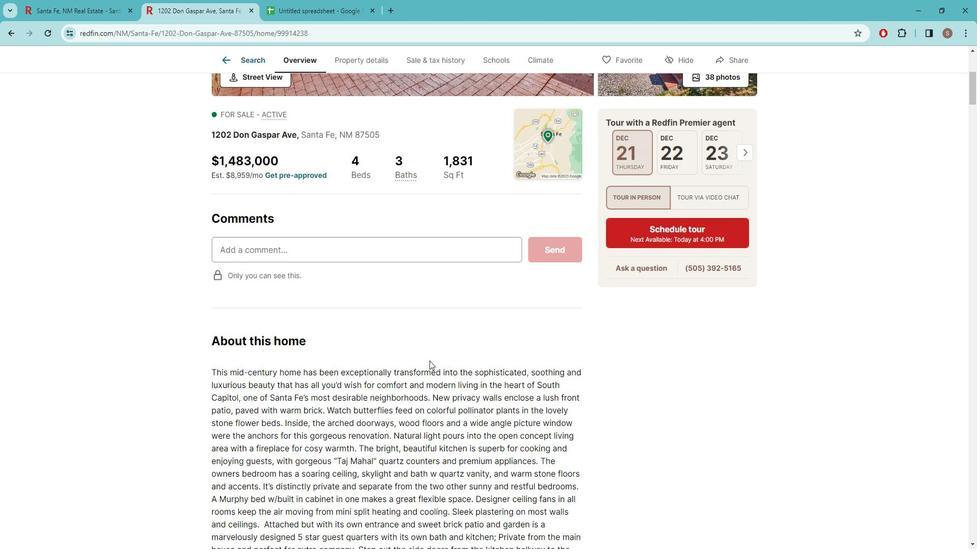 
Action: Mouse scrolled (461, 358) with delta (0, 0)
Screenshot: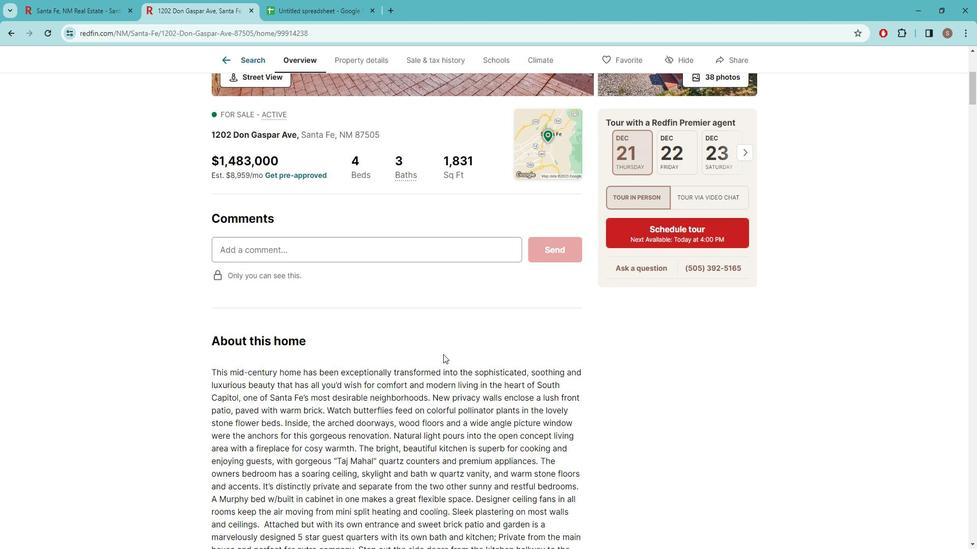
Action: Mouse moved to (584, 340)
Screenshot: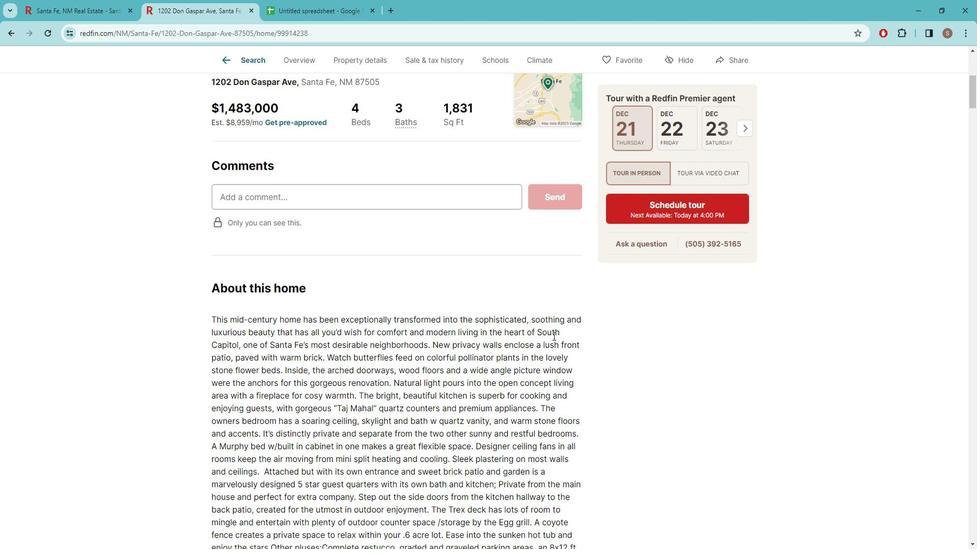 
Action: Mouse scrolled (584, 339) with delta (0, 0)
Screenshot: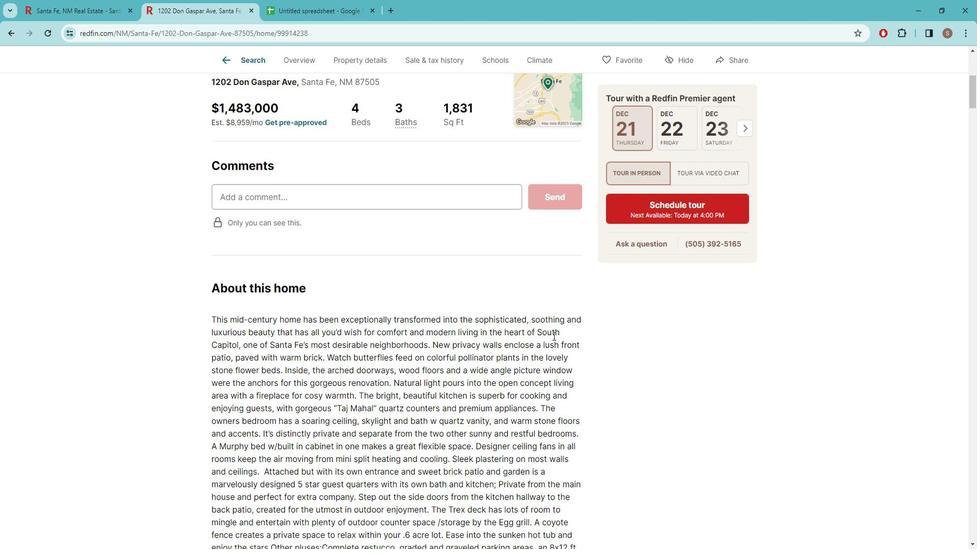 
Action: Mouse moved to (633, 343)
Screenshot: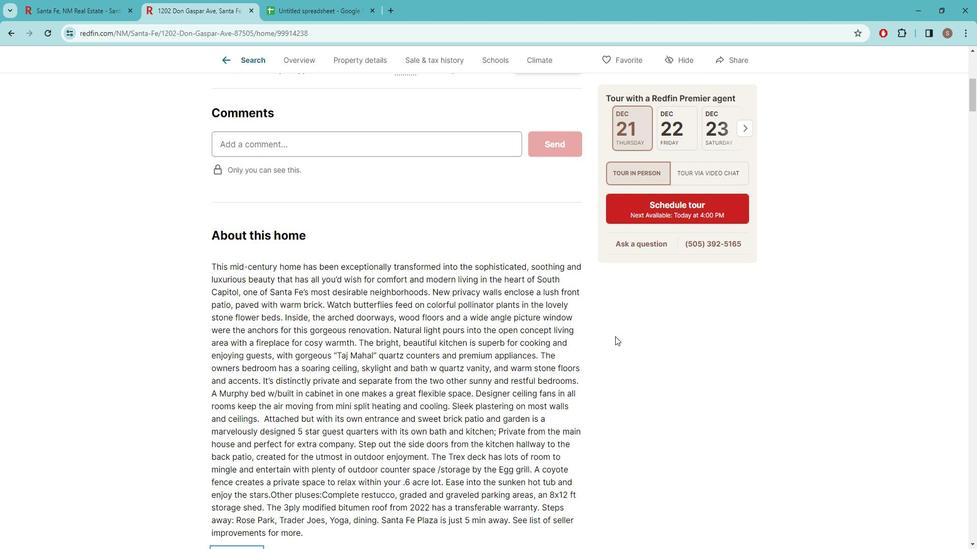 
Action: Mouse scrolled (633, 342) with delta (0, 0)
Screenshot: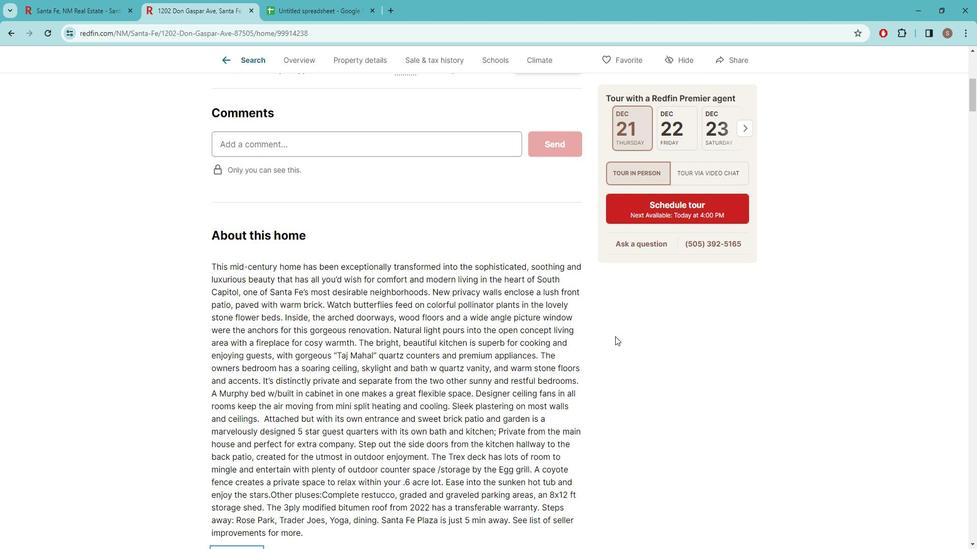 
Action: Mouse moved to (633, 345)
Screenshot: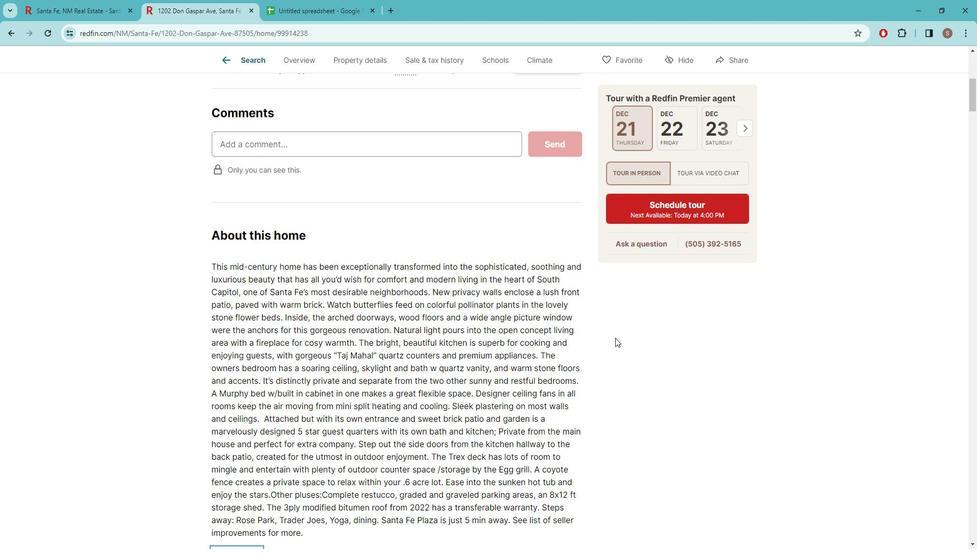 
Action: Mouse scrolled (633, 344) with delta (0, 0)
Screenshot: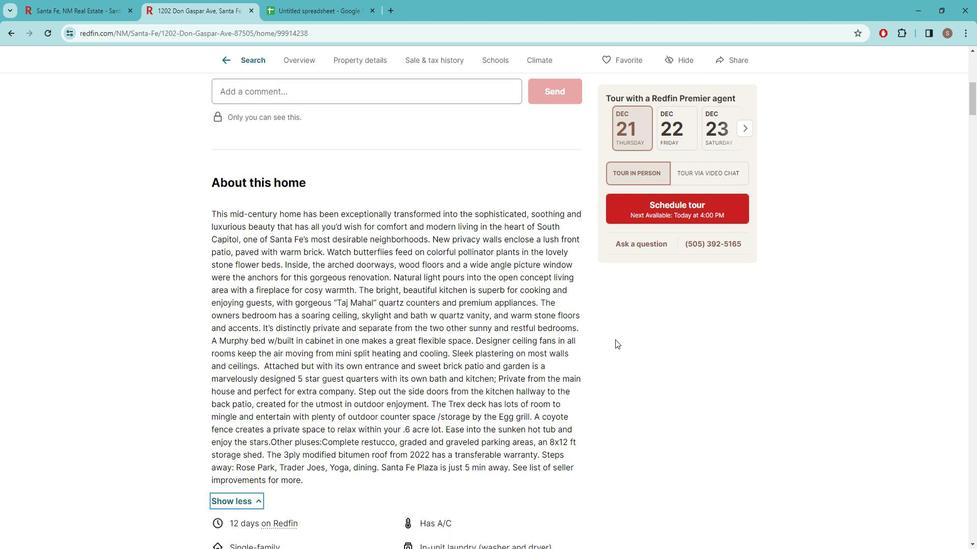 
Action: Mouse scrolled (633, 344) with delta (0, 0)
Screenshot: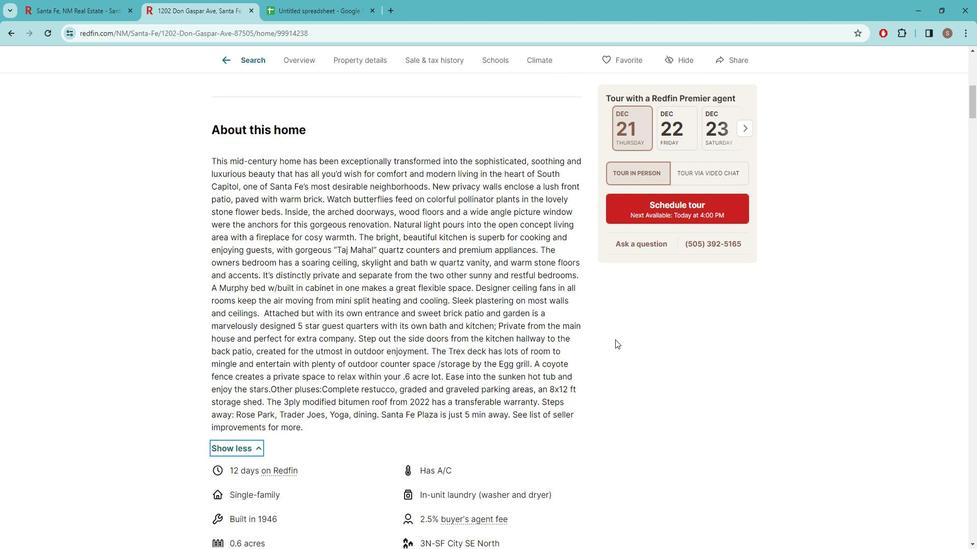 
Action: Mouse moved to (632, 345)
Screenshot: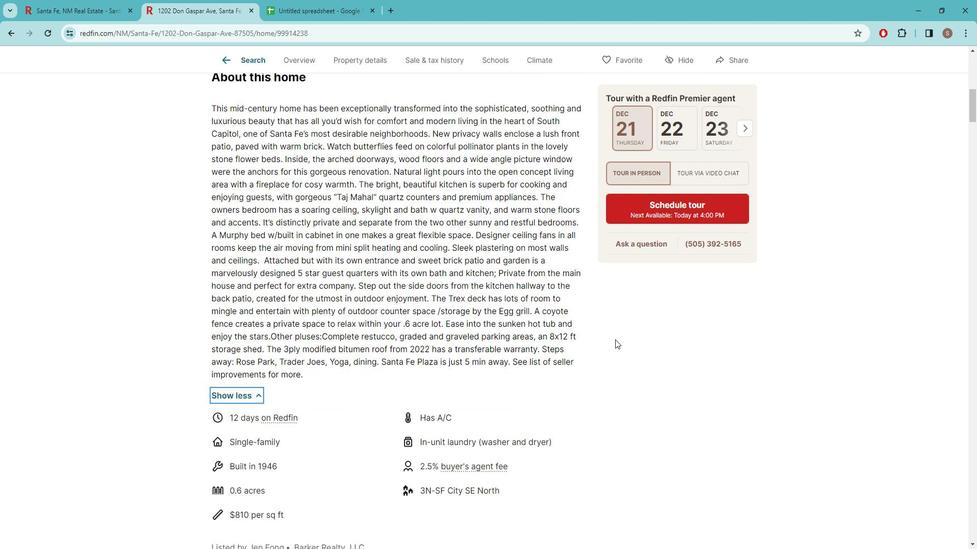 
Action: Mouse scrolled (632, 345) with delta (0, 0)
Screenshot: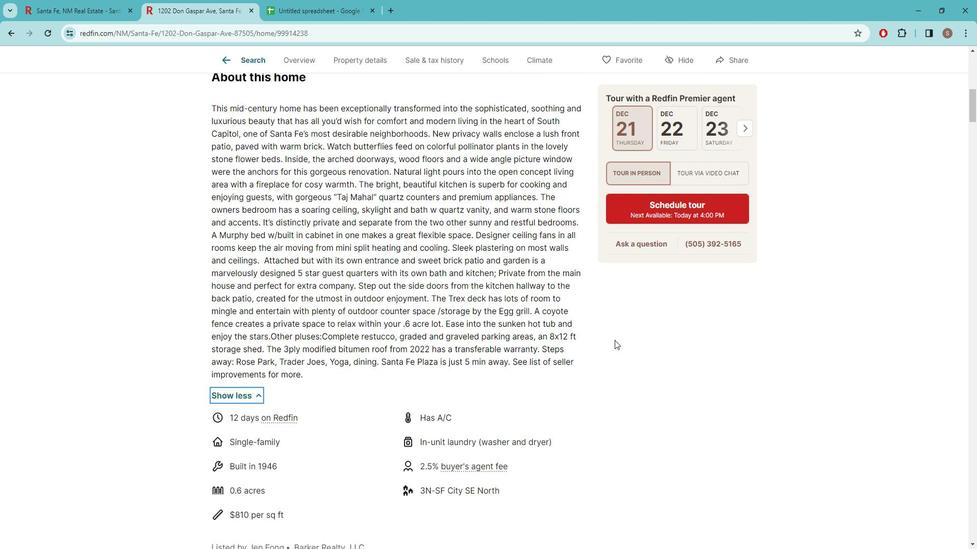 
Action: Mouse moved to (631, 346)
Screenshot: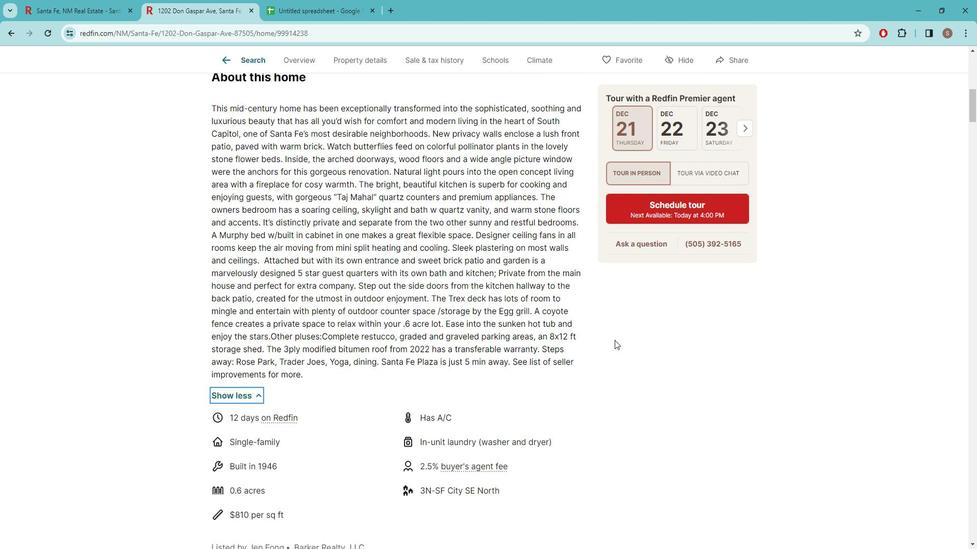 
Action: Mouse scrolled (631, 346) with delta (0, 0)
Screenshot: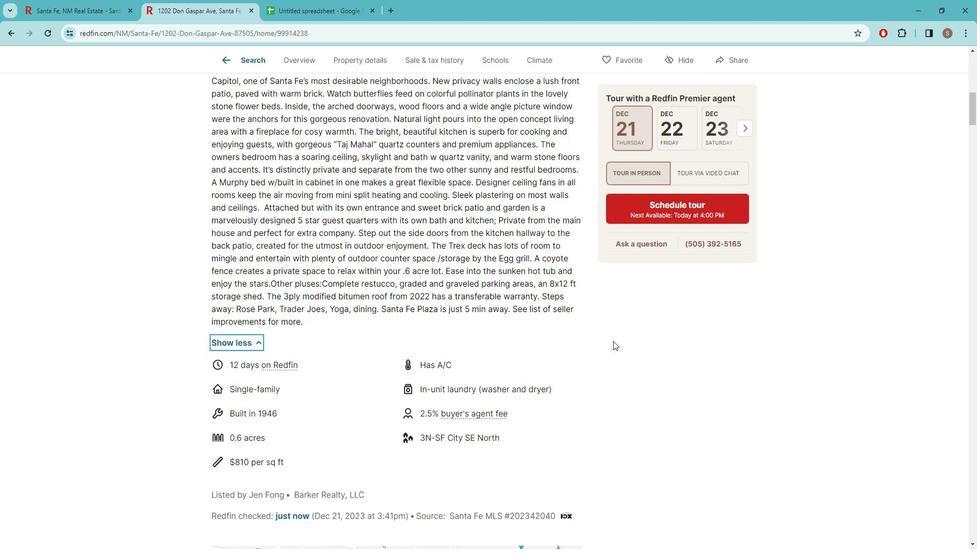 
Action: Mouse scrolled (631, 346) with delta (0, 0)
Screenshot: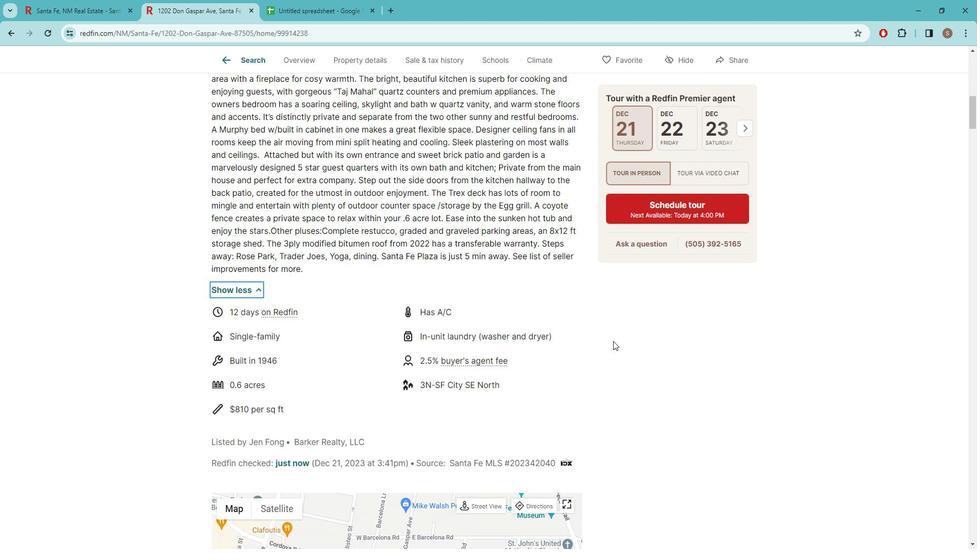 
Action: Mouse moved to (630, 346)
Screenshot: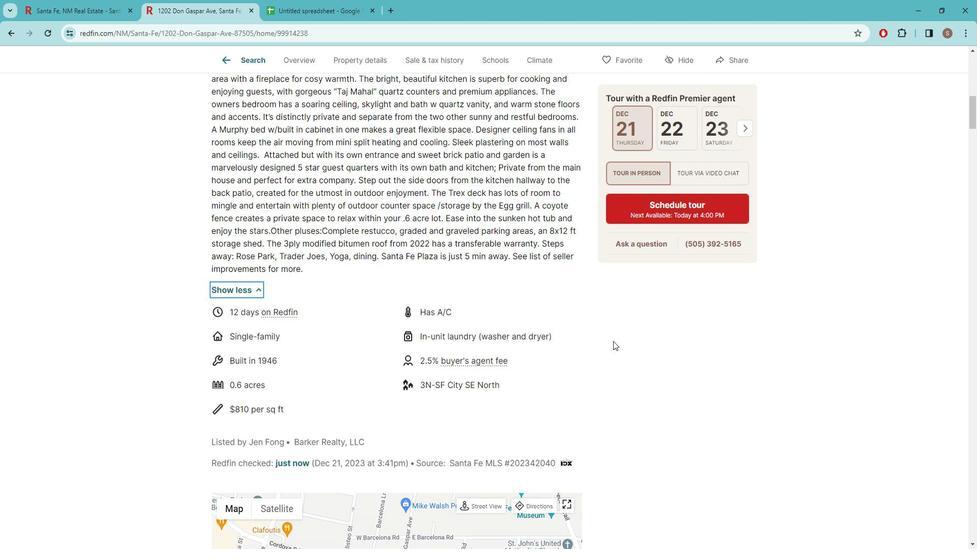 
Action: Mouse scrolled (630, 346) with delta (0, 0)
Screenshot: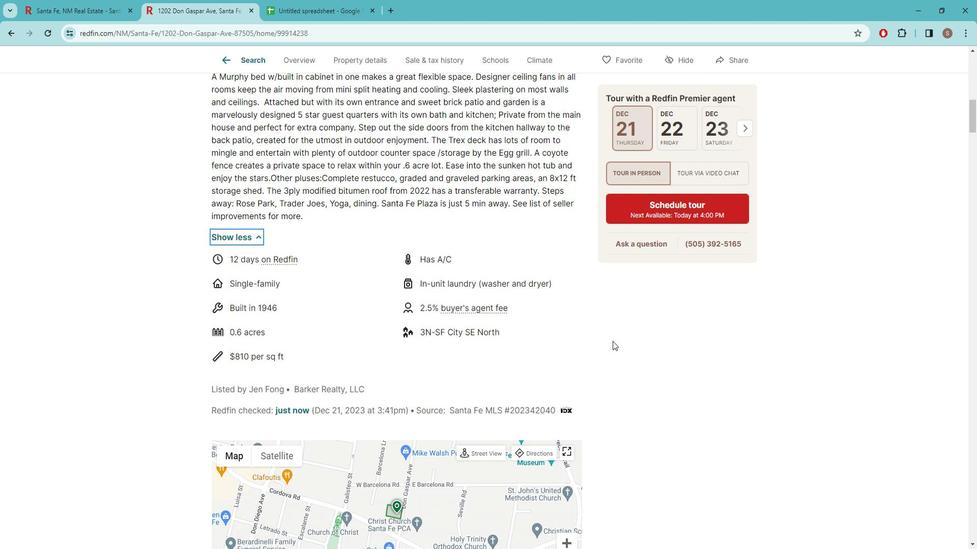 
Action: Mouse scrolled (630, 346) with delta (0, 0)
Screenshot: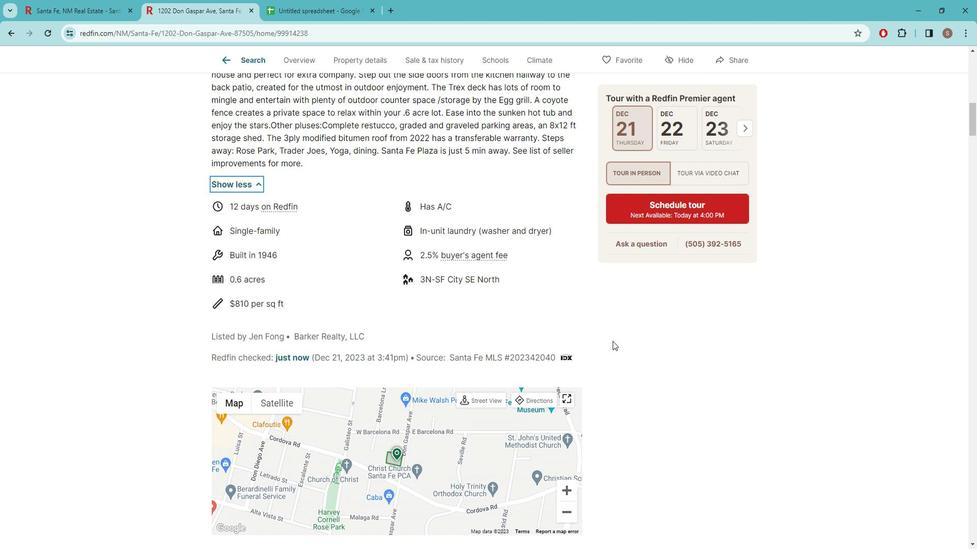 
Action: Mouse scrolled (630, 346) with delta (0, 0)
Screenshot: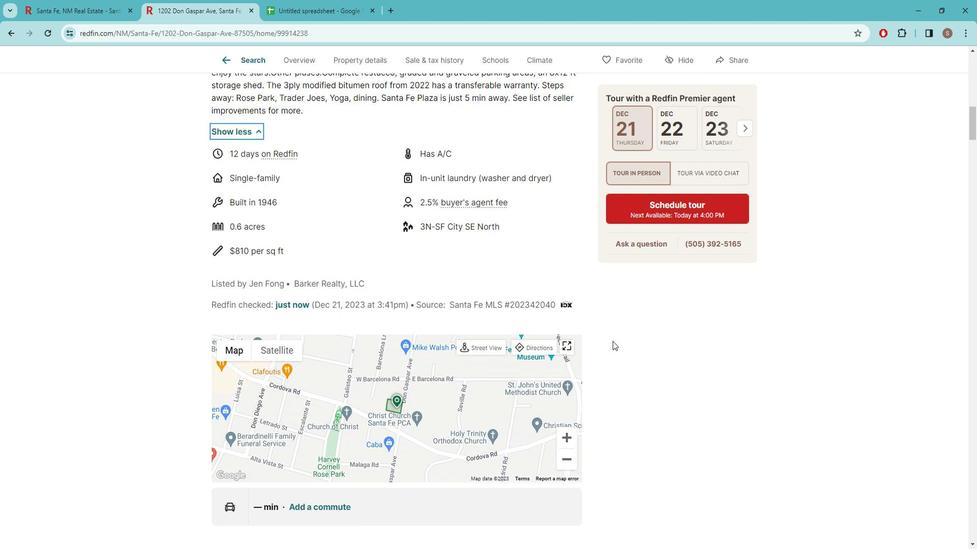 
Action: Mouse scrolled (630, 346) with delta (0, 0)
Screenshot: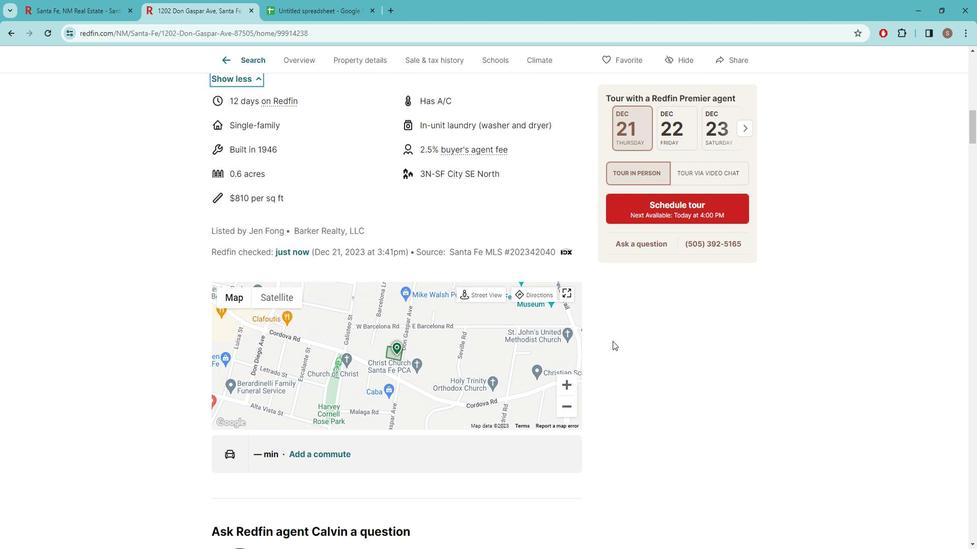 
Action: Mouse scrolled (630, 346) with delta (0, 0)
Screenshot: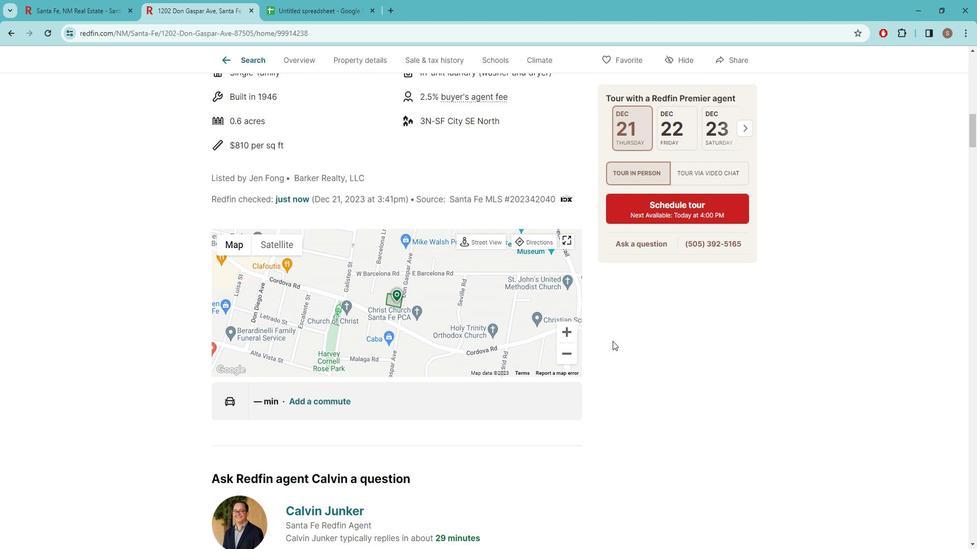 
Action: Mouse scrolled (630, 346) with delta (0, 0)
Screenshot: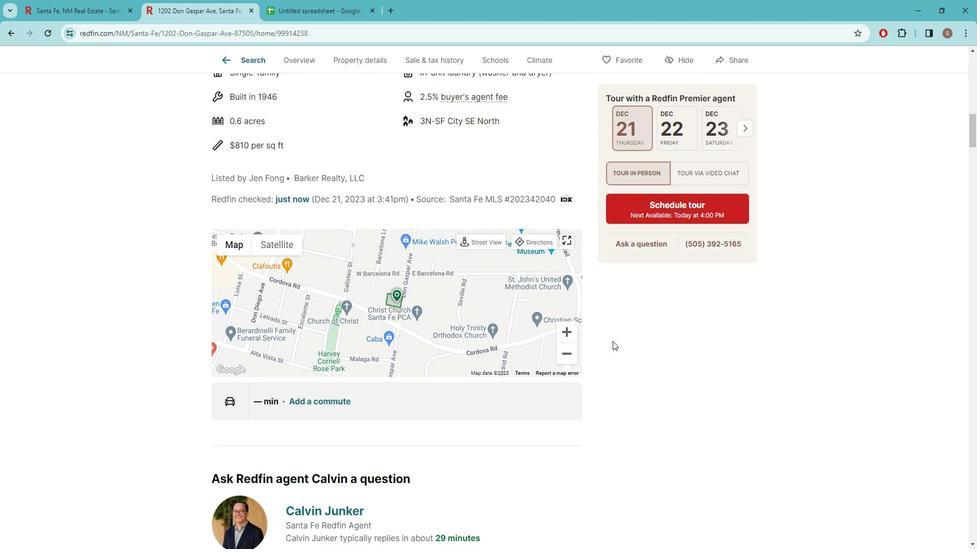 
Action: Mouse scrolled (630, 346) with delta (0, 0)
Screenshot: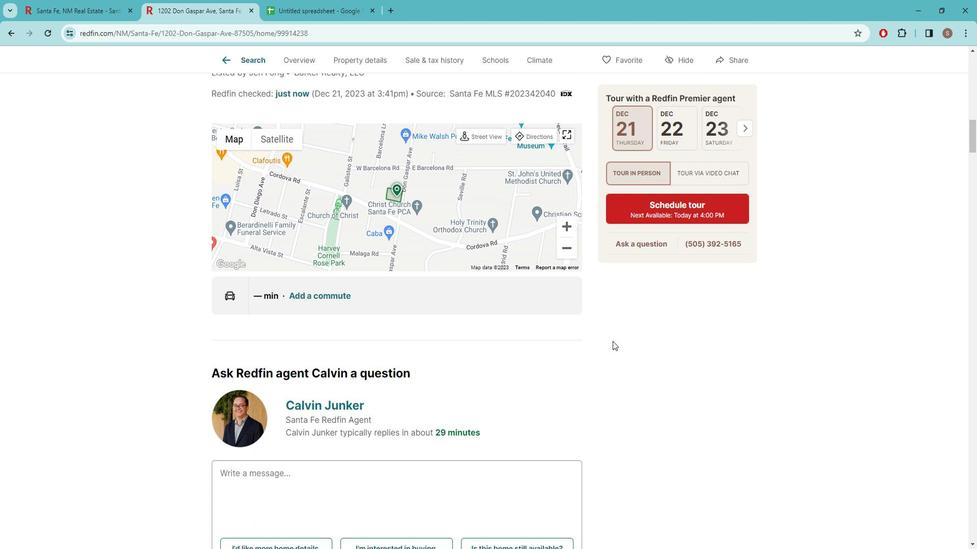 
Action: Mouse scrolled (630, 346) with delta (0, 0)
Screenshot: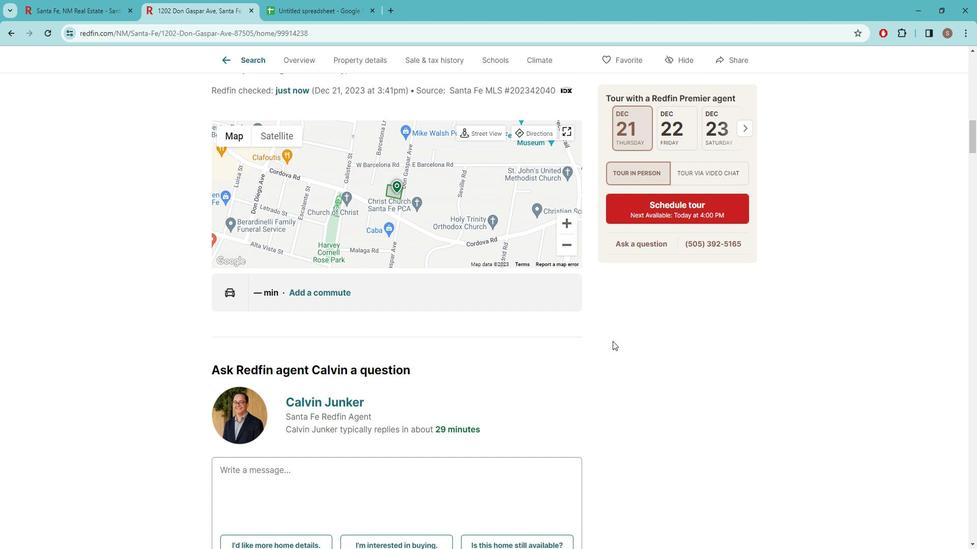 
Action: Mouse scrolled (630, 346) with delta (0, 0)
Screenshot: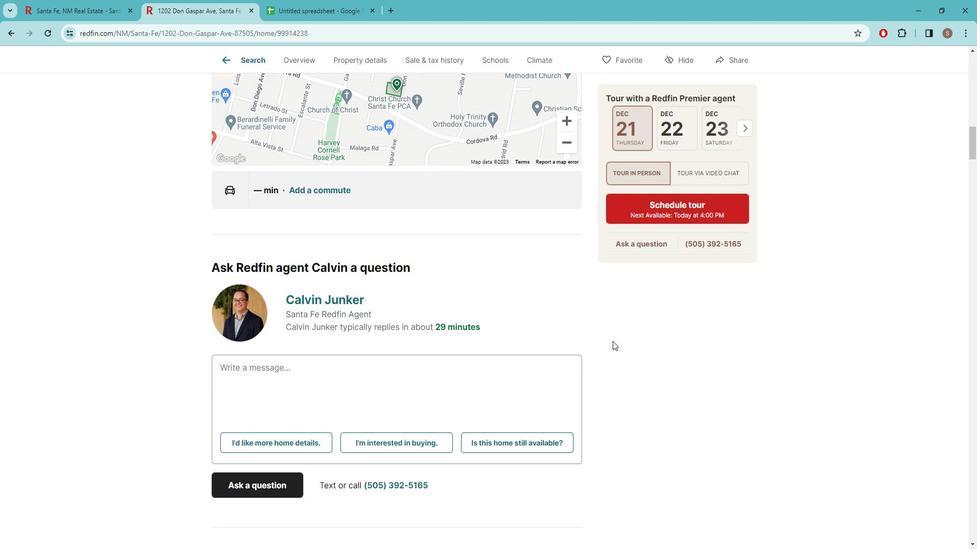 
Action: Mouse scrolled (630, 346) with delta (0, 0)
Screenshot: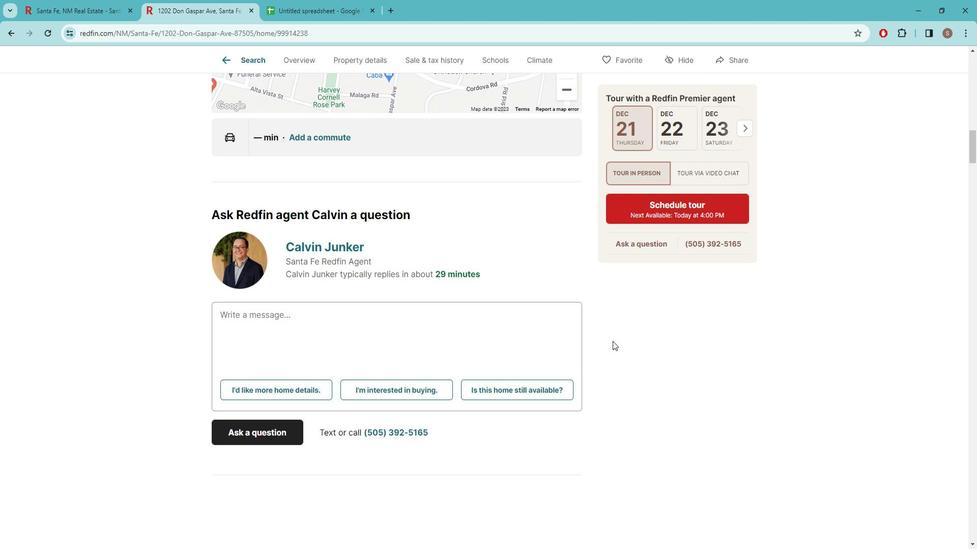 
Action: Mouse scrolled (630, 346) with delta (0, 0)
Screenshot: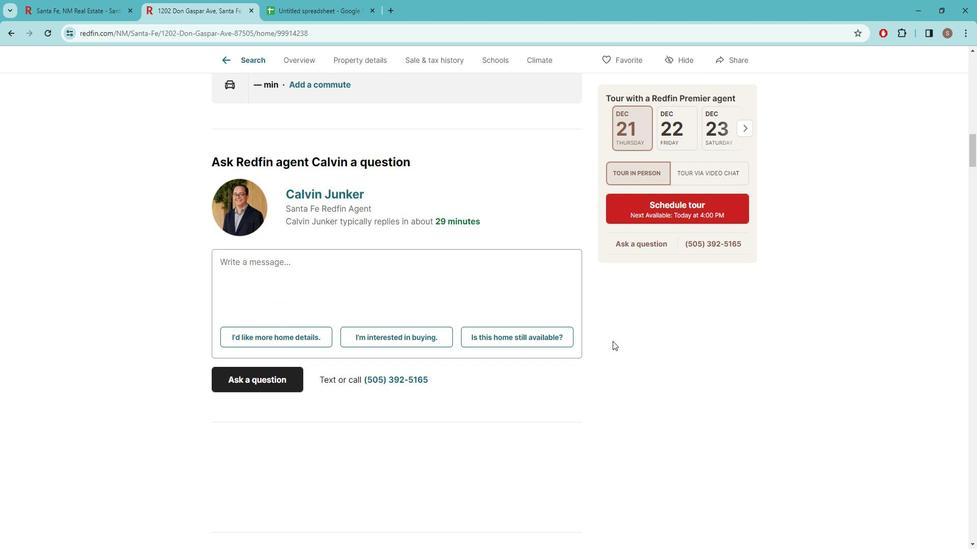 
Action: Mouse scrolled (630, 346) with delta (0, 0)
Screenshot: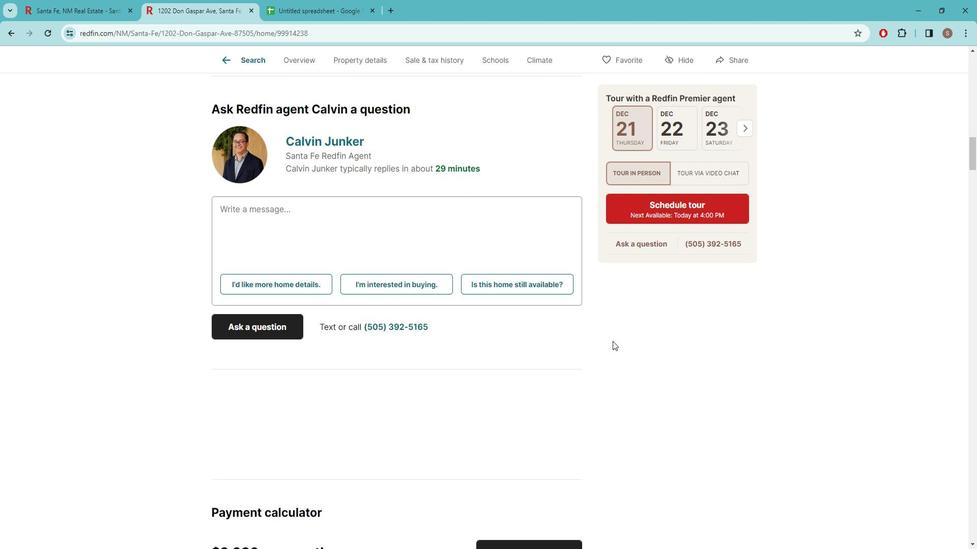 
Action: Mouse scrolled (630, 346) with delta (0, 0)
Screenshot: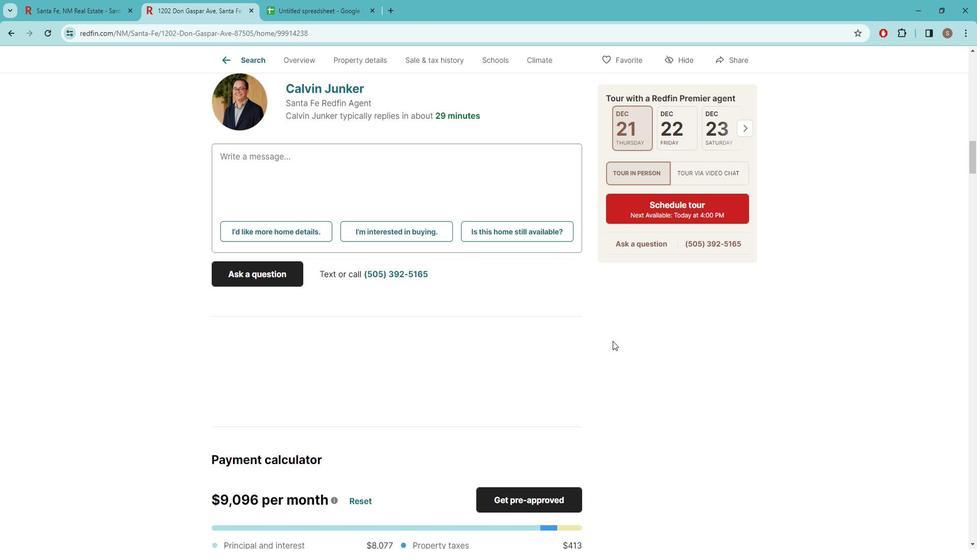 
Action: Mouse scrolled (630, 346) with delta (0, 0)
Screenshot: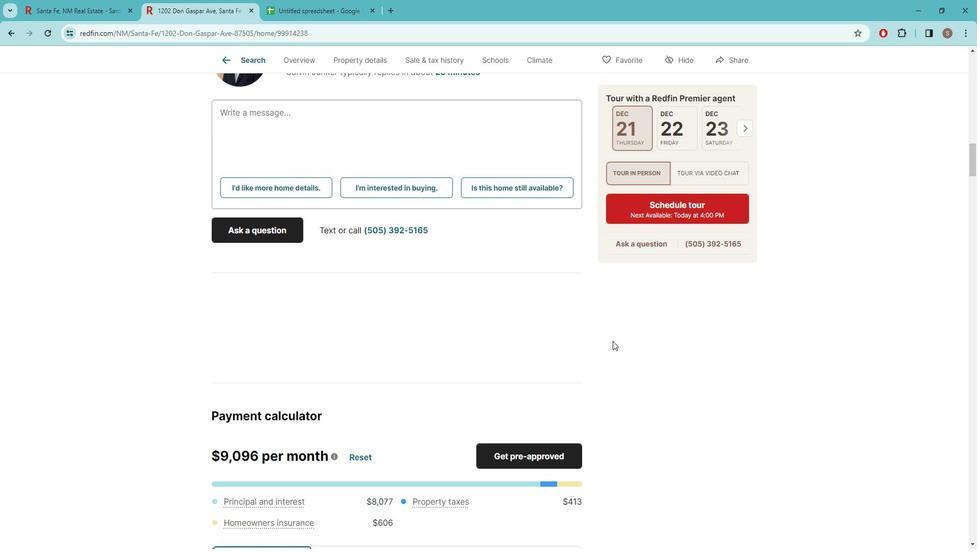 
Action: Mouse scrolled (630, 346) with delta (0, 0)
Screenshot: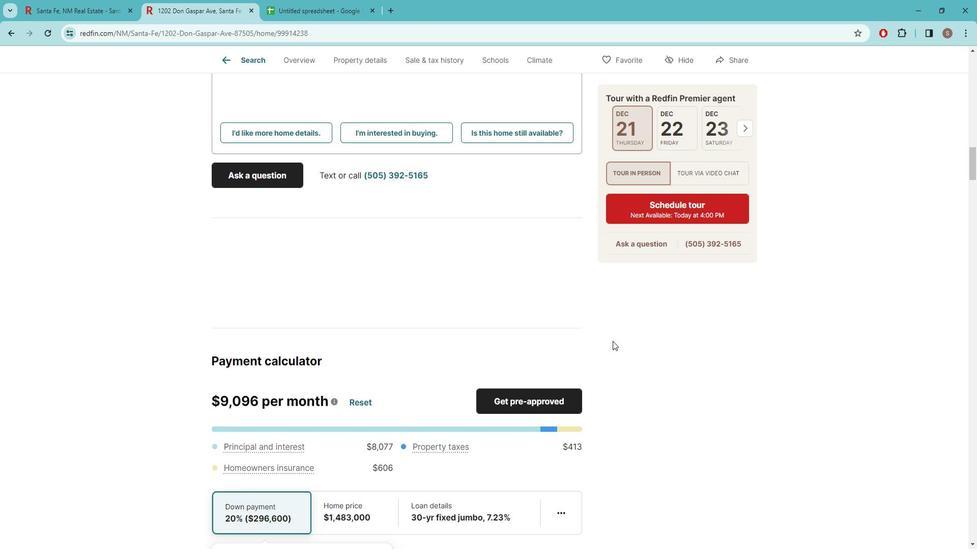 
Action: Mouse scrolled (630, 346) with delta (0, 0)
Screenshot: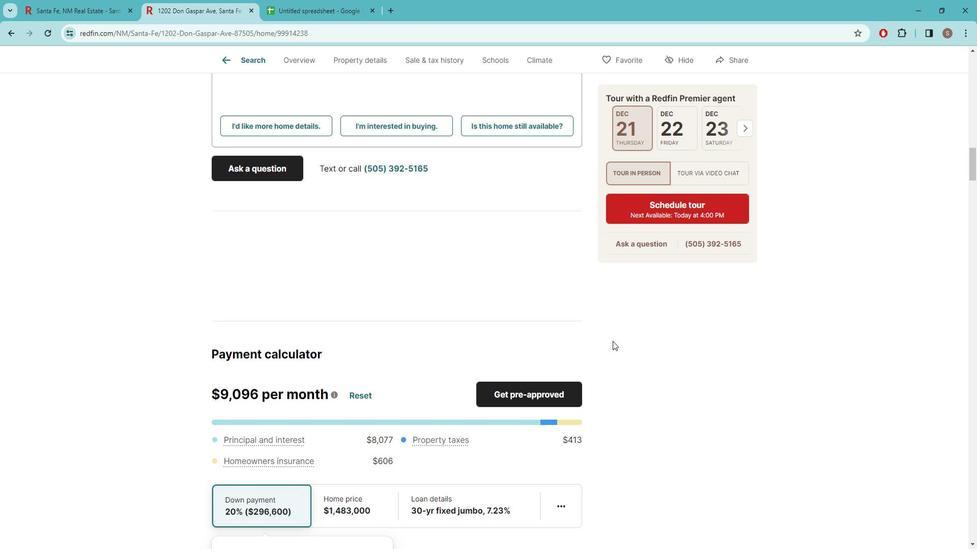 
Action: Mouse scrolled (630, 346) with delta (0, 0)
Screenshot: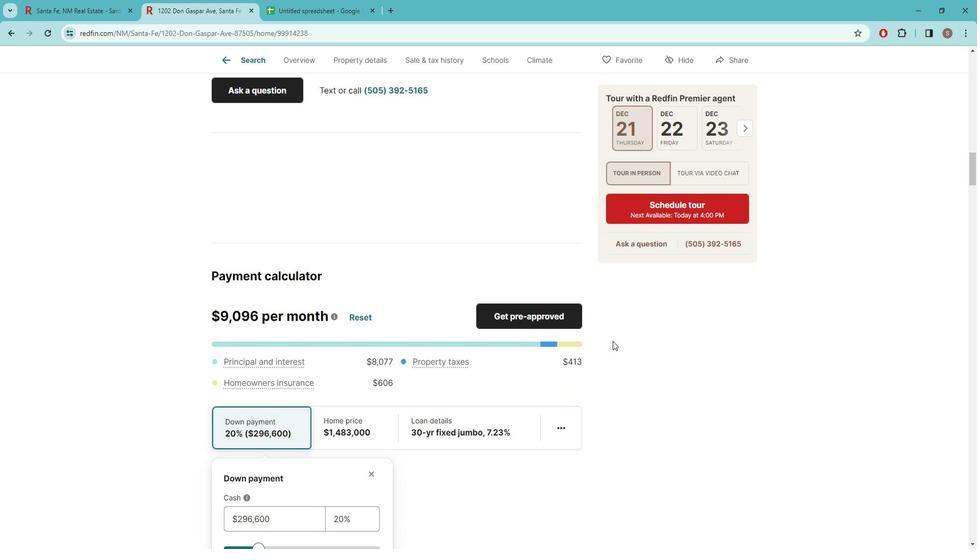 
Action: Mouse scrolled (630, 346) with delta (0, 0)
Screenshot: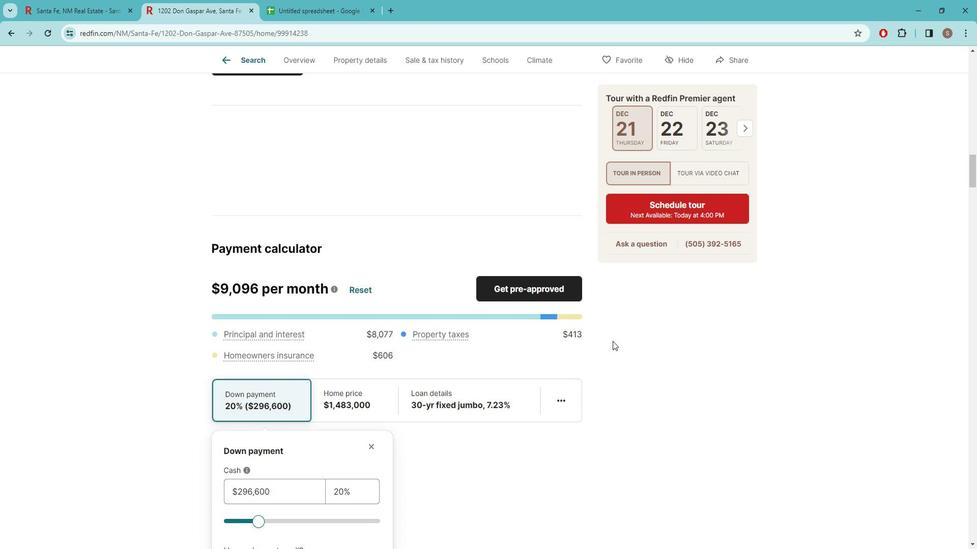 
Action: Mouse scrolled (630, 346) with delta (0, 0)
Screenshot: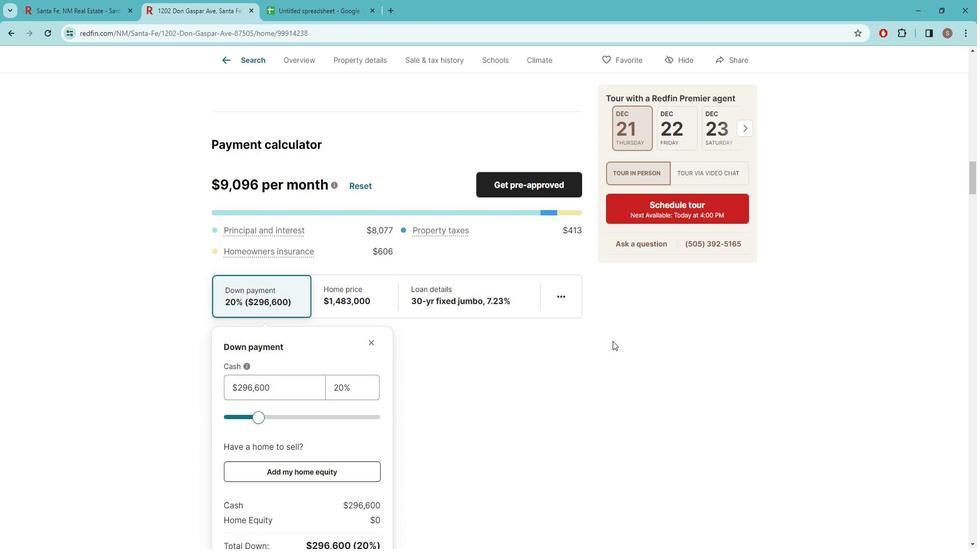 
Action: Mouse scrolled (630, 346) with delta (0, 0)
Screenshot: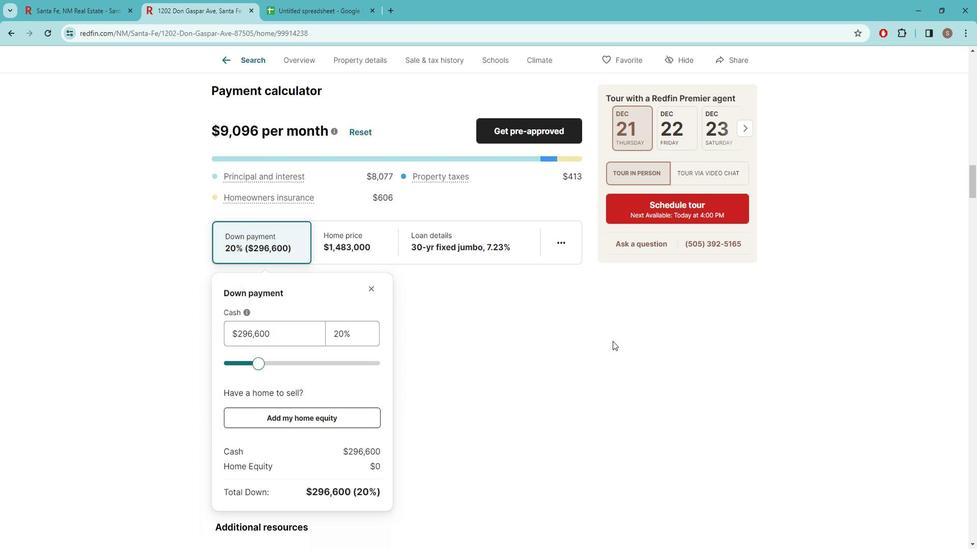 
Action: Mouse scrolled (630, 346) with delta (0, 0)
Screenshot: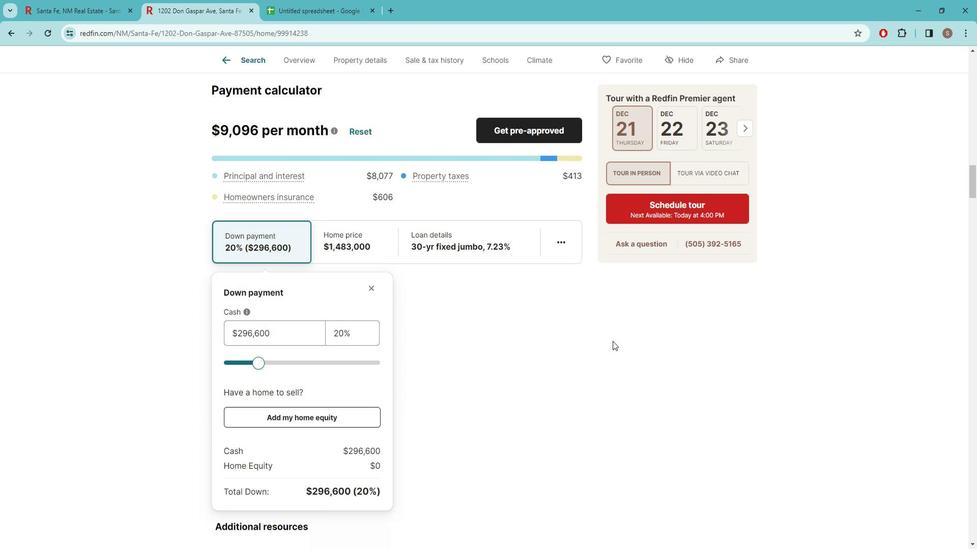 
Action: Mouse scrolled (630, 347) with delta (0, 0)
Screenshot: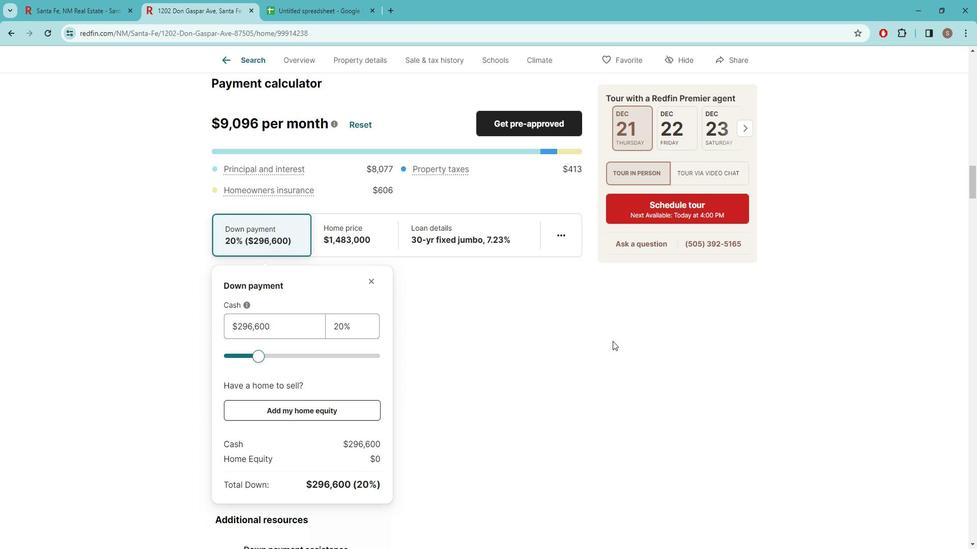 
Action: Mouse scrolled (630, 346) with delta (0, 0)
Screenshot: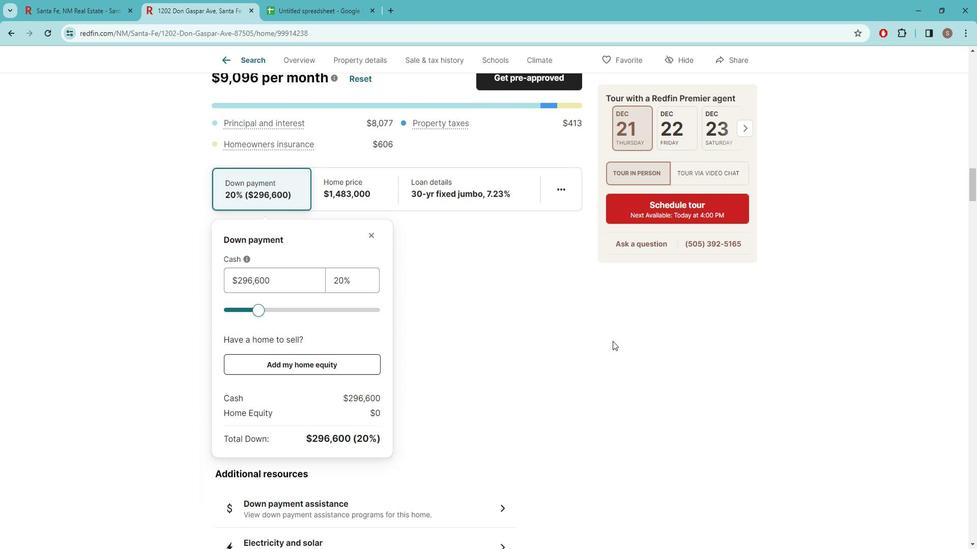 
Action: Mouse scrolled (630, 346) with delta (0, 0)
Screenshot: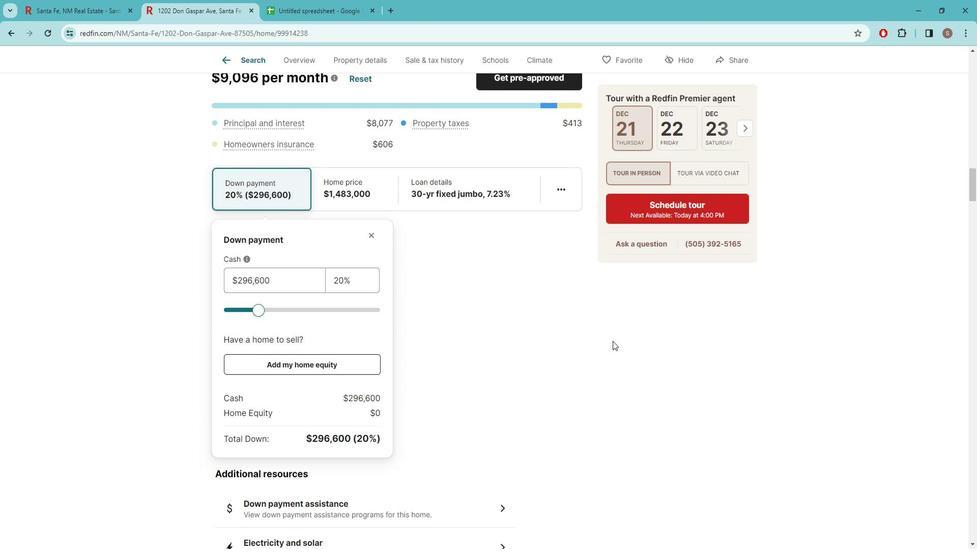 
Action: Mouse scrolled (630, 346) with delta (0, 0)
Screenshot: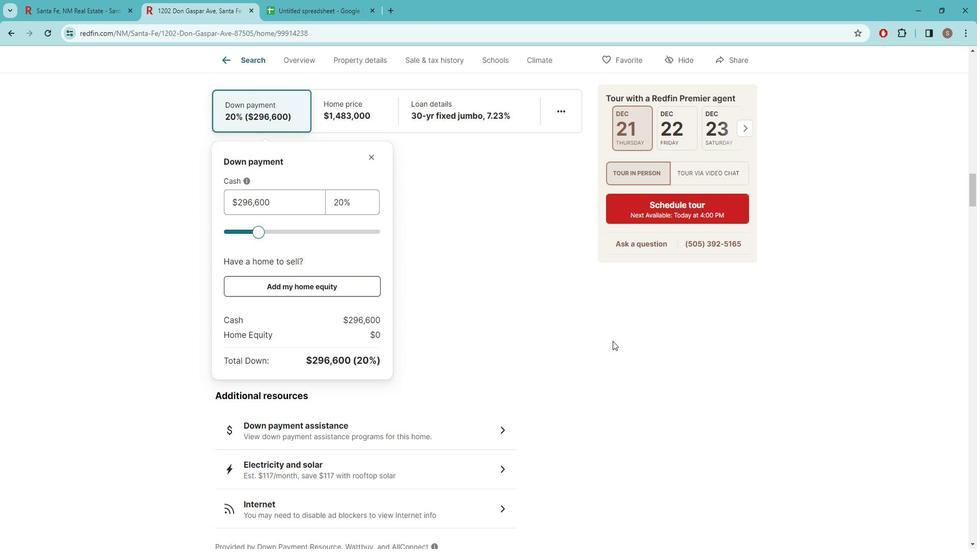 
Action: Mouse scrolled (630, 346) with delta (0, 0)
Screenshot: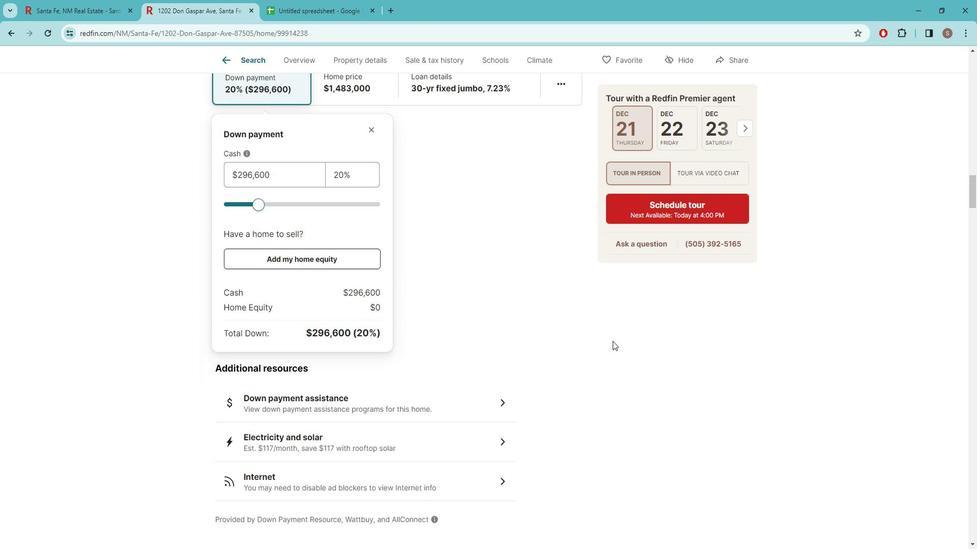 
Action: Mouse moved to (630, 346)
Screenshot: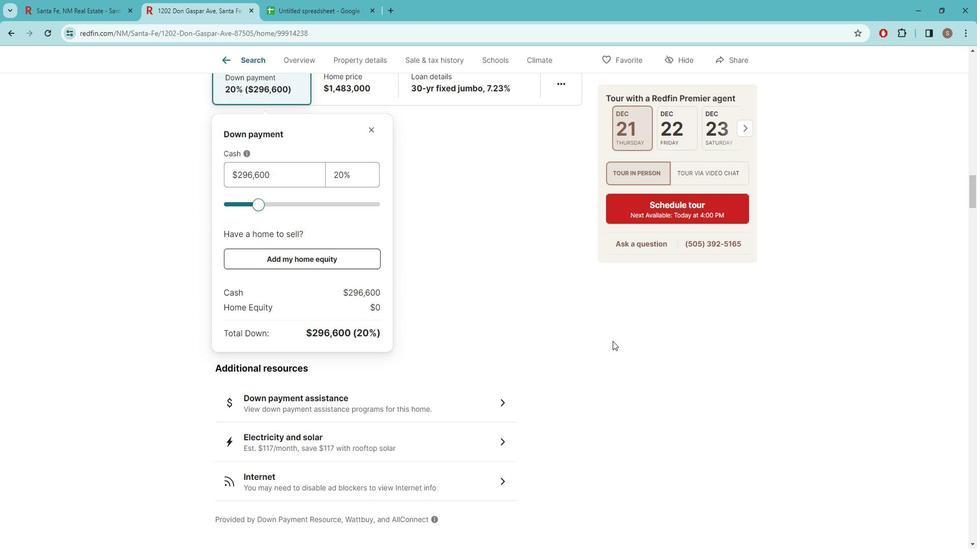 
Action: Mouse scrolled (630, 346) with delta (0, 0)
Screenshot: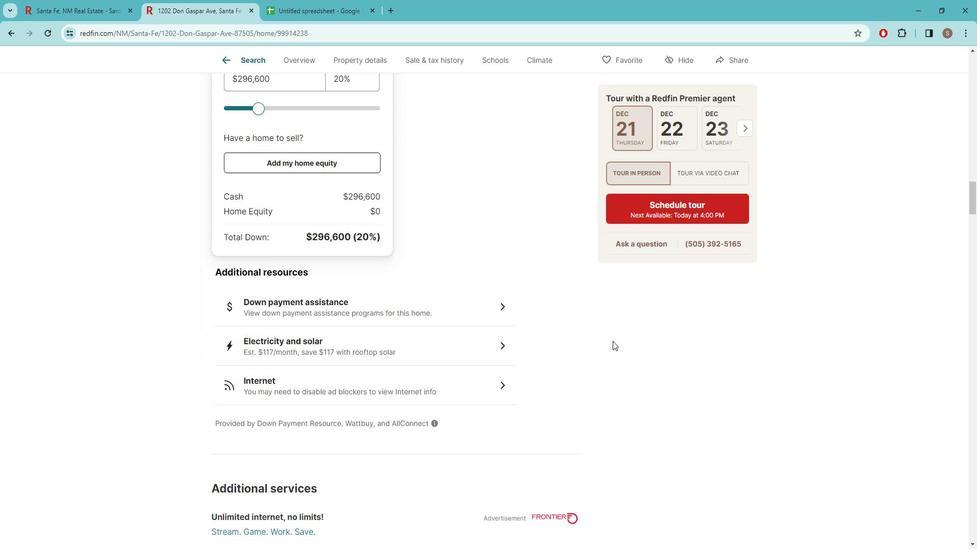 
Action: Mouse scrolled (630, 346) with delta (0, 0)
Screenshot: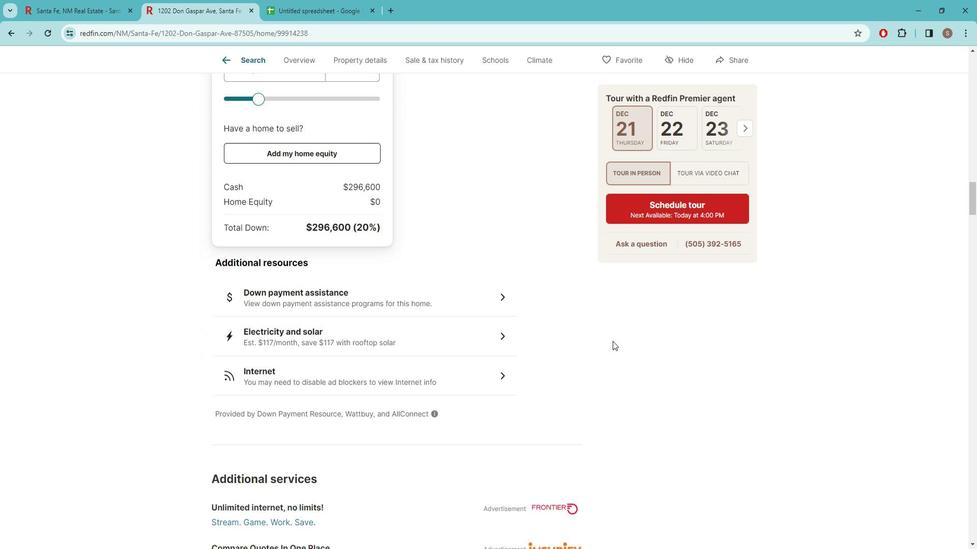 
Action: Mouse scrolled (630, 346) with delta (0, 0)
Screenshot: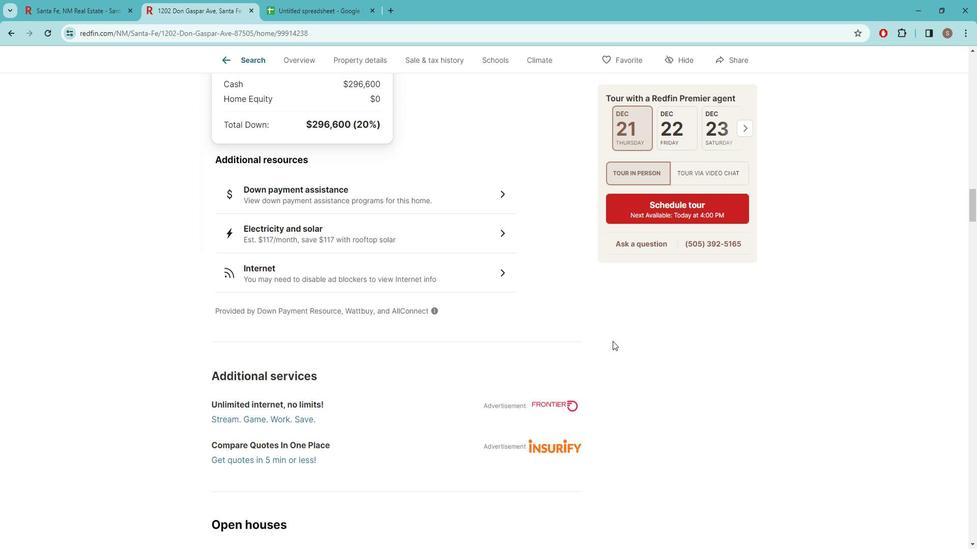 
Action: Mouse scrolled (630, 346) with delta (0, 0)
Screenshot: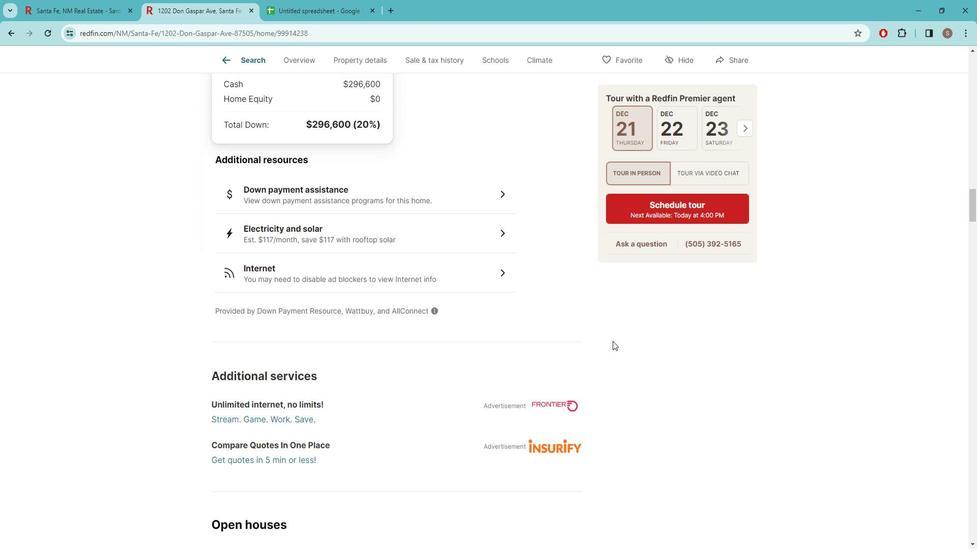 
Action: Mouse scrolled (630, 346) with delta (0, 0)
Screenshot: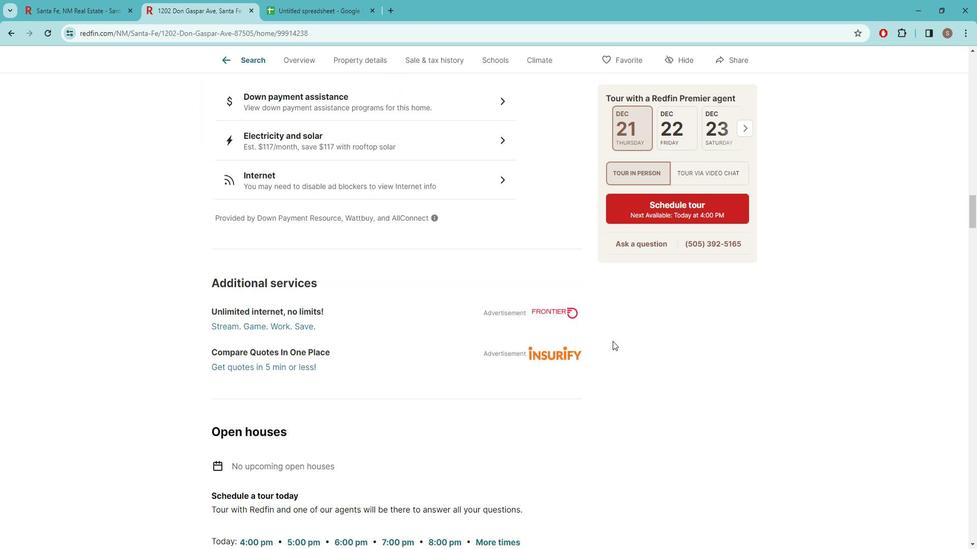 
Action: Mouse scrolled (630, 346) with delta (0, 0)
Screenshot: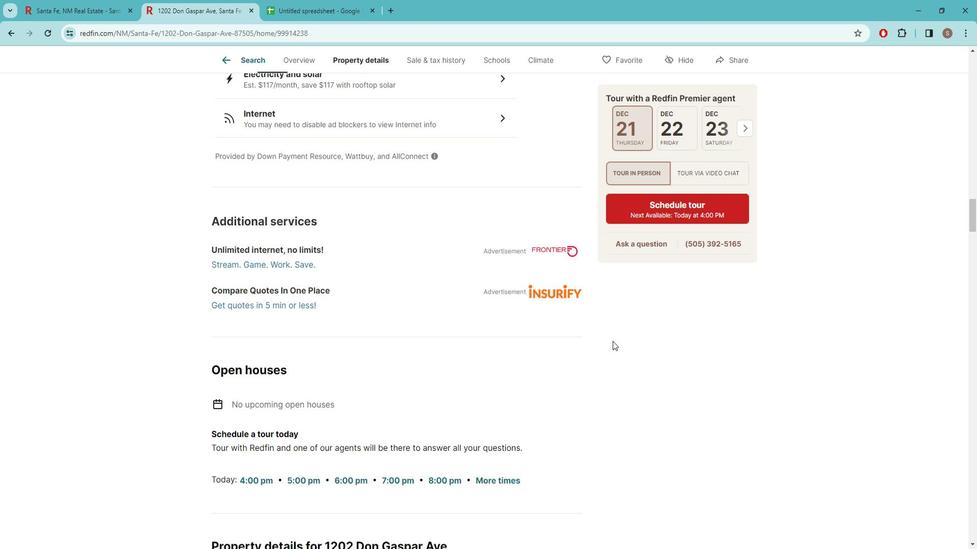 
Action: Mouse scrolled (630, 346) with delta (0, 0)
Screenshot: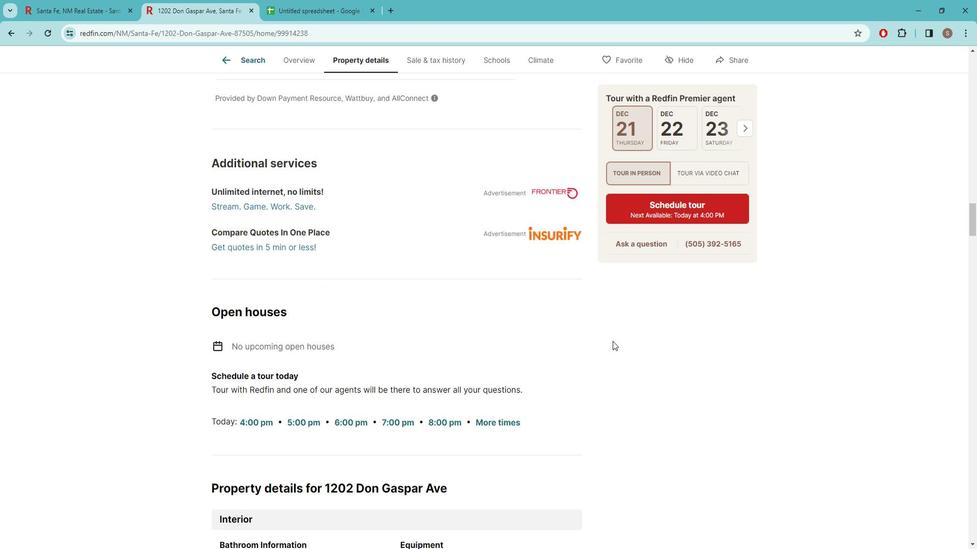 
Action: Mouse scrolled (630, 346) with delta (0, 0)
Screenshot: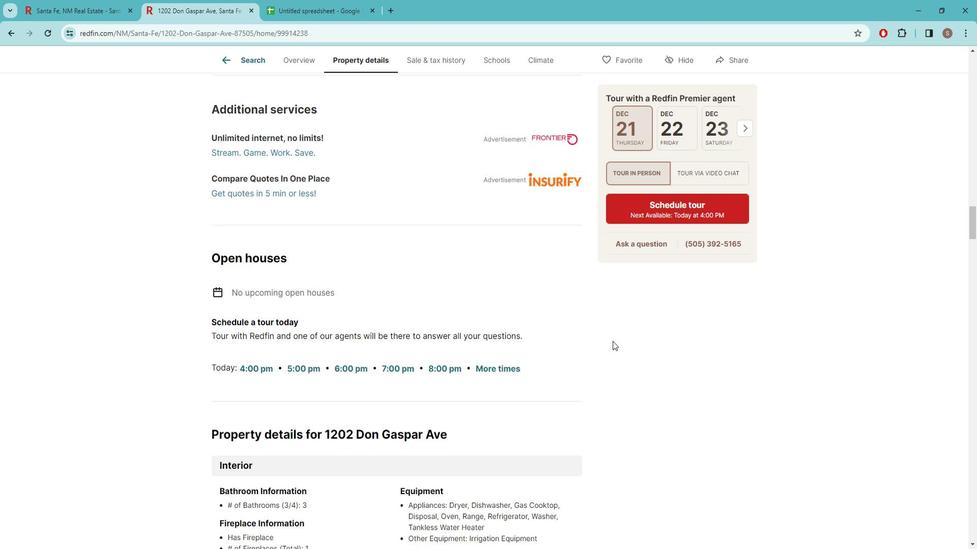 
Action: Mouse scrolled (630, 346) with delta (0, 0)
Screenshot: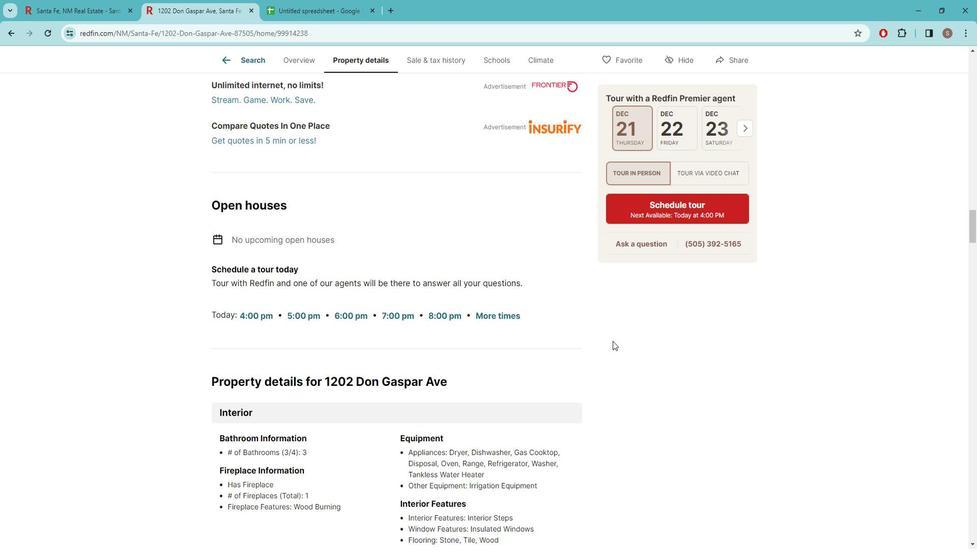
Action: Mouse scrolled (630, 346) with delta (0, 0)
Screenshot: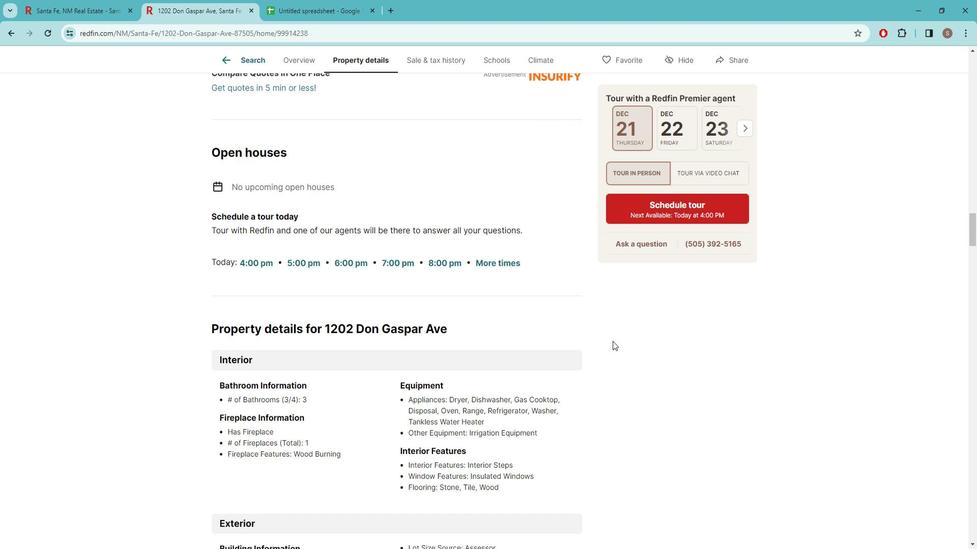 
Action: Mouse scrolled (630, 346) with delta (0, 0)
Screenshot: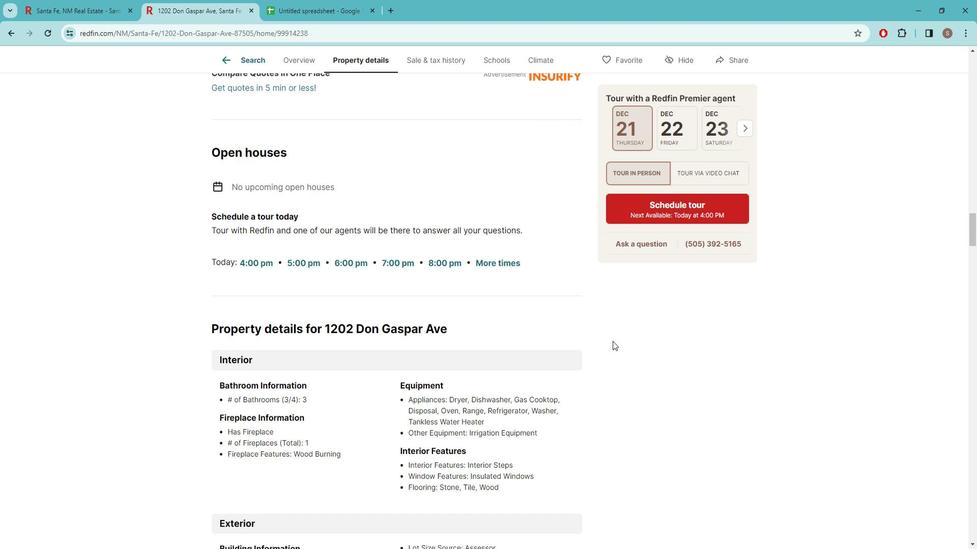 
Action: Mouse scrolled (630, 346) with delta (0, 0)
Screenshot: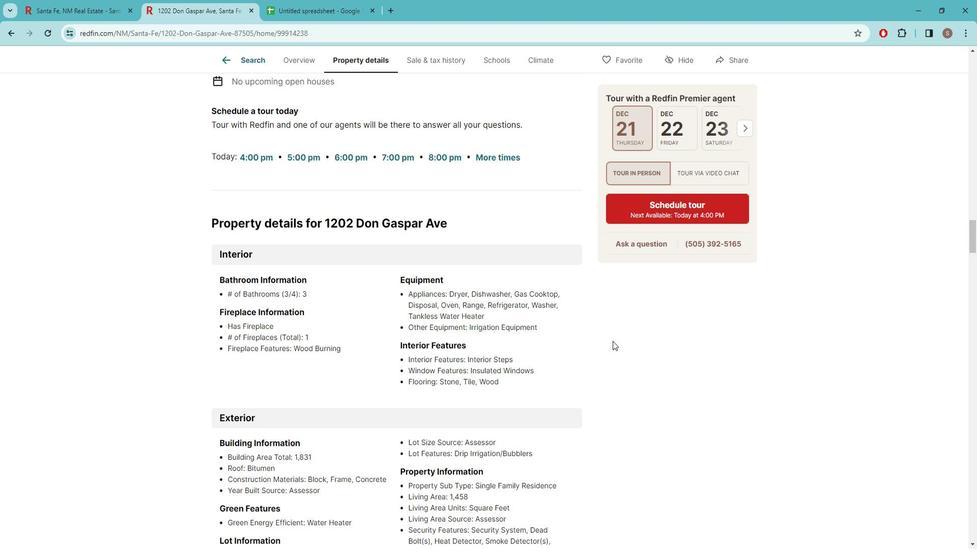 
Action: Mouse moved to (630, 346)
Screenshot: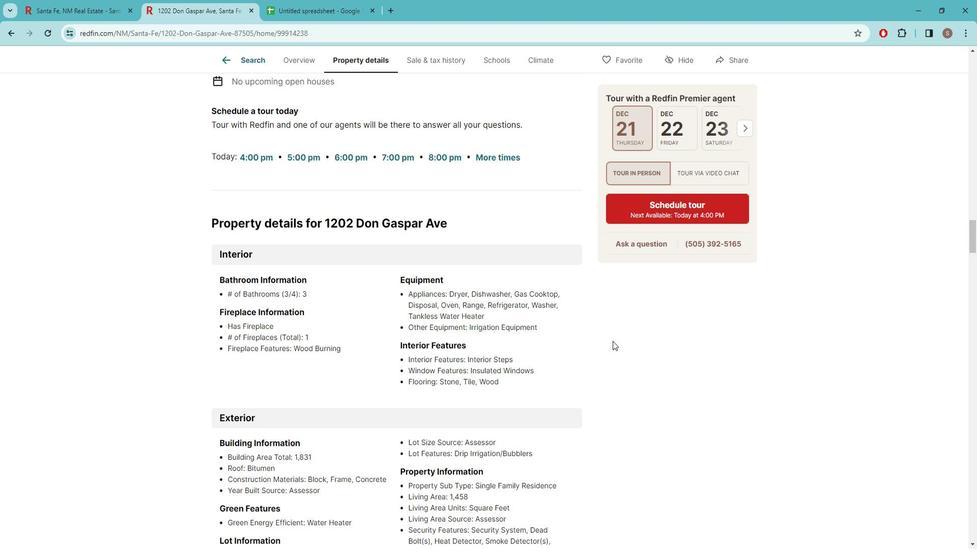 
Action: Mouse scrolled (630, 346) with delta (0, 0)
Screenshot: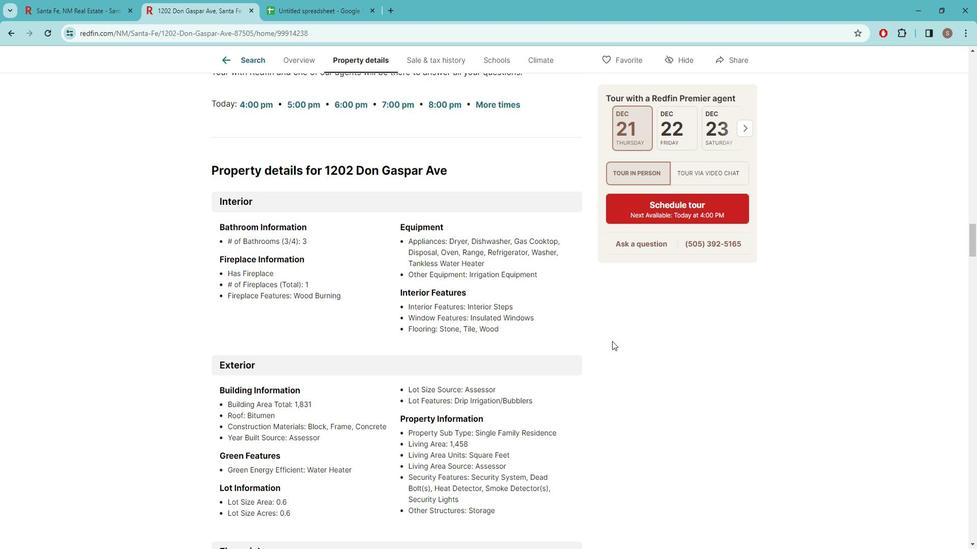 
Action: Mouse scrolled (630, 346) with delta (0, 0)
Screenshot: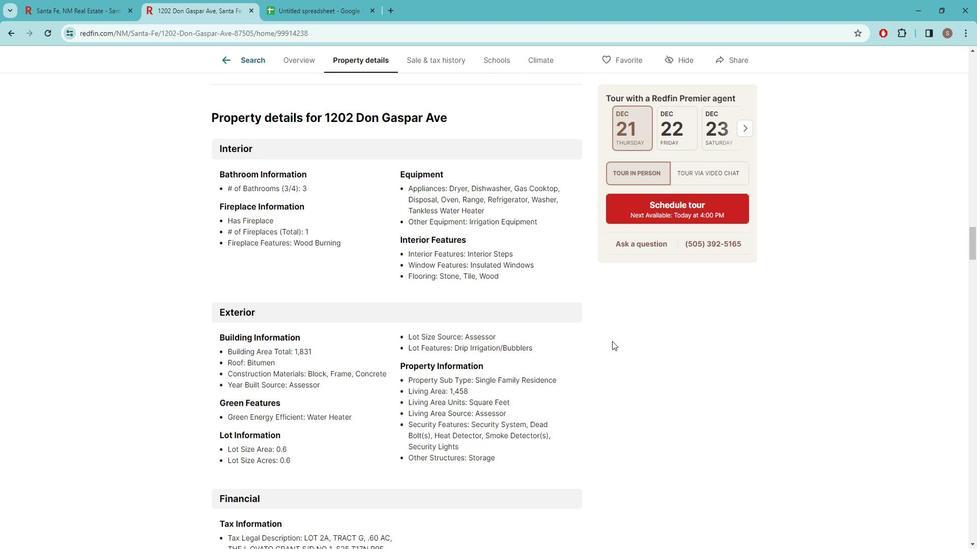 
Action: Mouse scrolled (630, 346) with delta (0, 0)
Screenshot: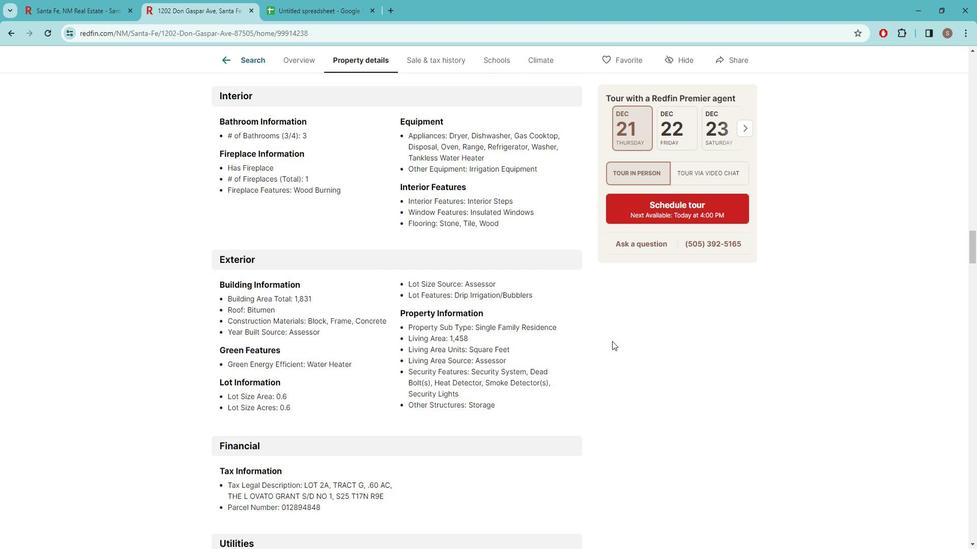 
Action: Mouse scrolled (630, 346) with delta (0, 0)
Screenshot: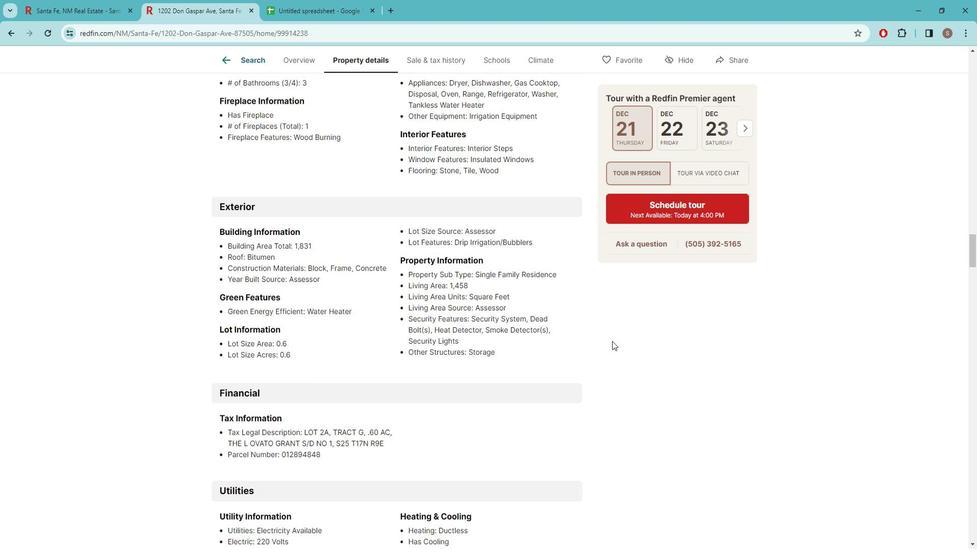 
Action: Mouse scrolled (630, 346) with delta (0, 0)
Screenshot: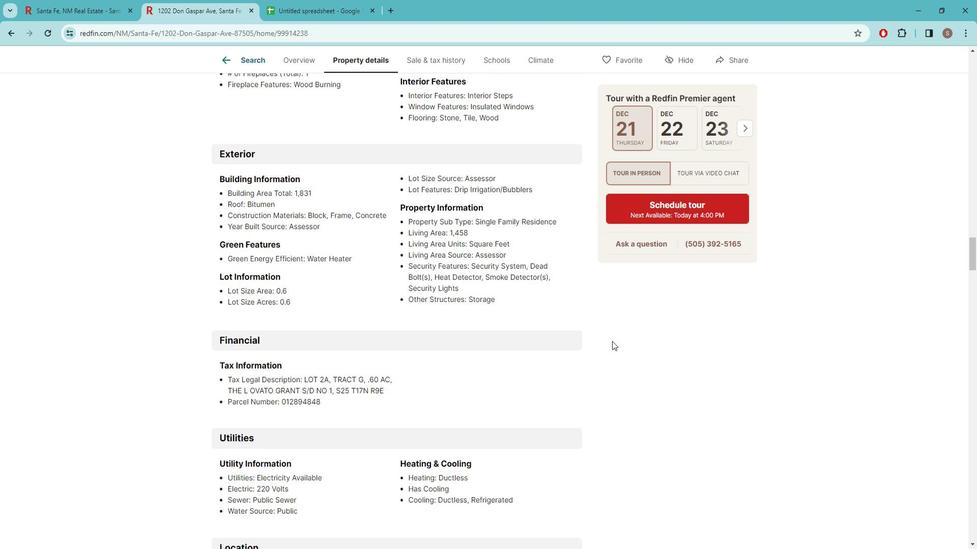 
Action: Mouse scrolled (630, 346) with delta (0, 0)
Screenshot: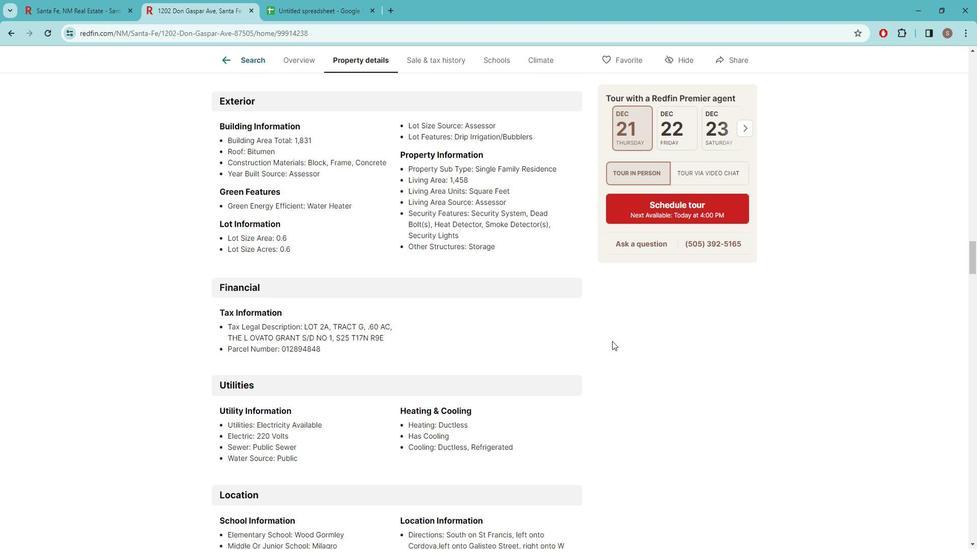 
Action: Mouse scrolled (630, 346) with delta (0, 0)
Screenshot: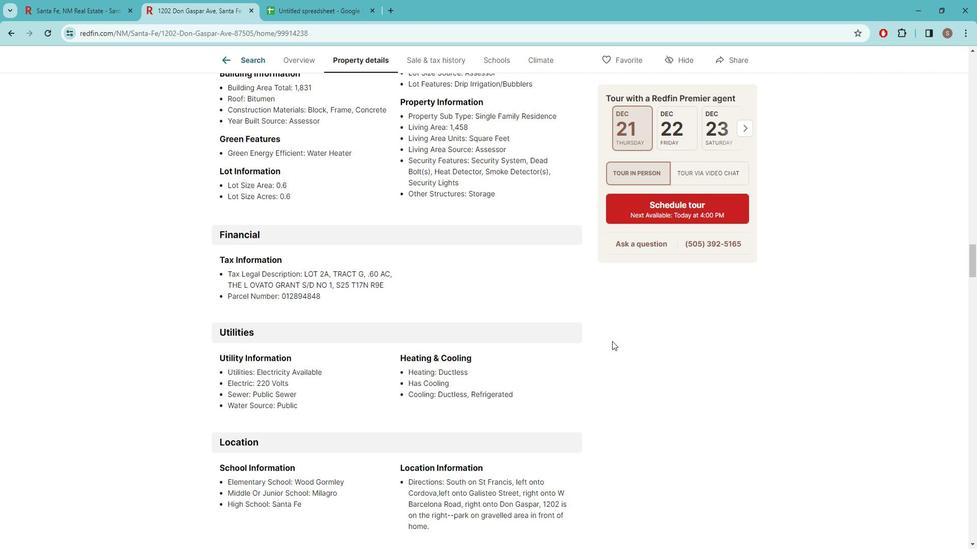 
Action: Mouse scrolled (630, 346) with delta (0, 0)
Screenshot: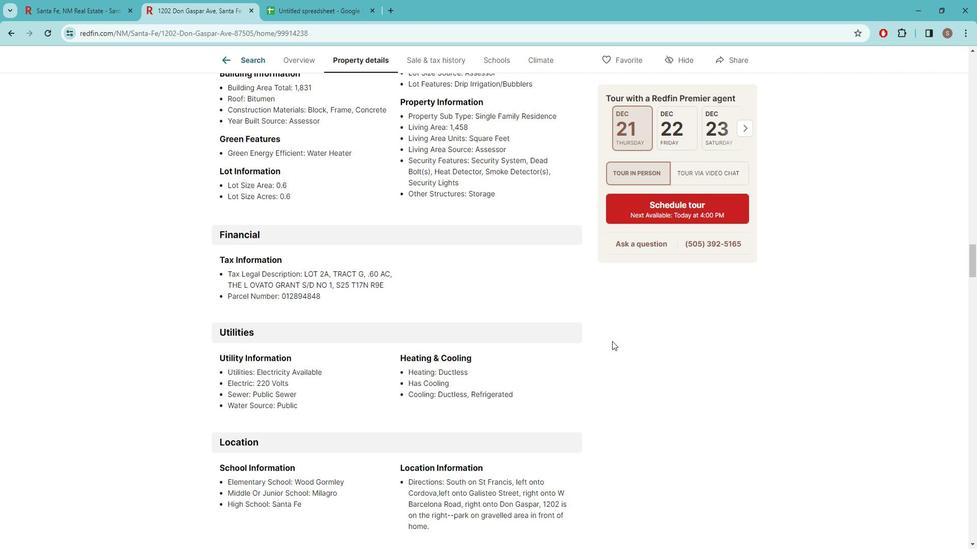 
Action: Mouse scrolled (630, 346) with delta (0, 0)
Screenshot: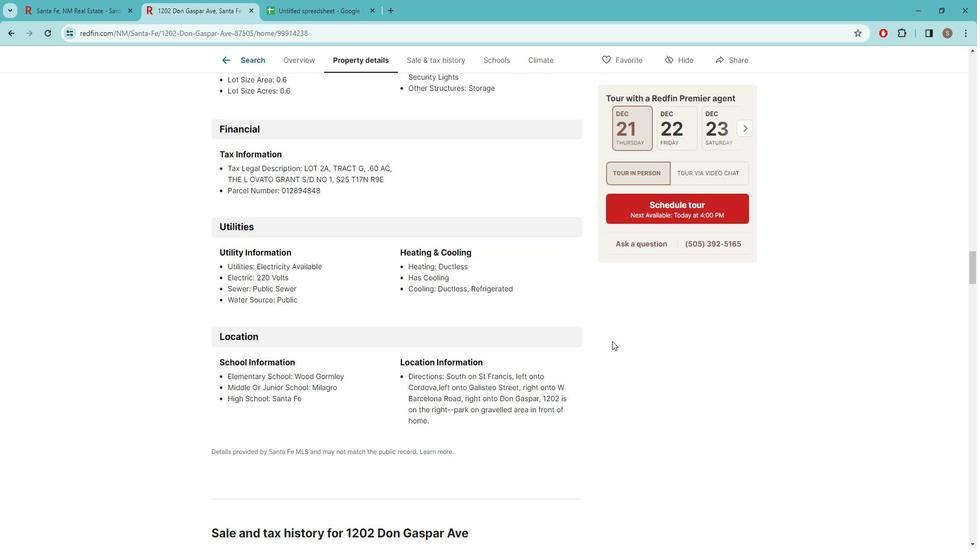 
Action: Mouse scrolled (630, 346) with delta (0, 0)
Screenshot: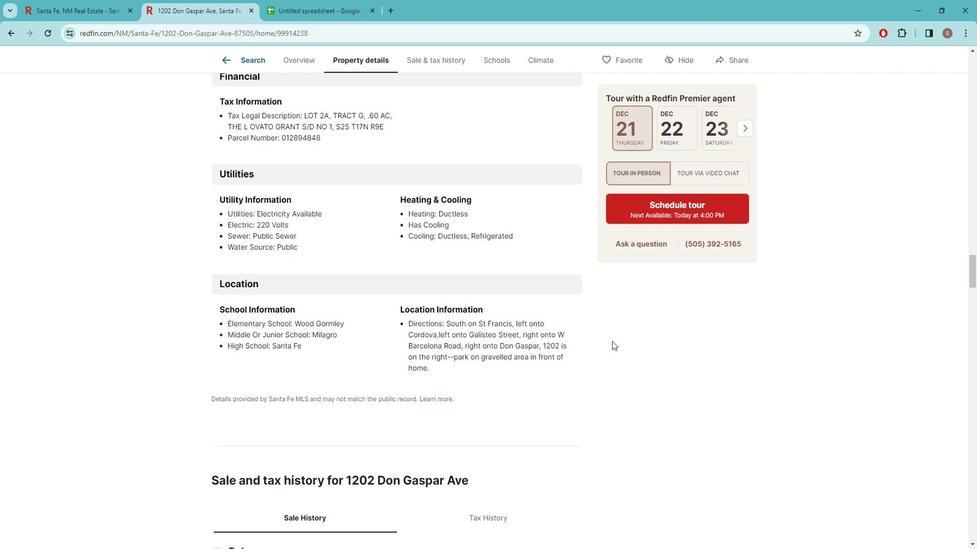 
Action: Mouse scrolled (630, 346) with delta (0, 0)
Screenshot: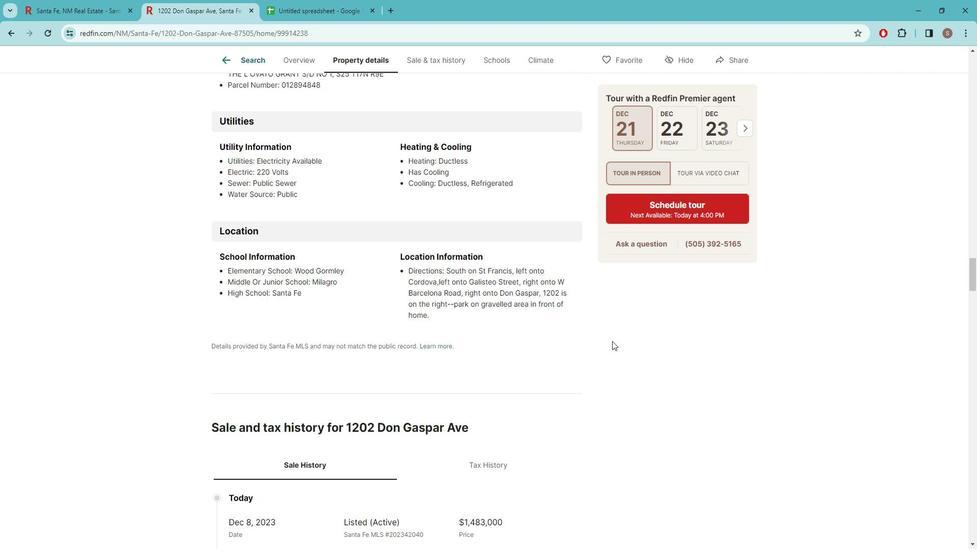 
Action: Mouse scrolled (630, 346) with delta (0, 0)
Screenshot: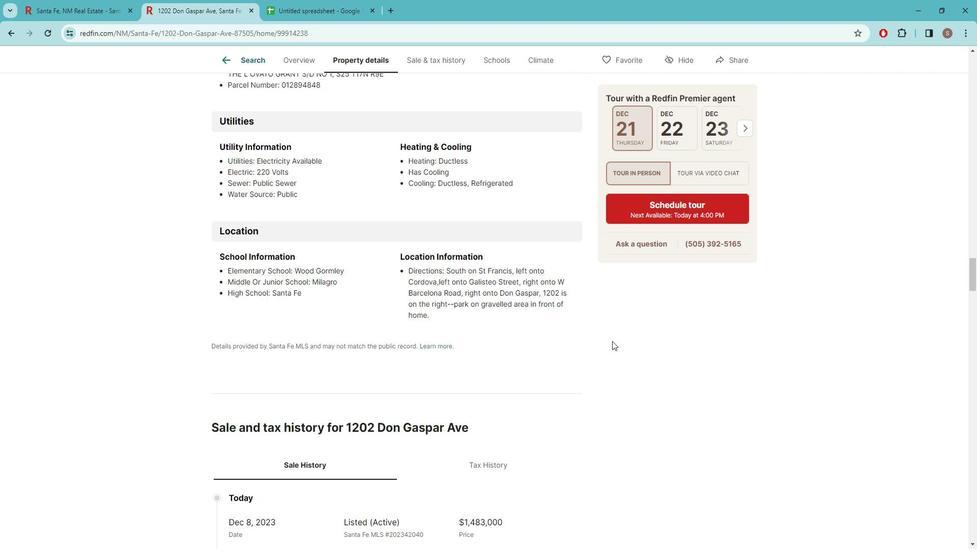 
Action: Mouse scrolled (630, 347) with delta (0, 0)
Screenshot: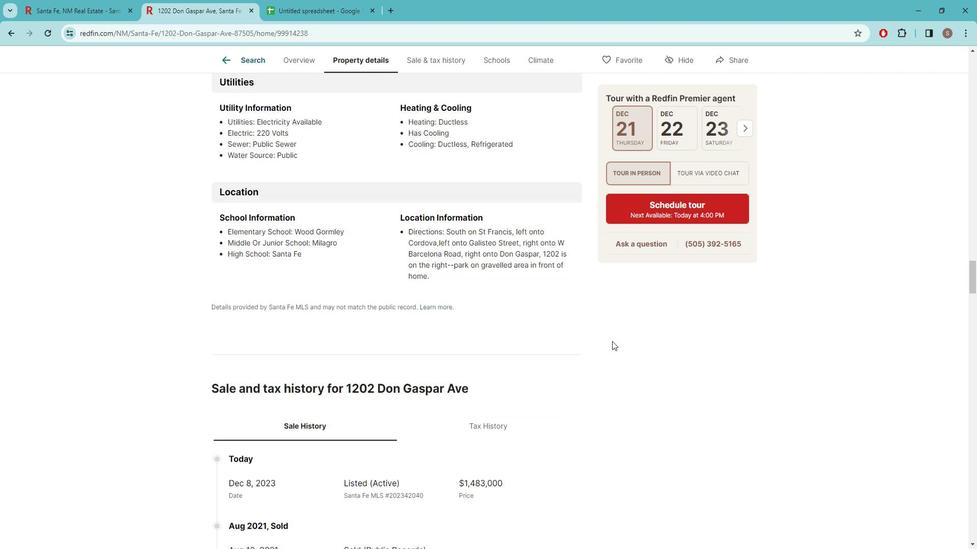 
Action: Mouse scrolled (630, 346) with delta (0, 0)
Screenshot: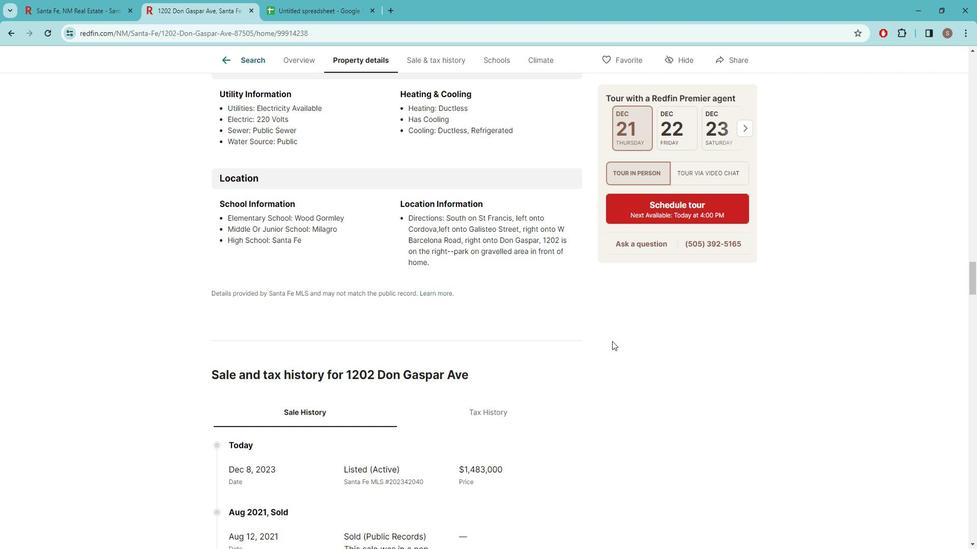 
Action: Mouse scrolled (630, 346) with delta (0, 0)
Screenshot: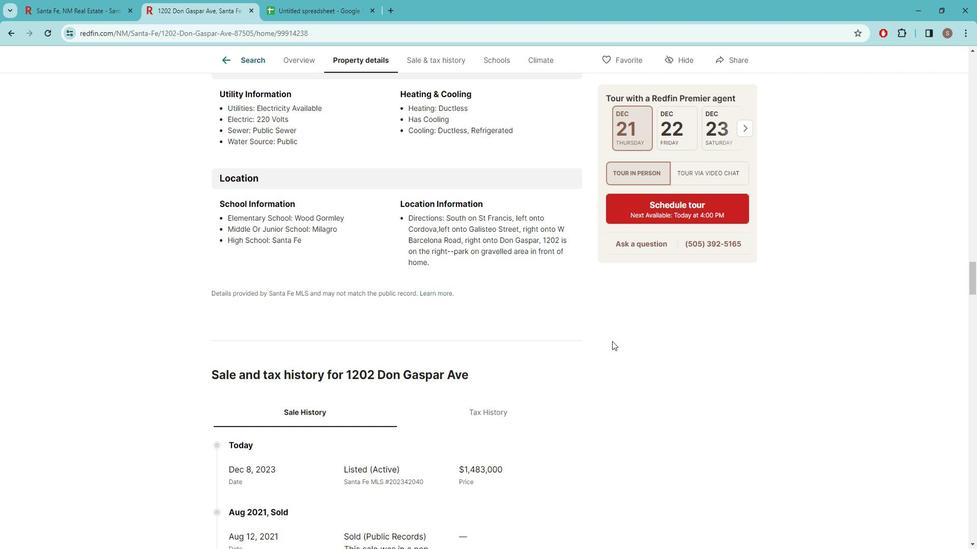 
Action: Mouse scrolled (630, 347) with delta (0, 0)
Screenshot: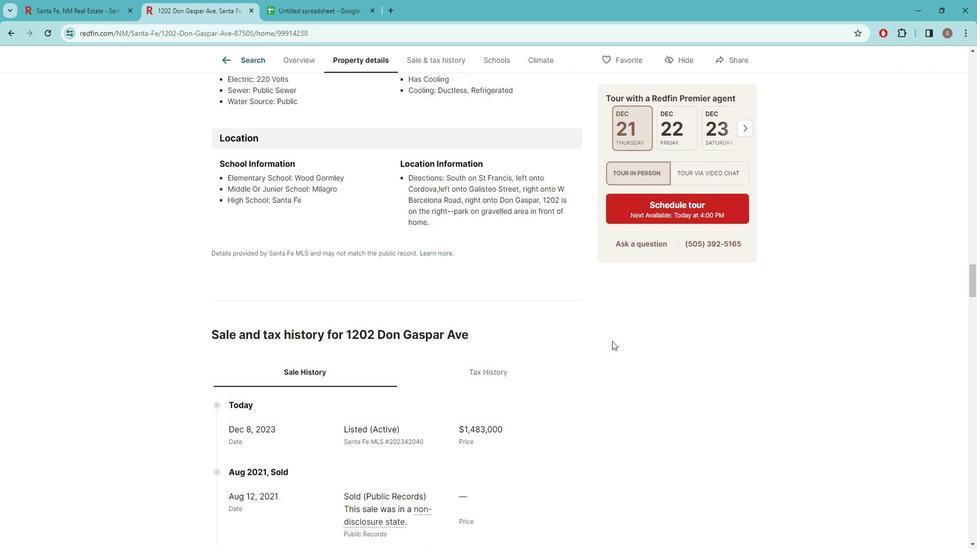 
Action: Mouse scrolled (630, 346) with delta (0, 0)
Screenshot: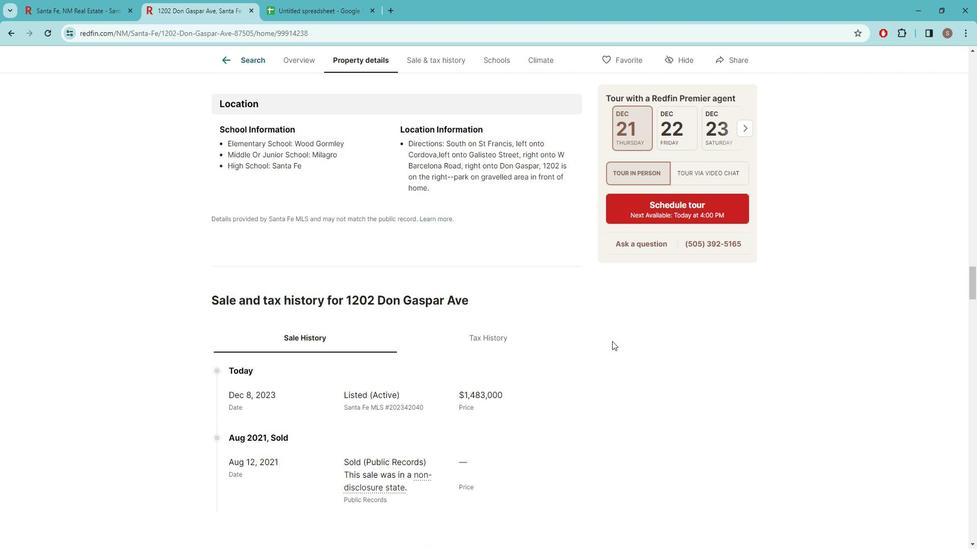 
Action: Mouse scrolled (630, 346) with delta (0, 0)
Screenshot: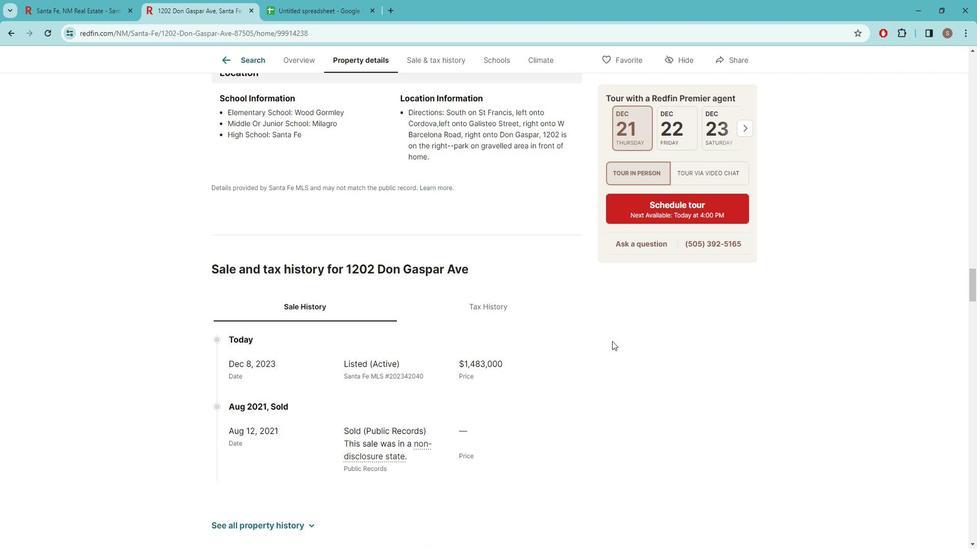 
Action: Mouse scrolled (630, 346) with delta (0, 0)
Screenshot: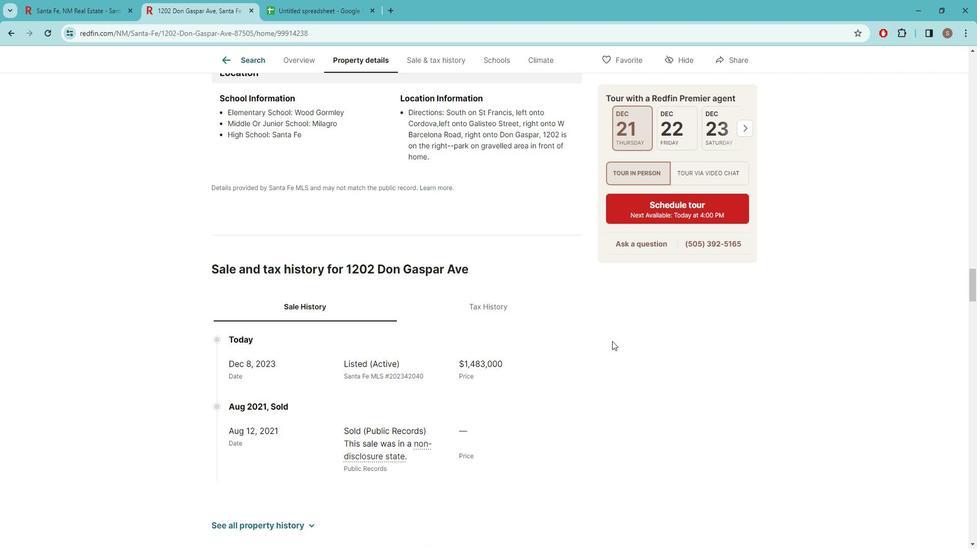 
Action: Mouse scrolled (630, 347) with delta (0, 0)
Screenshot: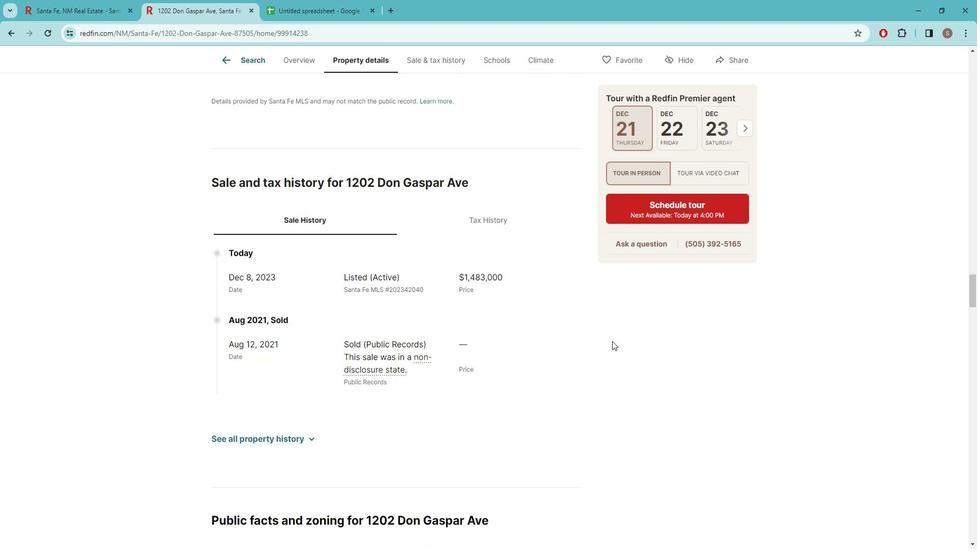
Action: Mouse moved to (516, 266)
Screenshot: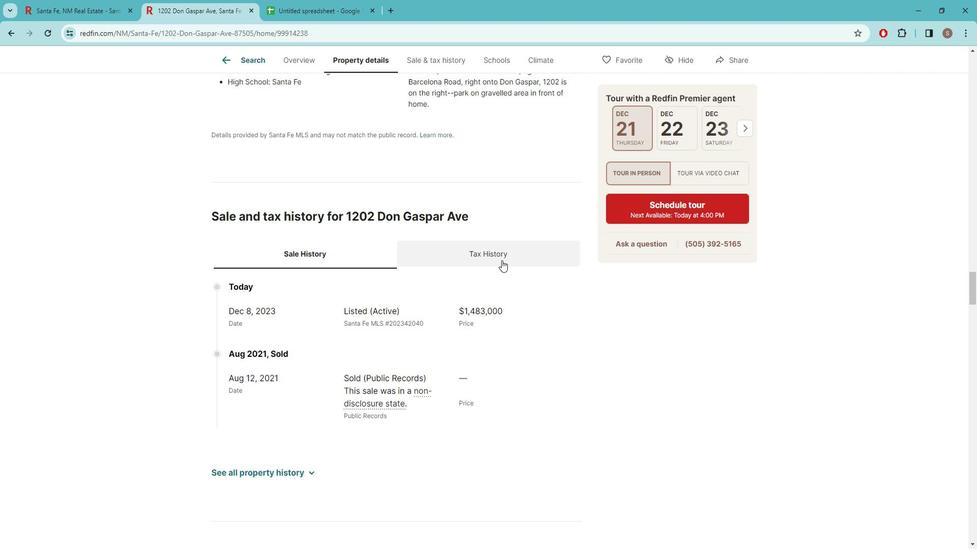 
Action: Mouse pressed left at (516, 266)
Screenshot: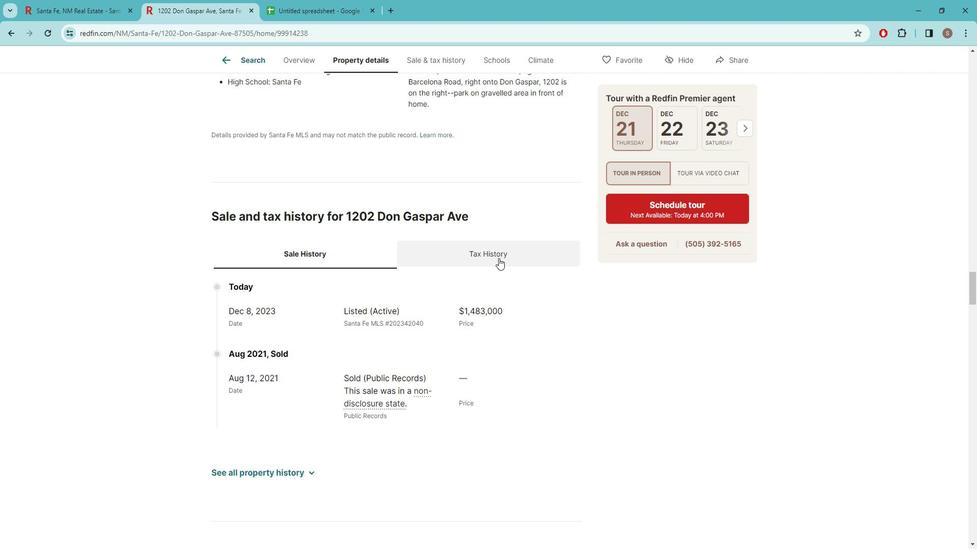 
Action: Mouse moved to (106, 17)
Screenshot: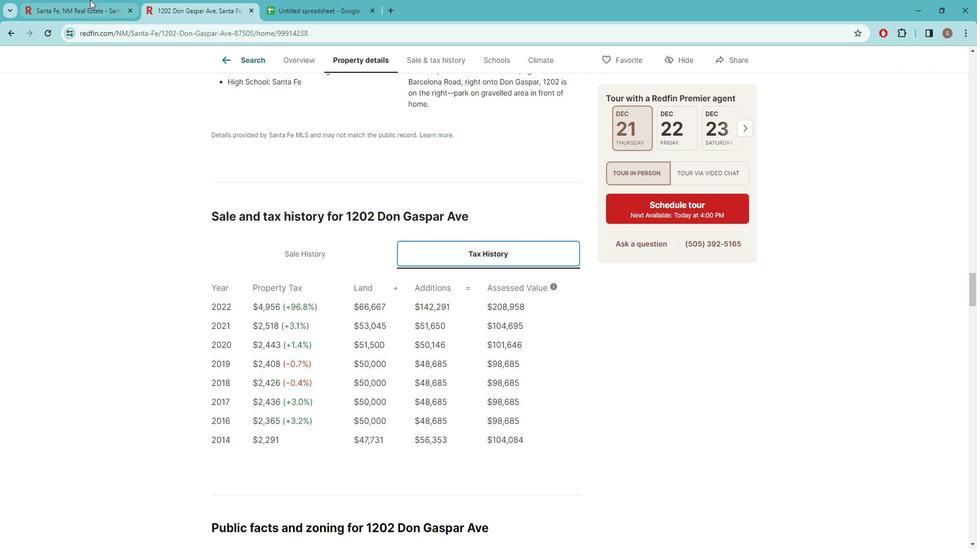 
Action: Mouse pressed left at (106, 17)
Screenshot: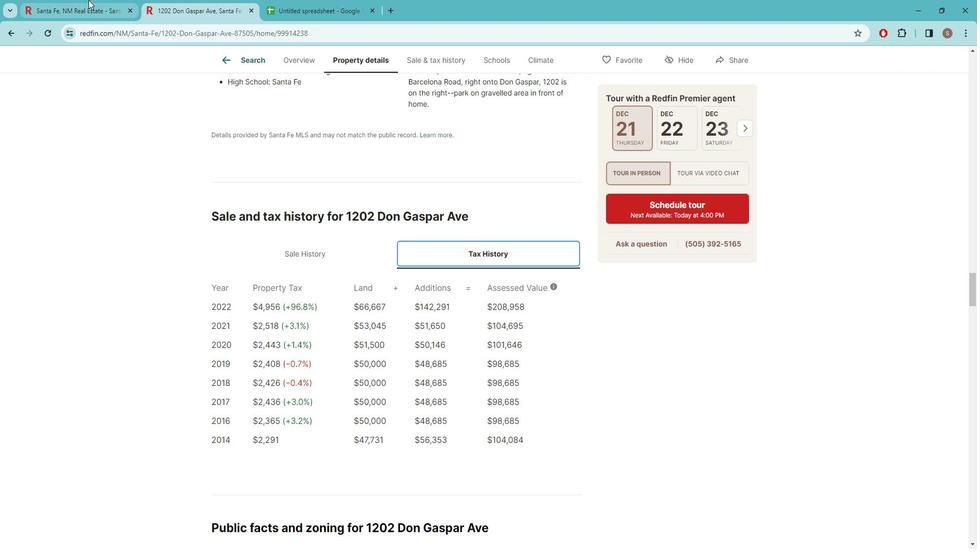 
Action: Mouse moved to (895, 305)
Screenshot: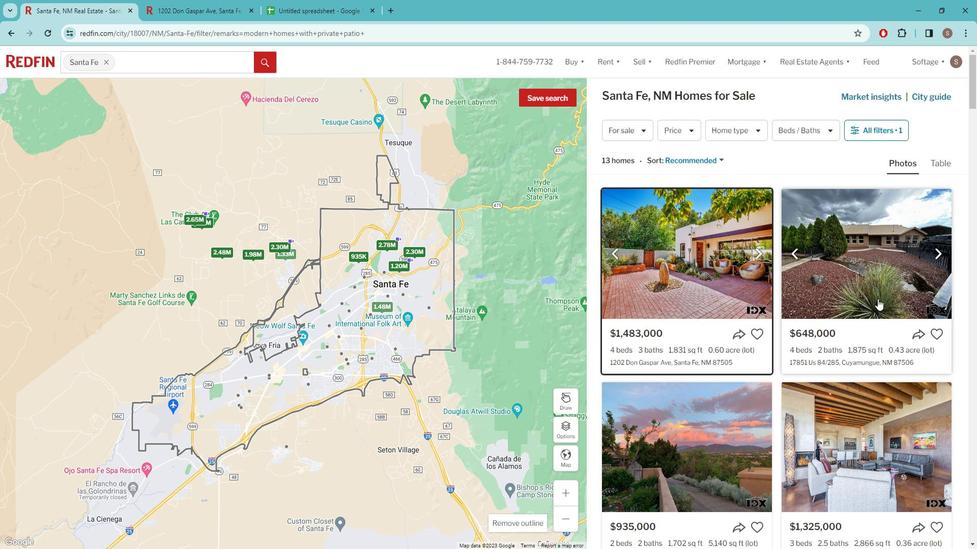 
Action: Mouse scrolled (895, 305) with delta (0, 0)
Screenshot: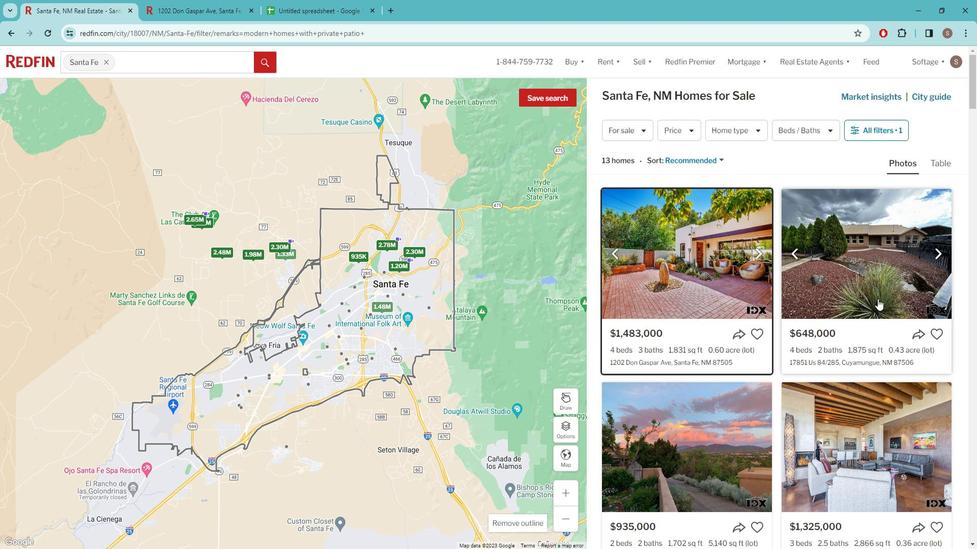 
Action: Mouse scrolled (895, 305) with delta (0, 0)
Screenshot: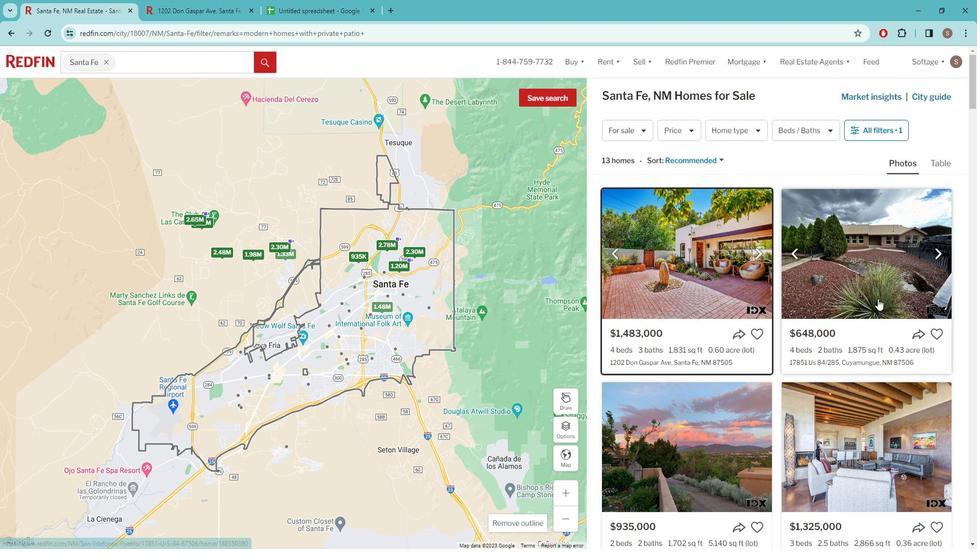 
Action: Mouse moved to (828, 377)
Screenshot: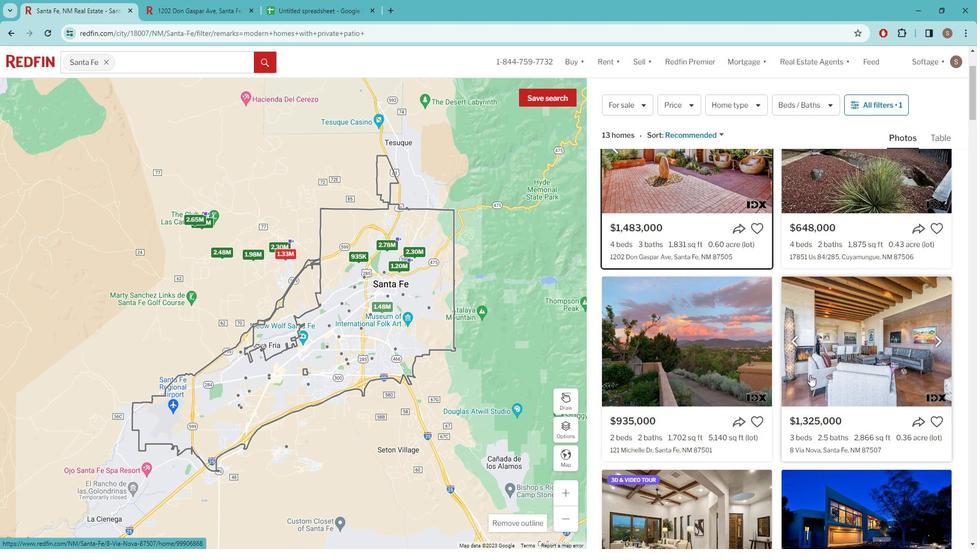 
Action: Mouse scrolled (828, 376) with delta (0, 0)
Screenshot: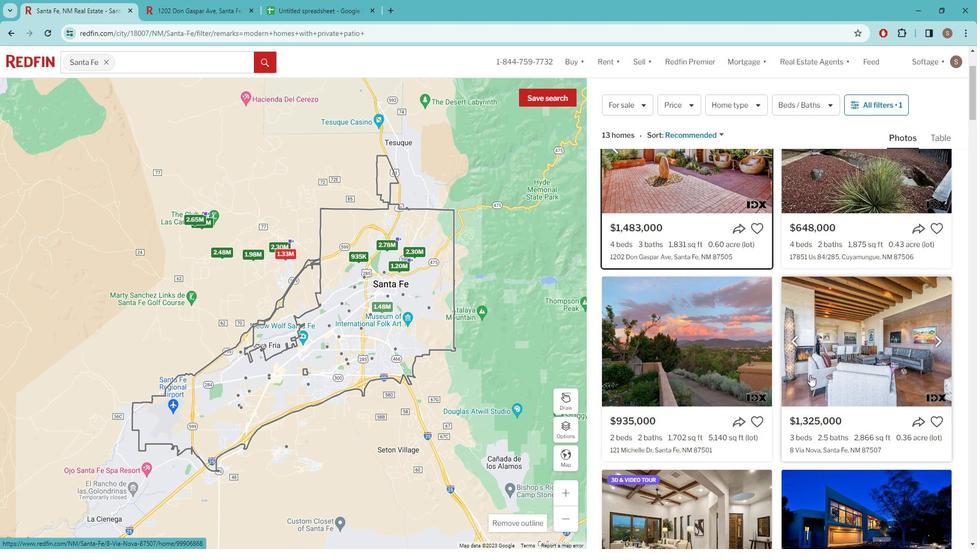 
Action: Mouse moved to (827, 373)
Screenshot: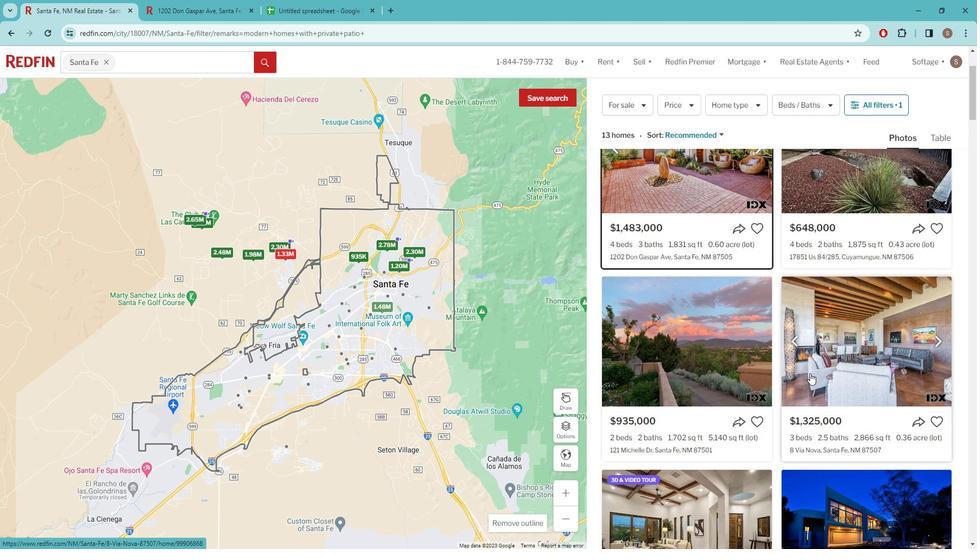
Action: Mouse scrolled (827, 372) with delta (0, 0)
Screenshot: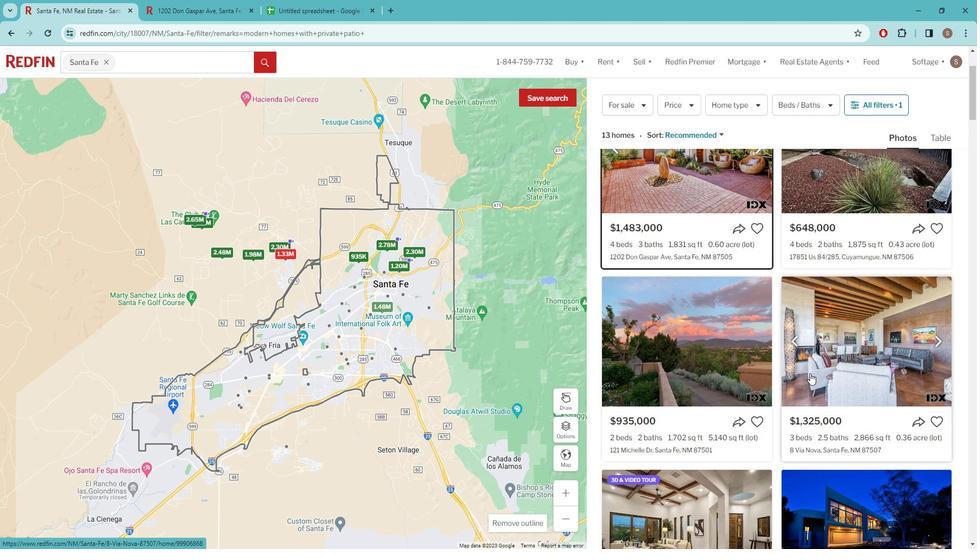 
Action: Mouse moved to (842, 309)
Screenshot: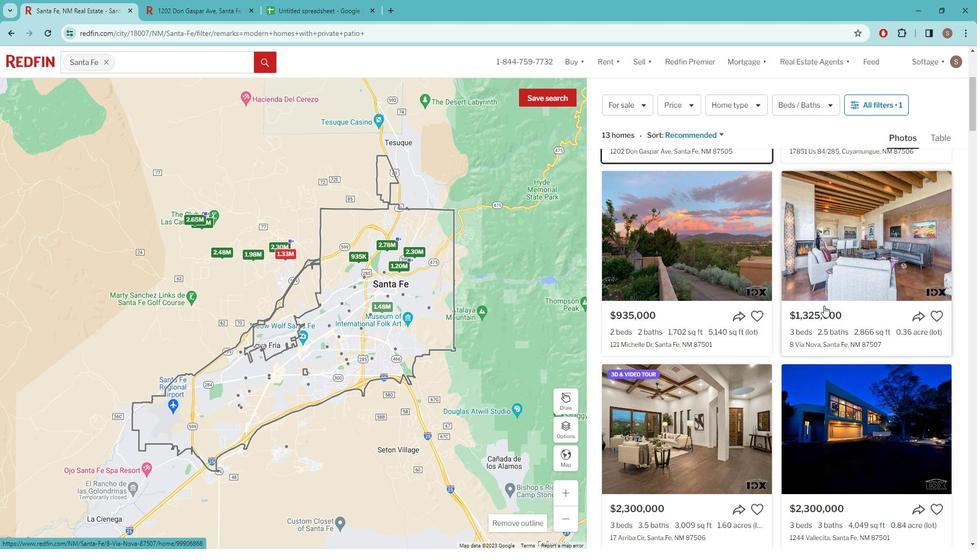 
Action: Mouse scrolled (842, 308) with delta (0, 0)
Screenshot: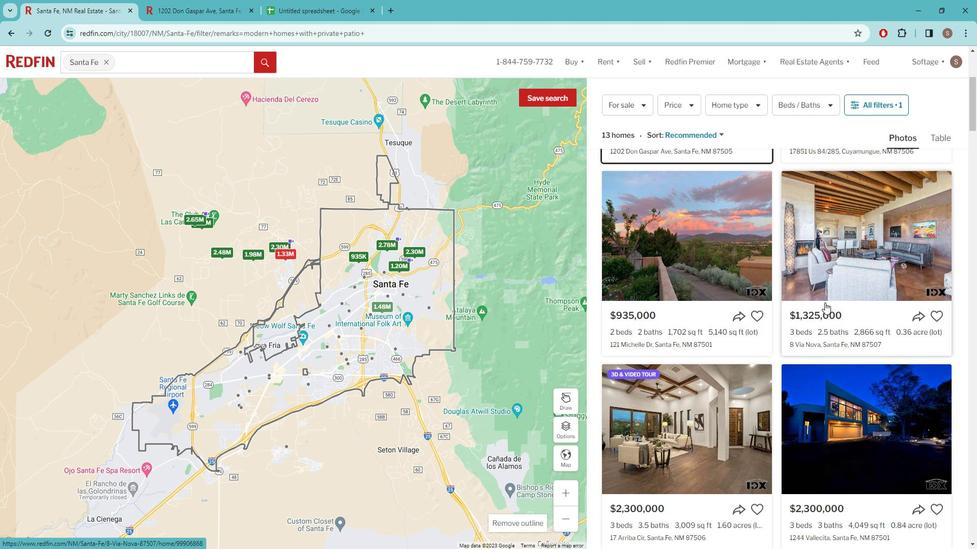 
Action: Mouse scrolled (842, 308) with delta (0, 0)
Screenshot: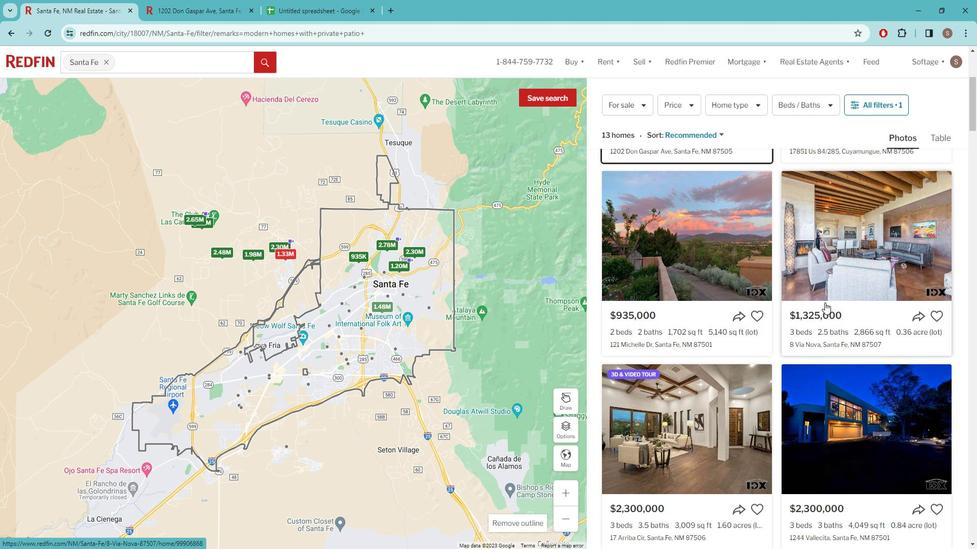 
Action: Mouse moved to (844, 228)
Screenshot: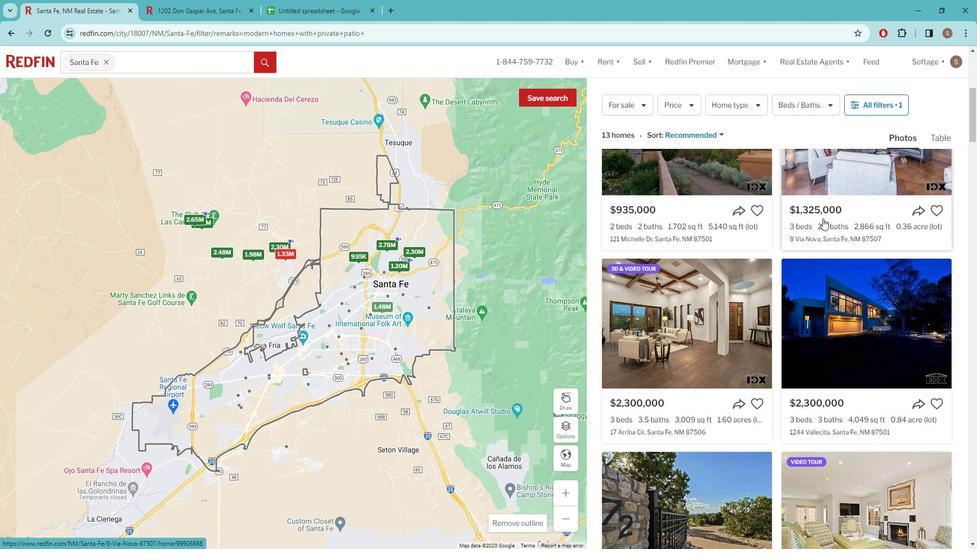 
Action: Mouse scrolled (844, 229) with delta (0, 0)
Screenshot: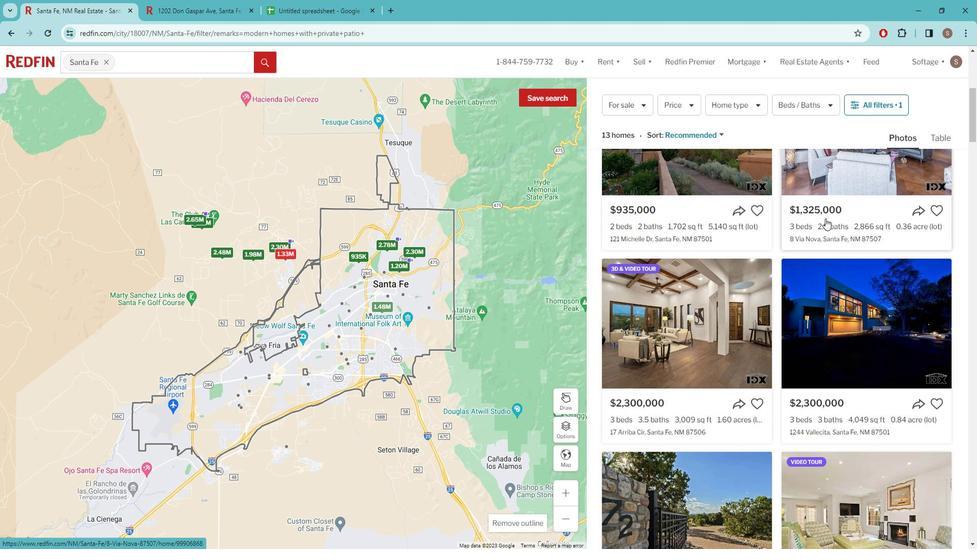 
Action: Mouse scrolled (844, 229) with delta (0, 0)
Screenshot: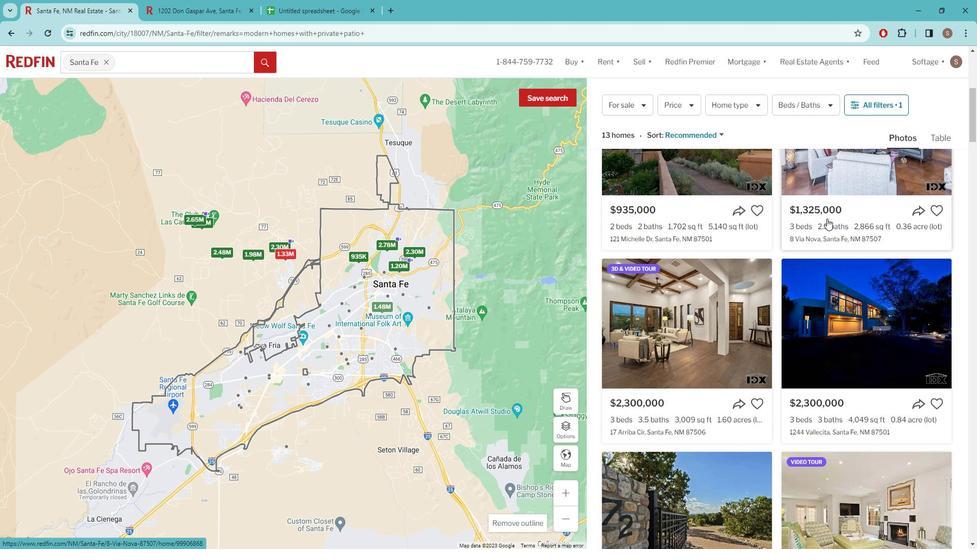 
Action: Mouse moved to (884, 310)
Screenshot: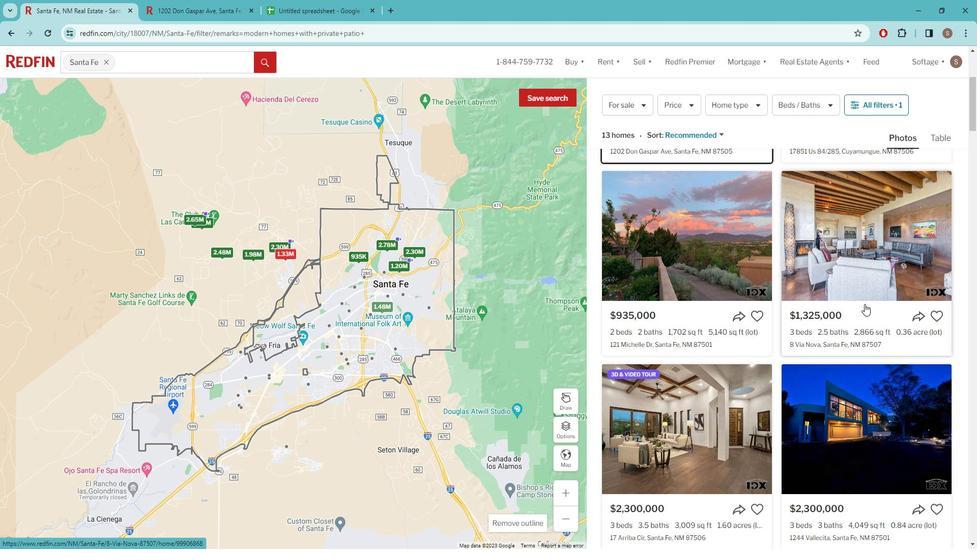 
Action: Mouse pressed left at (884, 310)
Screenshot: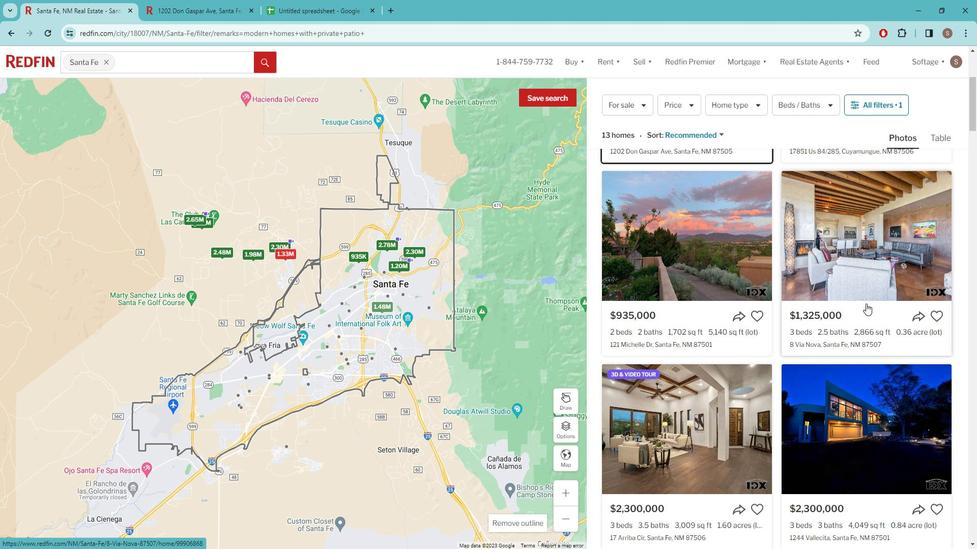 
Action: Mouse moved to (445, 301)
Screenshot: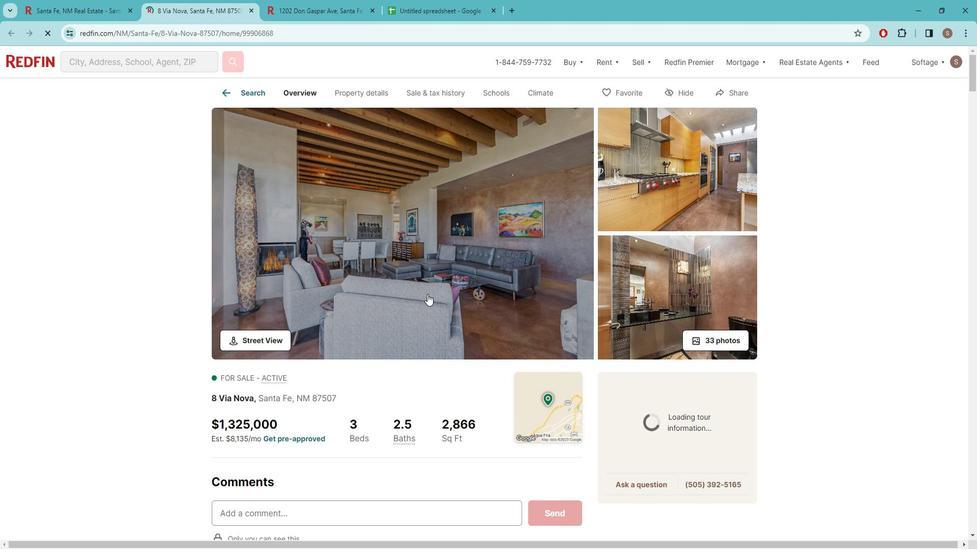 
Action: Mouse pressed left at (445, 301)
Screenshot: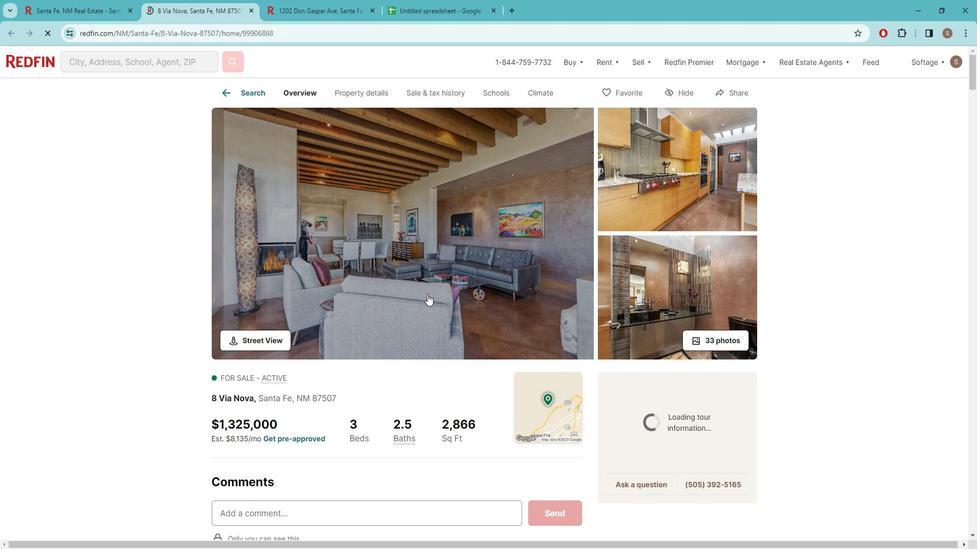 
Action: Mouse moved to (206, 511)
Screenshot: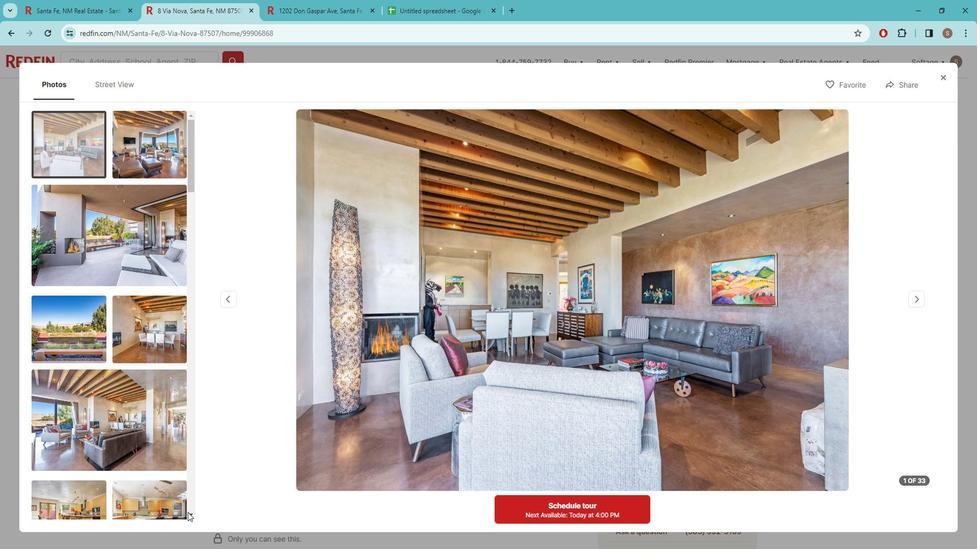 
Action: Mouse pressed left at (206, 511)
Screenshot: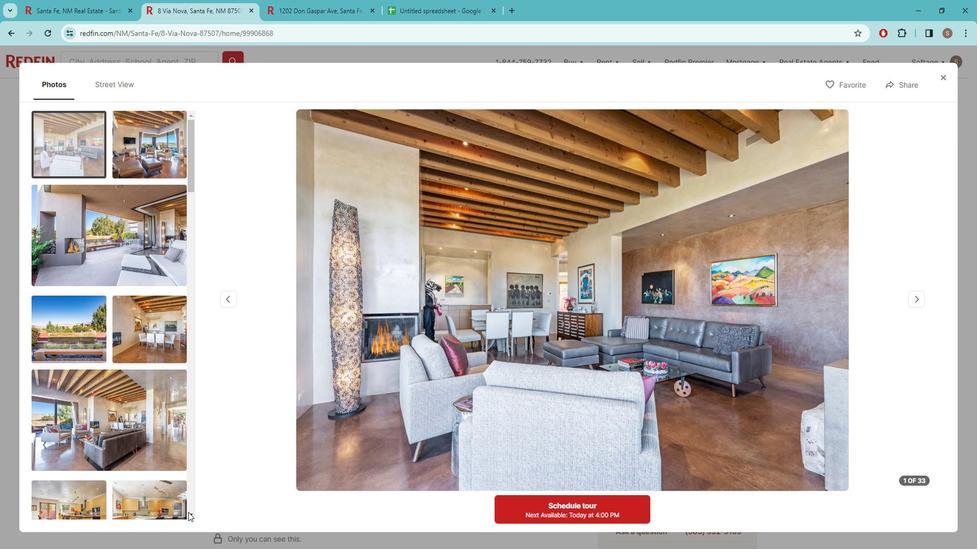 
Action: Mouse pressed left at (206, 511)
Screenshot: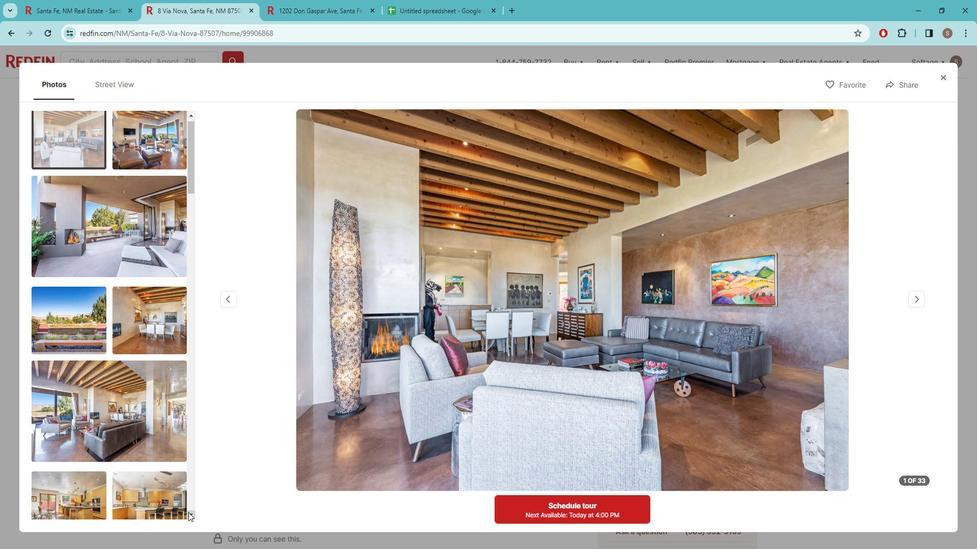 
Action: Mouse pressed left at (206, 511)
Screenshot: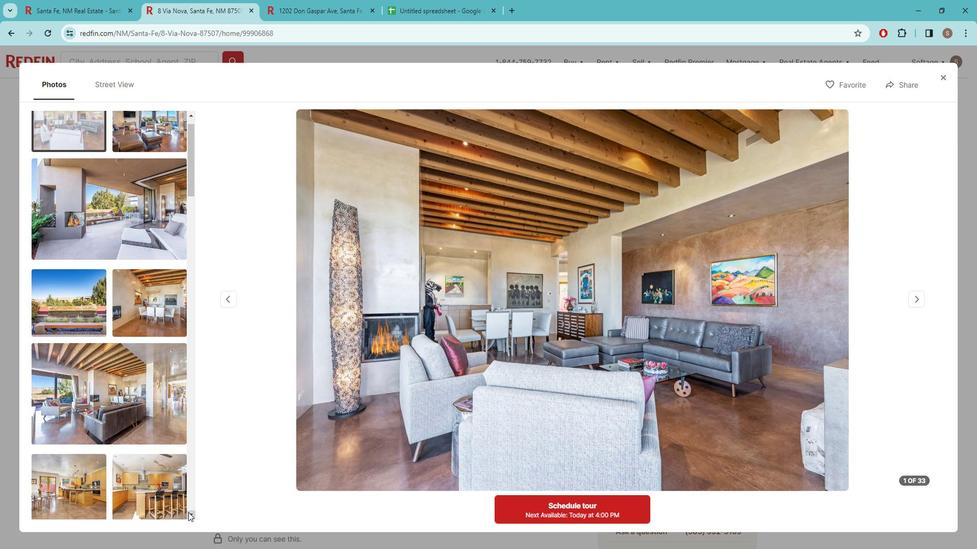 
Action: Mouse pressed left at (206, 511)
Screenshot: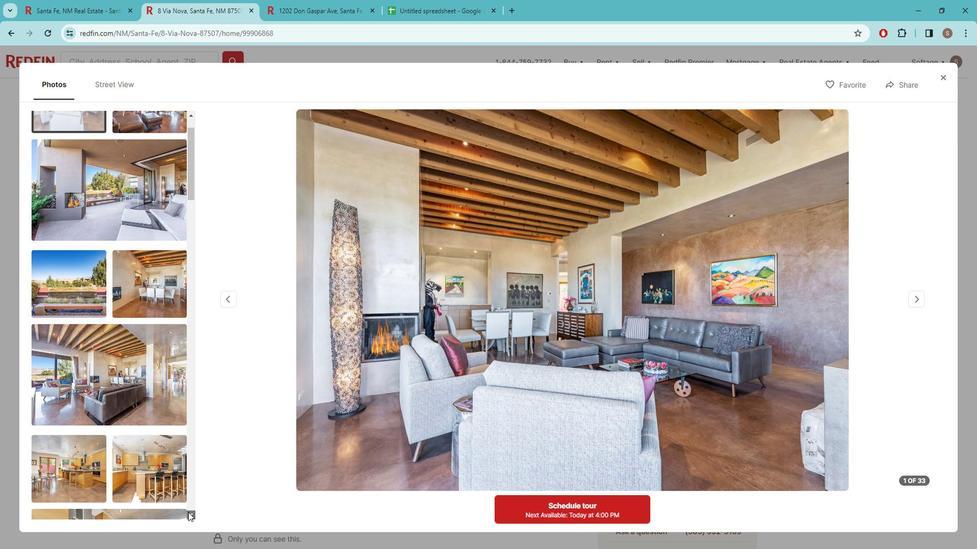
Action: Mouse pressed left at (206, 511)
Screenshot: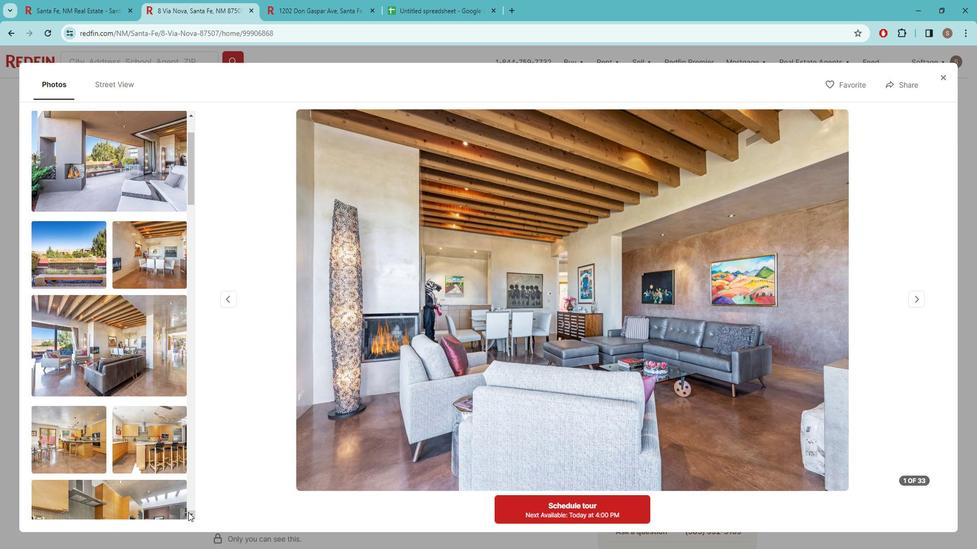 
Action: Mouse pressed left at (206, 511)
Screenshot: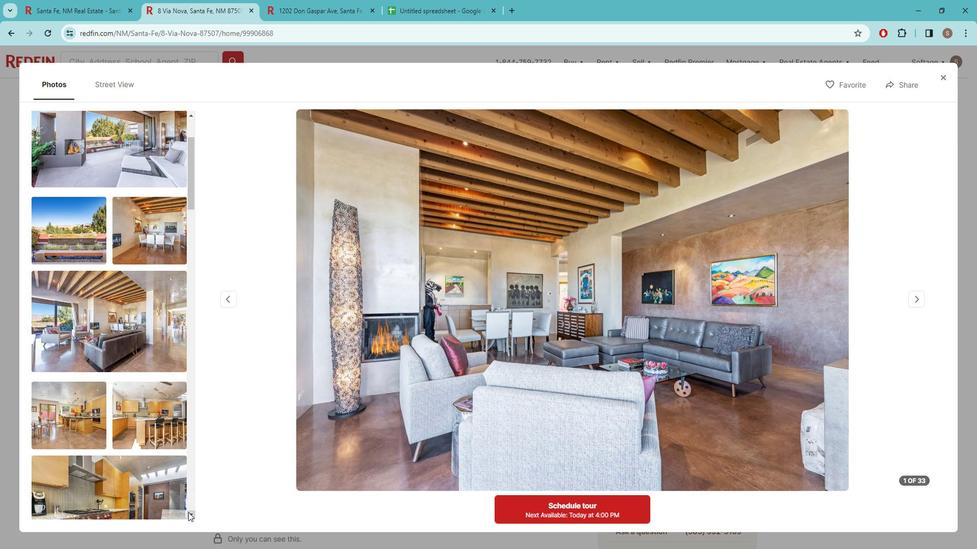 
Action: Mouse pressed left at (206, 511)
Screenshot: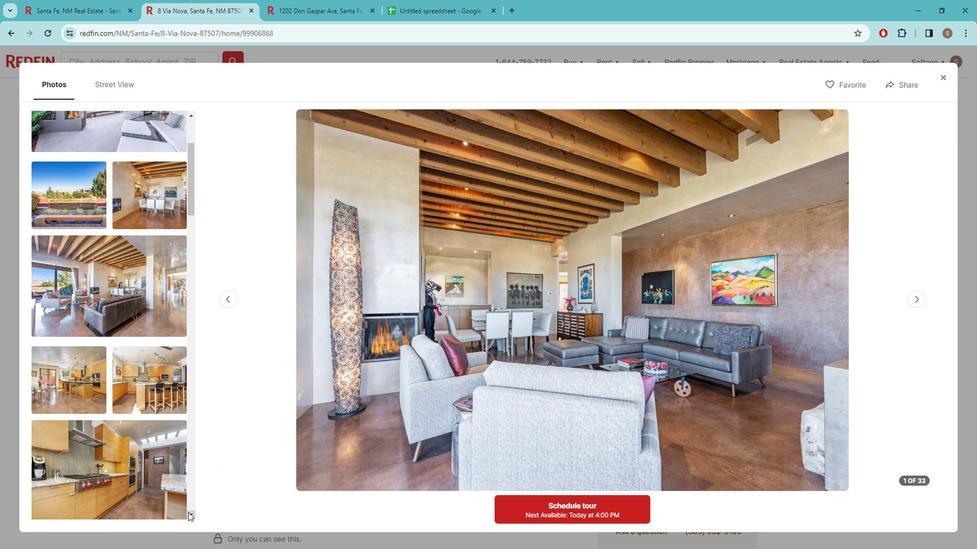 
Action: Mouse pressed left at (206, 511)
Screenshot: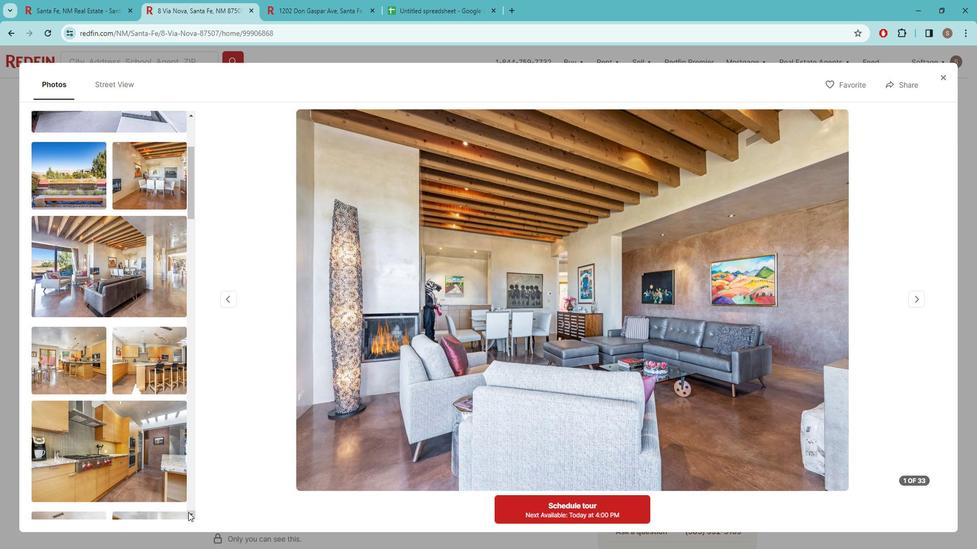 
Action: Mouse pressed left at (206, 511)
Screenshot: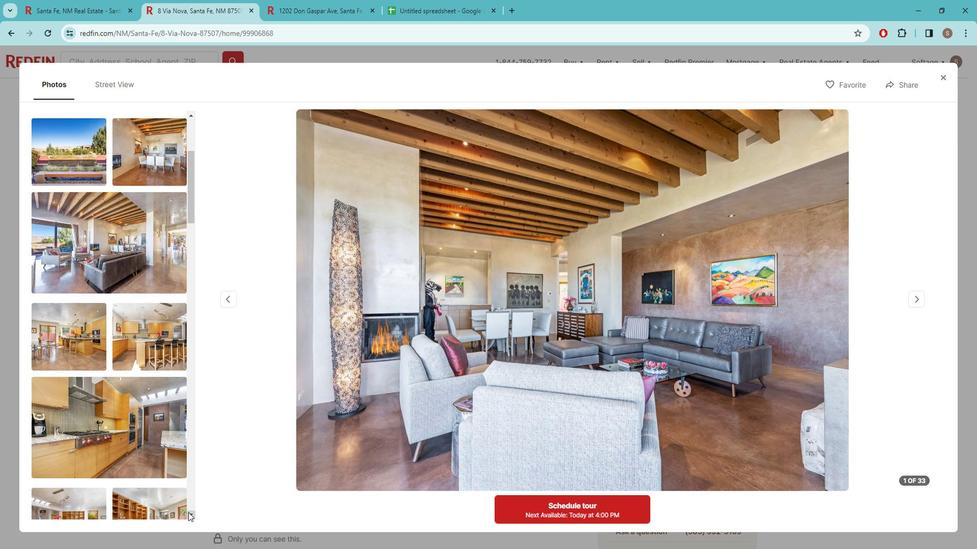 
Action: Mouse pressed left at (206, 511)
Screenshot: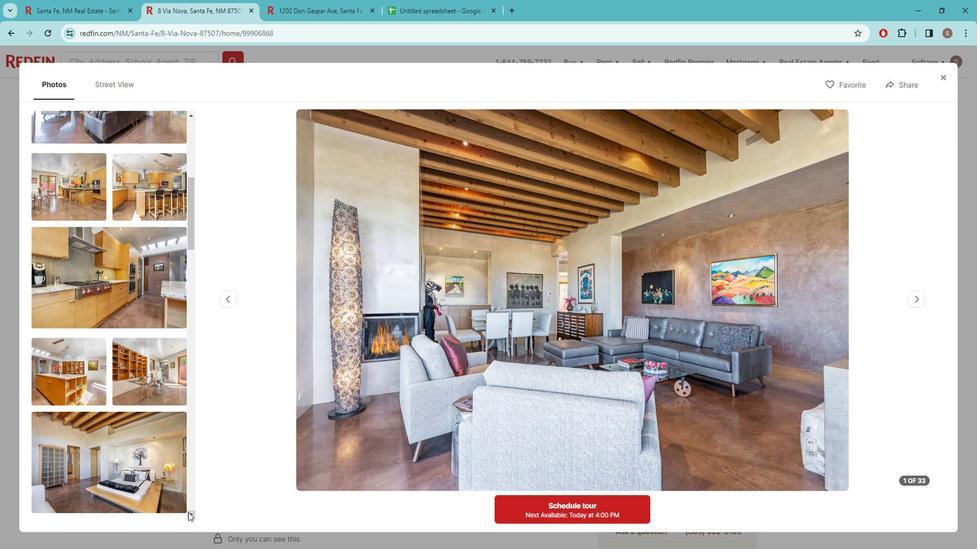 
Action: Mouse pressed left at (206, 511)
Screenshot: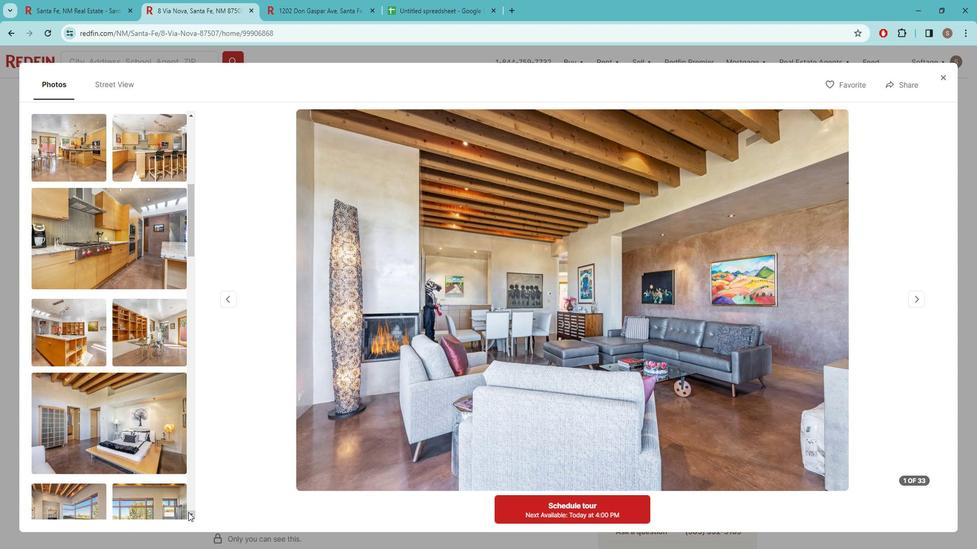 
Action: Mouse pressed left at (206, 511)
Screenshot: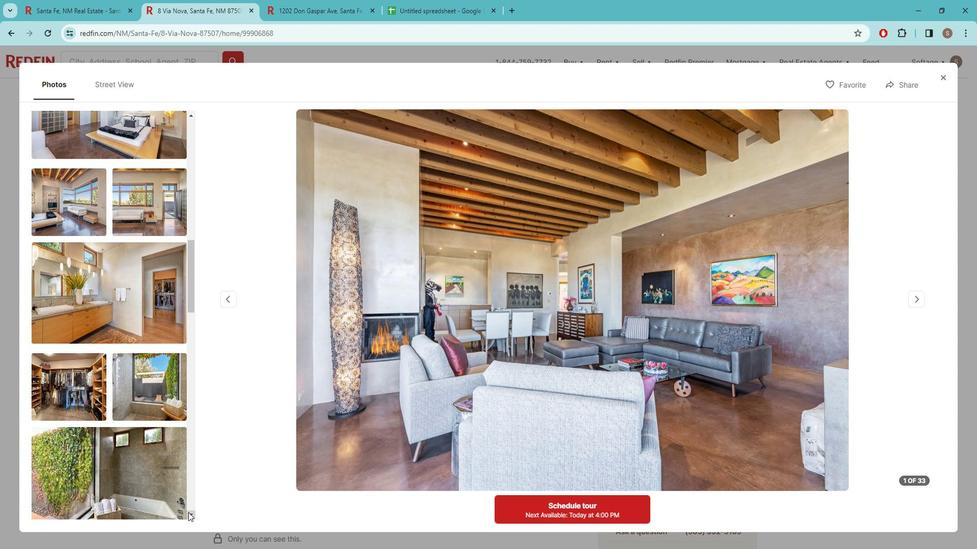 
Action: Mouse pressed left at (206, 511)
Screenshot: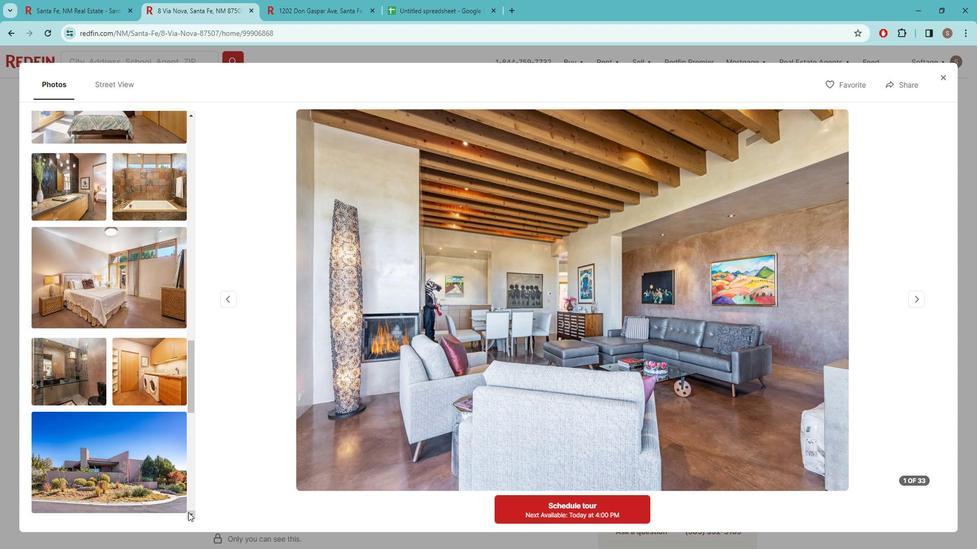 
Action: Mouse pressed left at (206, 511)
Screenshot: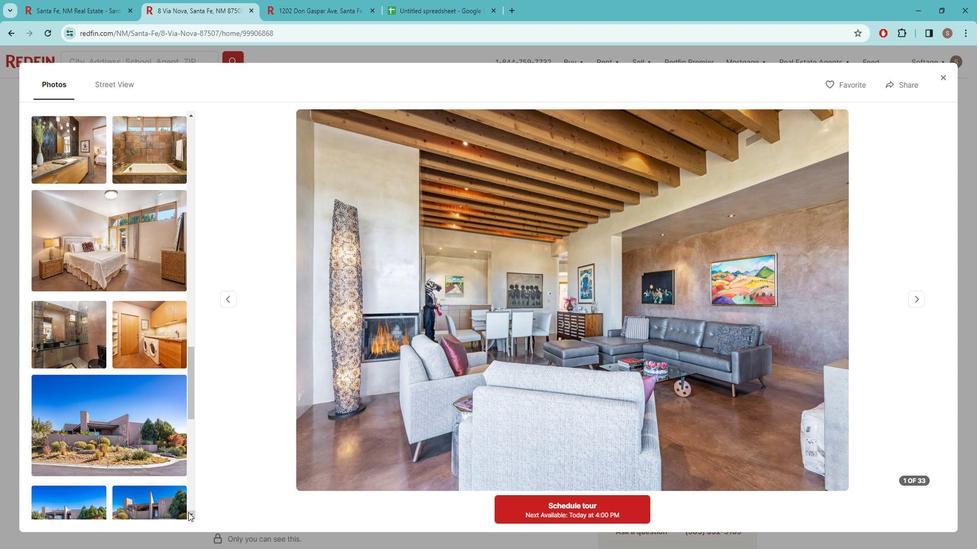 
Action: Mouse pressed left at (206, 511)
Screenshot: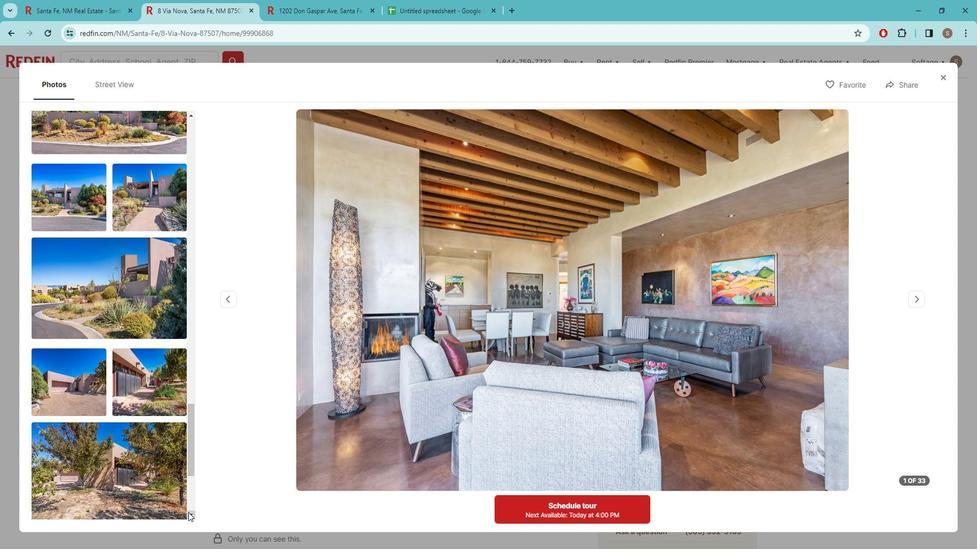 
Action: Mouse pressed left at (206, 511)
Screenshot: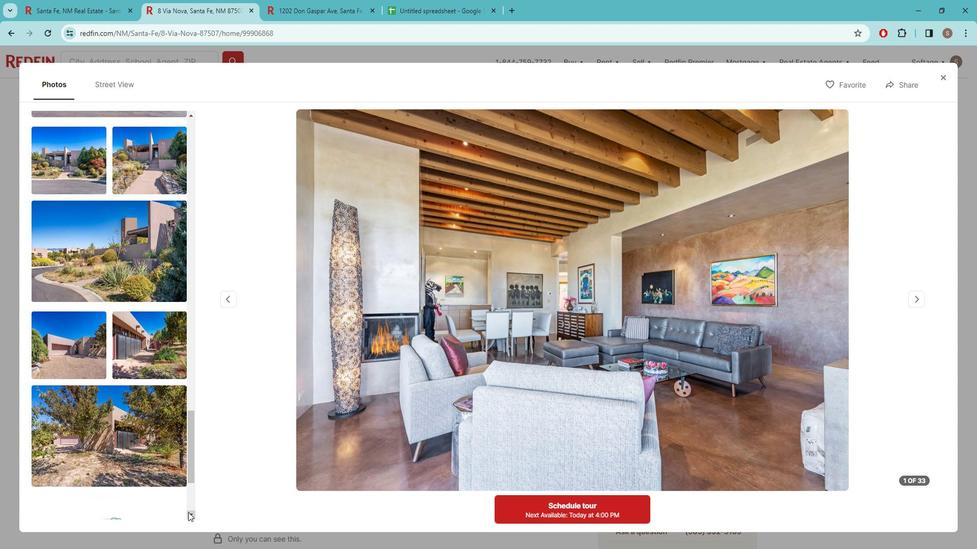 
Action: Mouse moved to (958, 93)
Screenshot: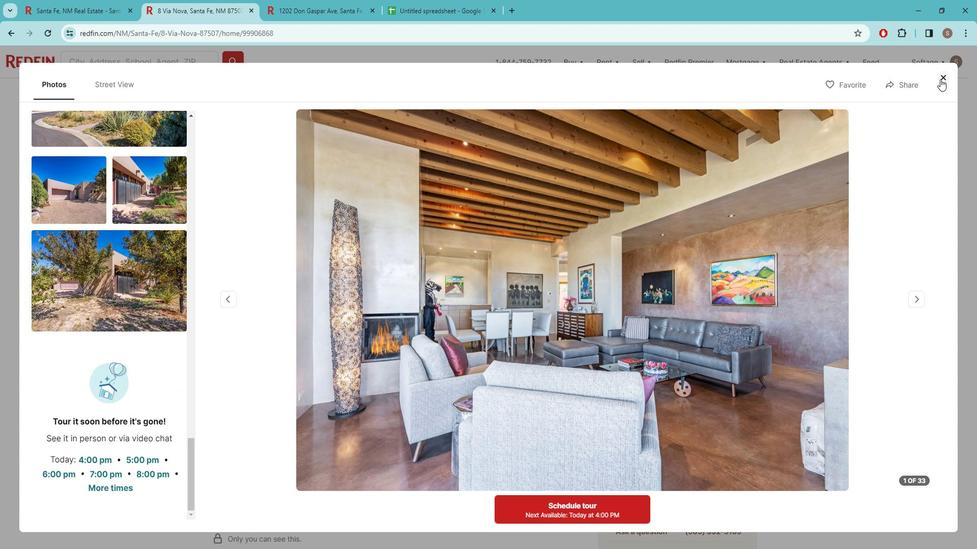 
Action: Mouse pressed left at (958, 93)
Screenshot: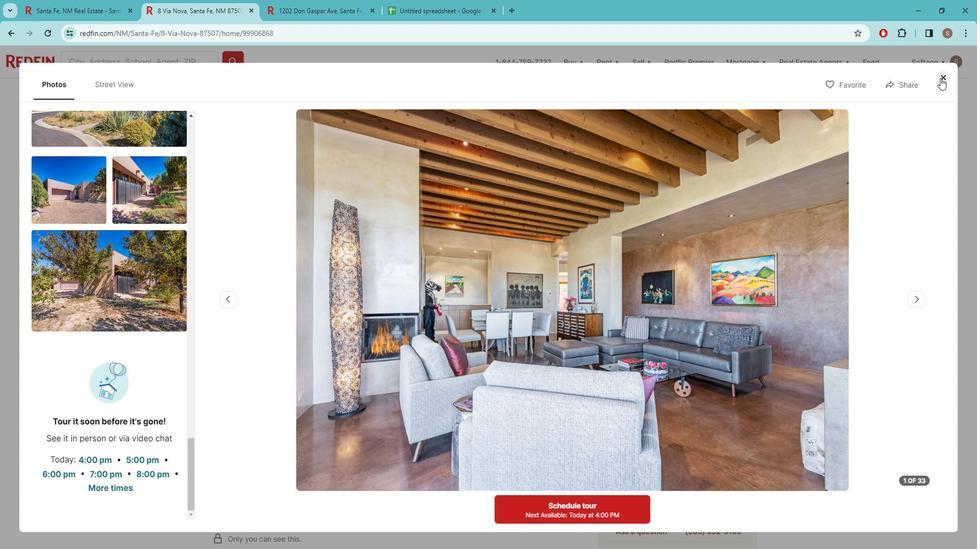 
Action: Mouse moved to (577, 263)
Screenshot: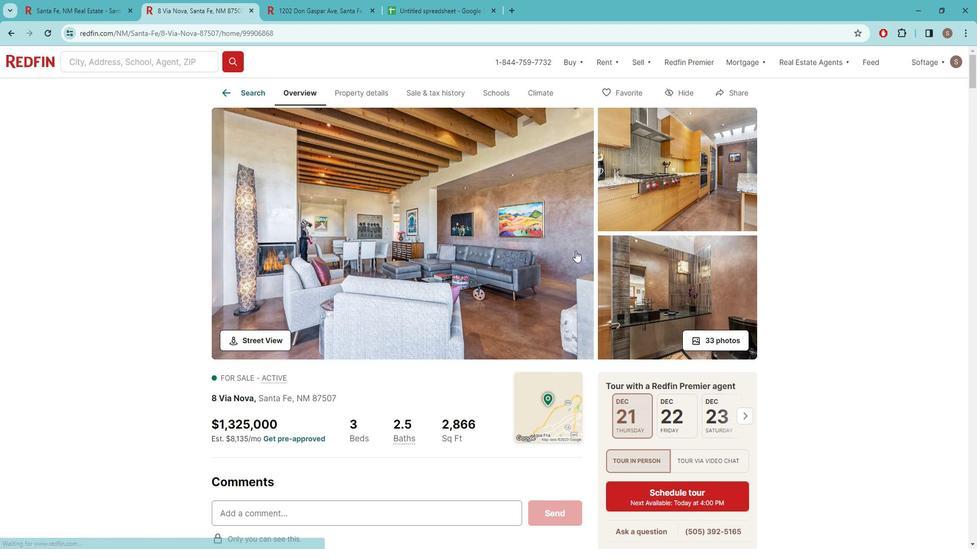 
Action: Mouse scrolled (577, 263) with delta (0, 0)
Screenshot: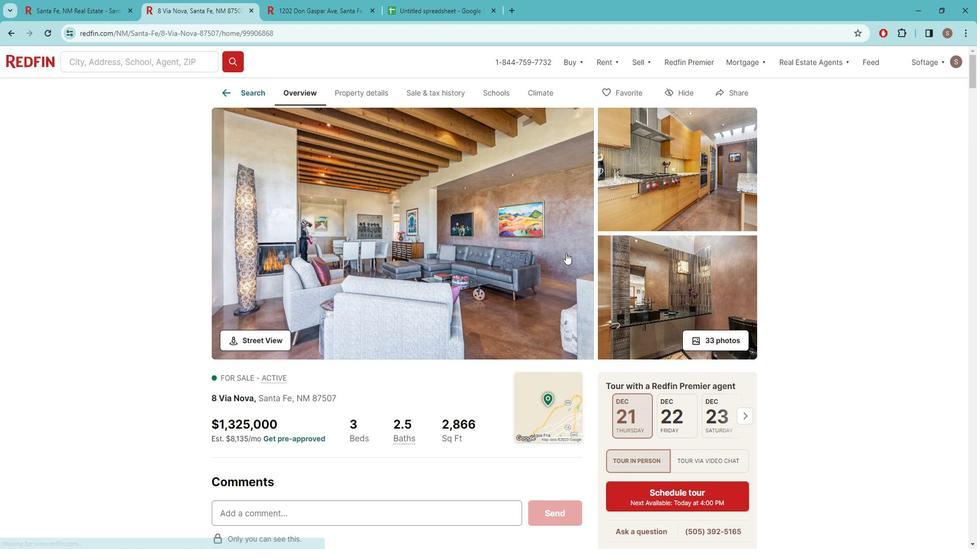 
Action: Mouse moved to (572, 264)
Screenshot: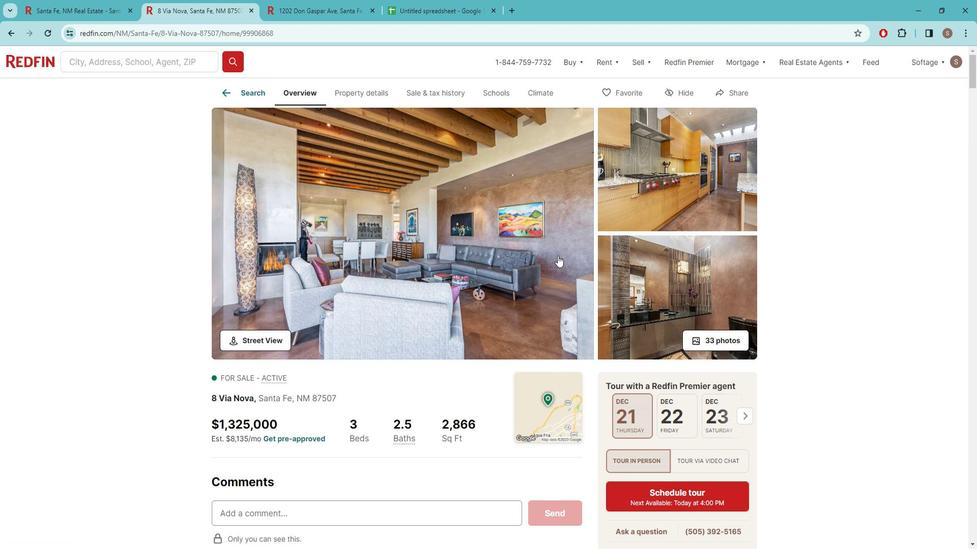 
Action: Mouse scrolled (572, 263) with delta (0, 0)
Screenshot: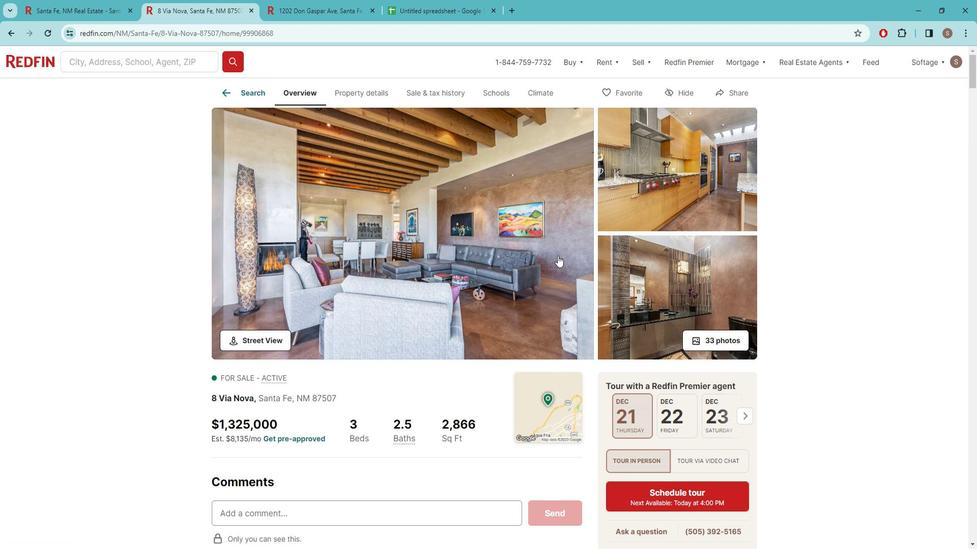 
Action: Mouse moved to (510, 257)
Screenshot: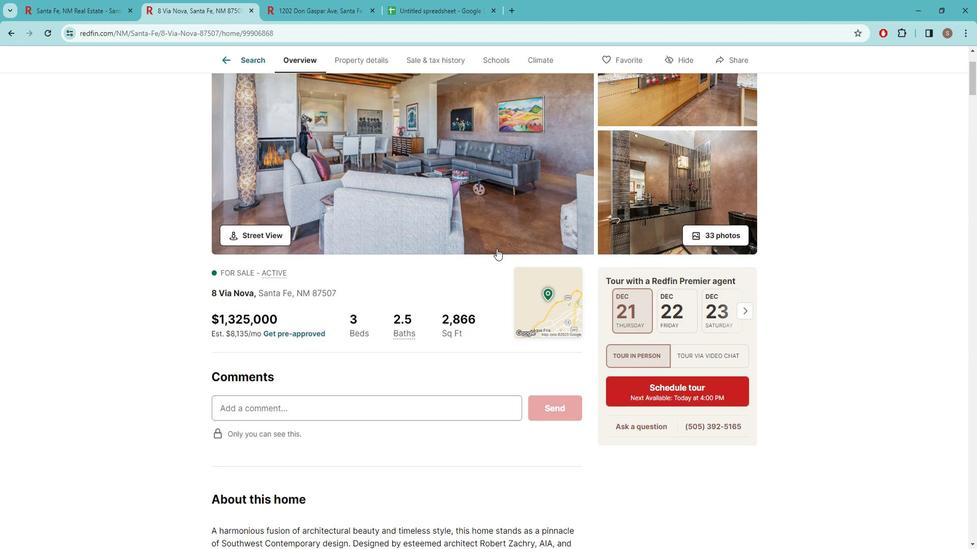 
Action: Mouse scrolled (510, 256) with delta (0, 0)
Screenshot: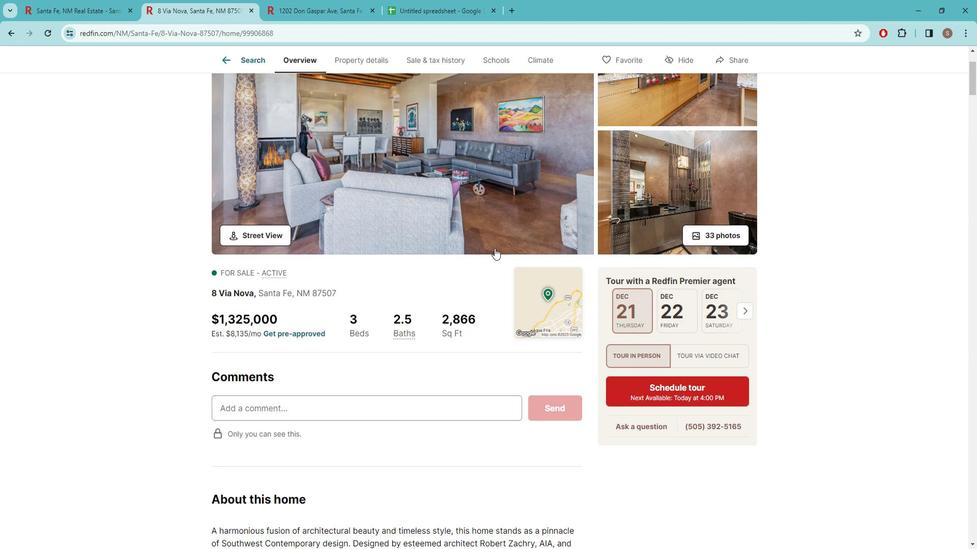 
Action: Mouse moved to (507, 257)
Screenshot: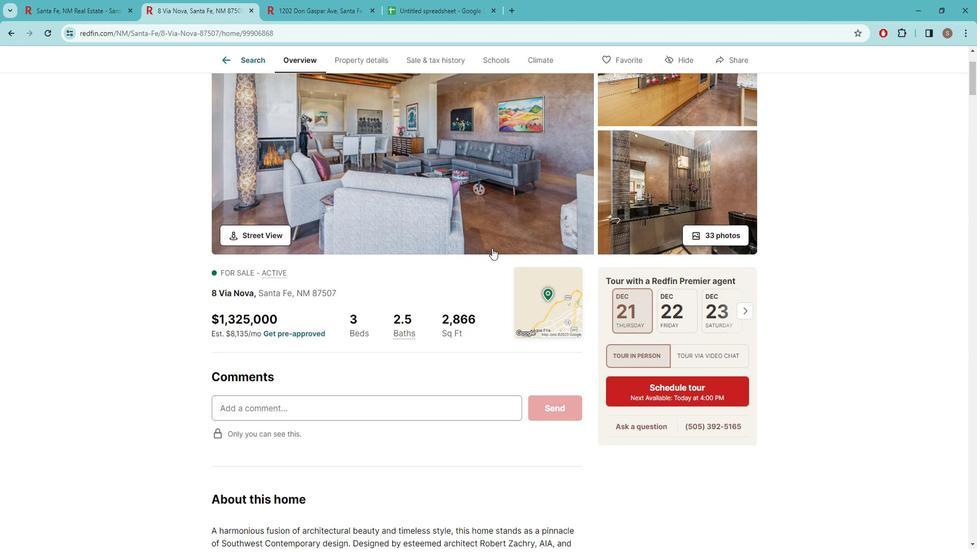 
Action: Mouse scrolled (507, 257) with delta (0, 0)
Screenshot: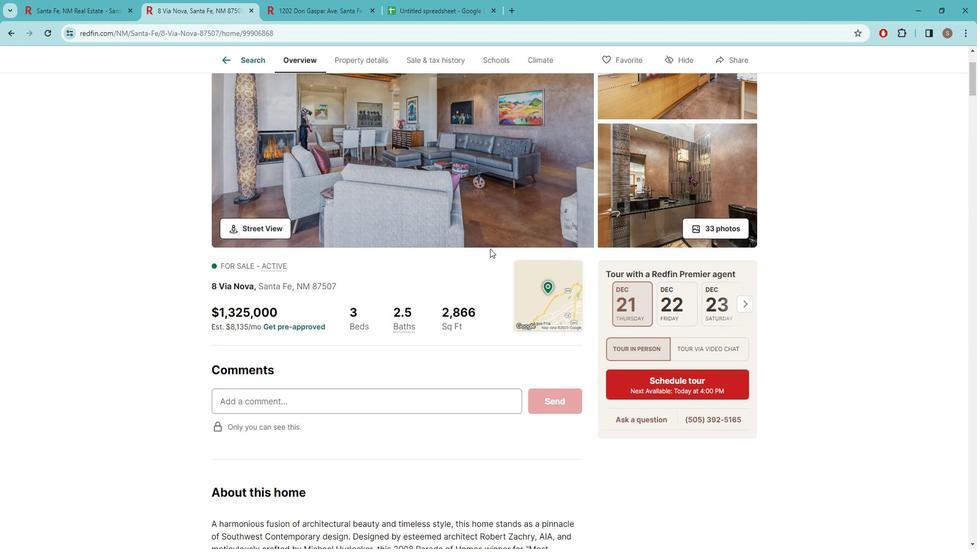 
Action: Mouse scrolled (507, 258) with delta (0, 0)
Screenshot: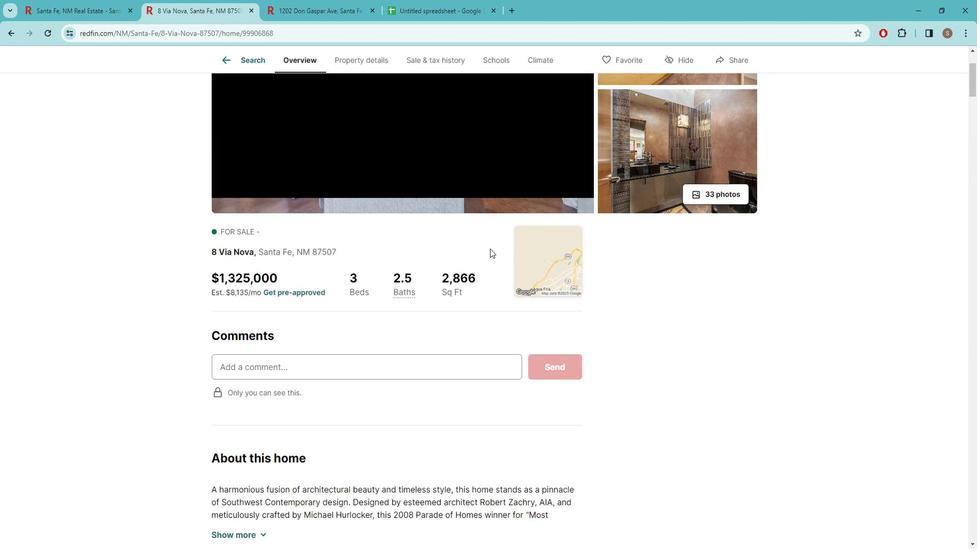 
Action: Mouse moved to (505, 257)
Screenshot: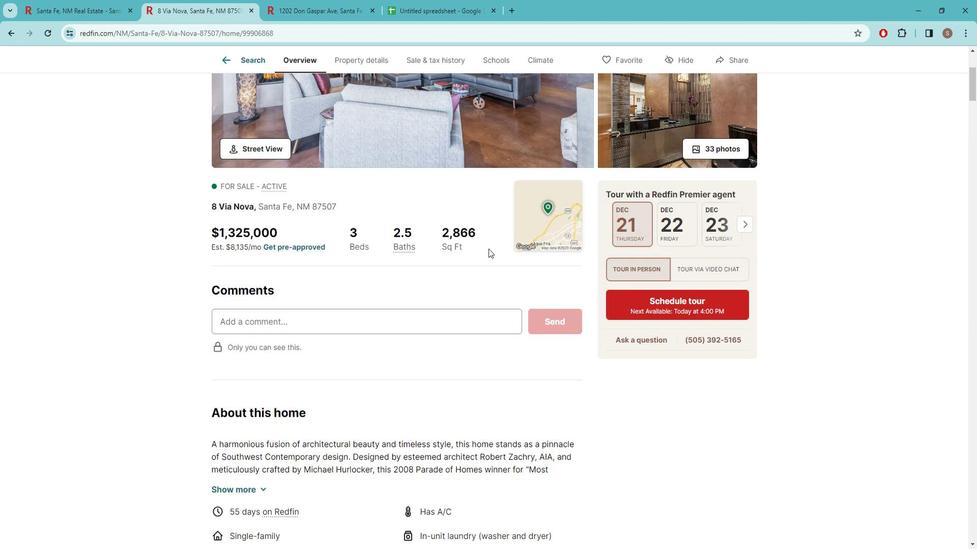
Action: Mouse scrolled (505, 257) with delta (0, 0)
Screenshot: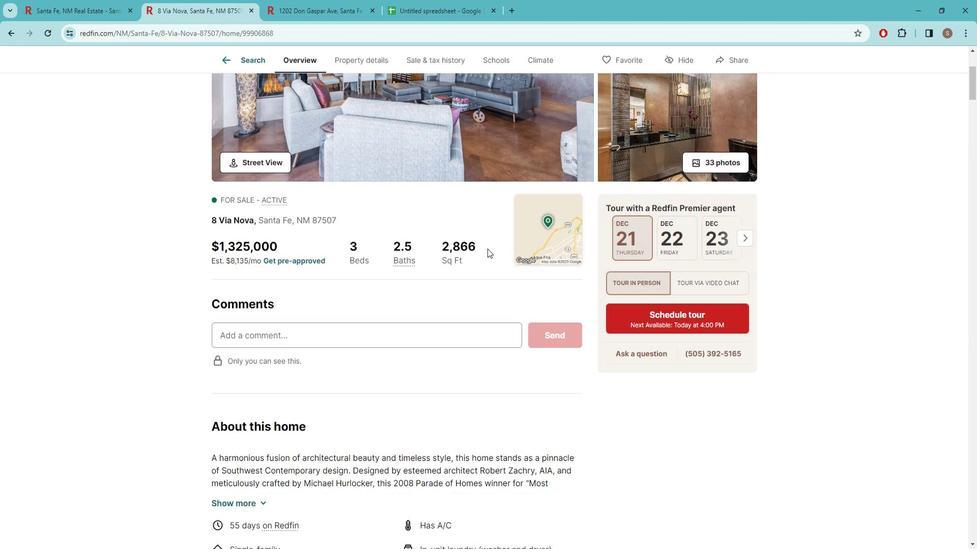 
Action: Mouse scrolled (505, 257) with delta (0, 0)
Screenshot: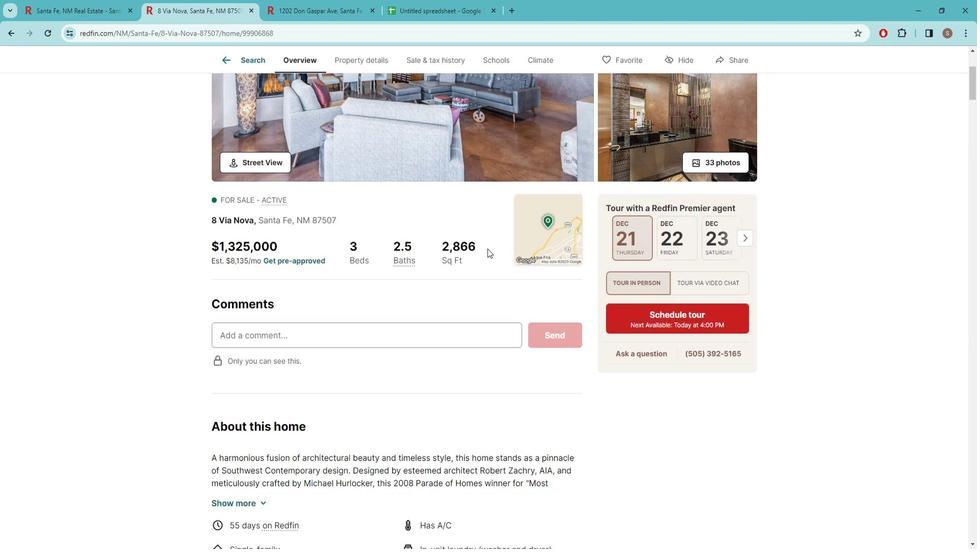 
Action: Mouse moved to (241, 415)
Screenshot: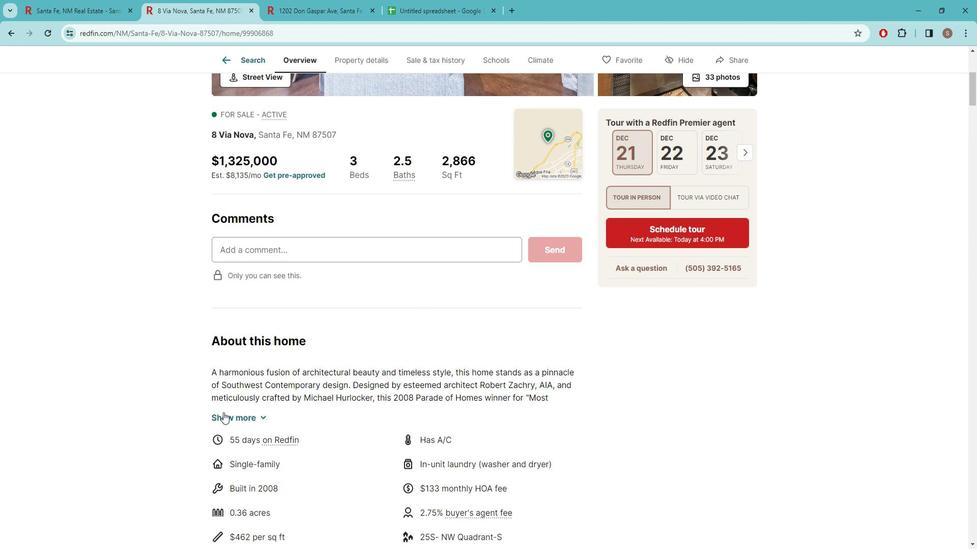 
Action: Mouse pressed left at (241, 415)
Screenshot: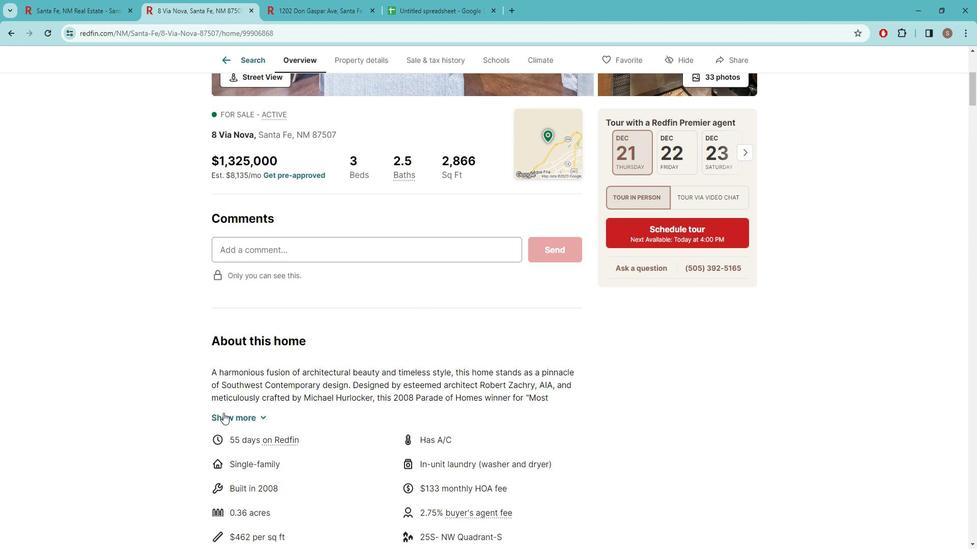 
Action: Mouse moved to (623, 345)
Screenshot: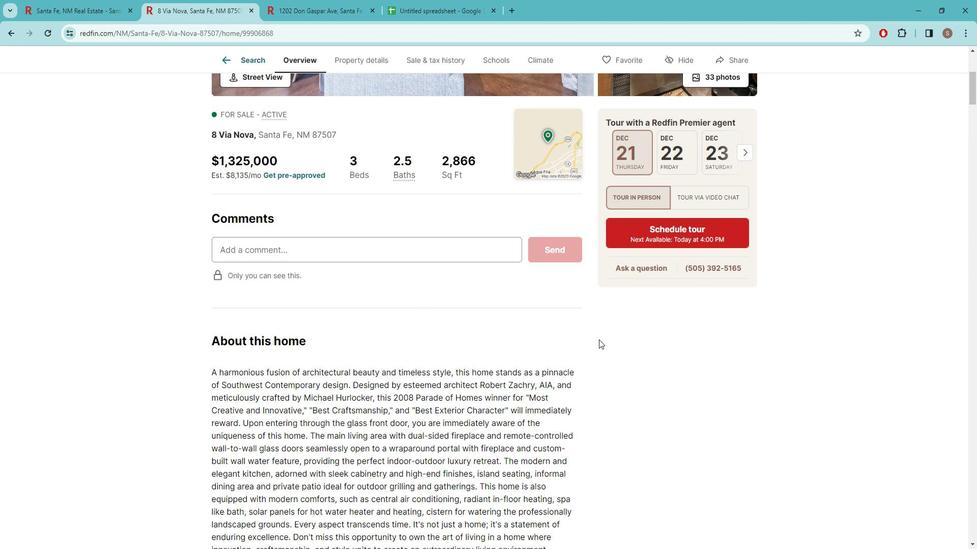 
Action: Mouse scrolled (623, 344) with delta (0, 0)
Screenshot: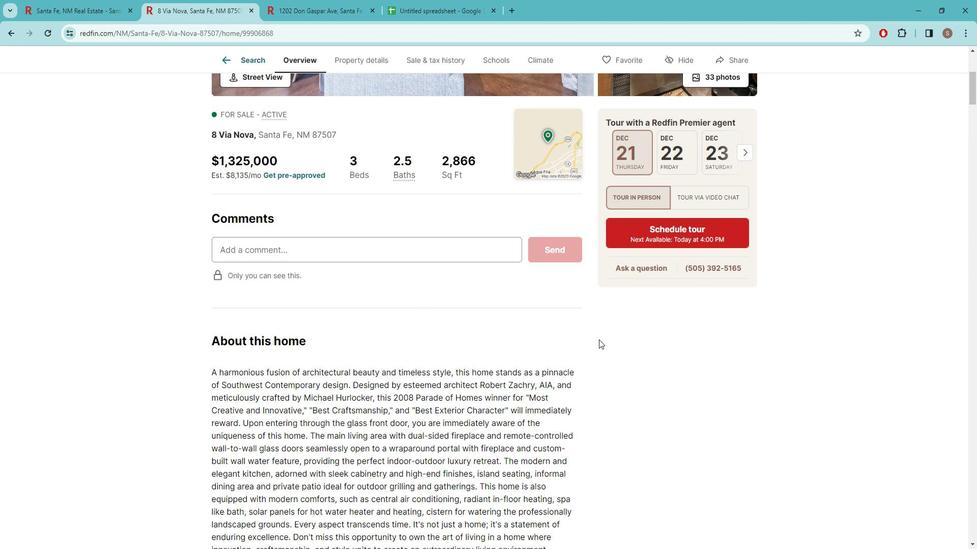 
Action: Mouse moved to (625, 345)
Screenshot: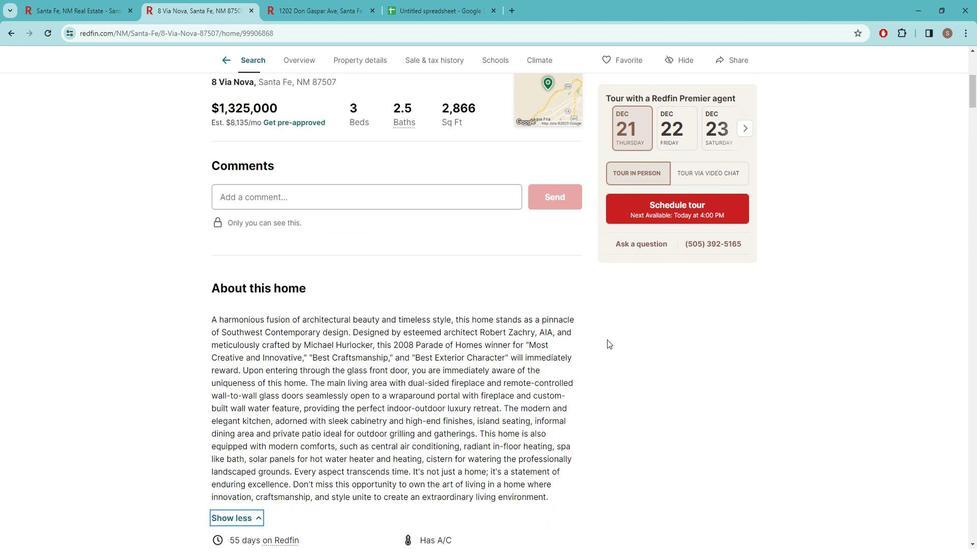 
Action: Mouse scrolled (625, 344) with delta (0, 0)
Screenshot: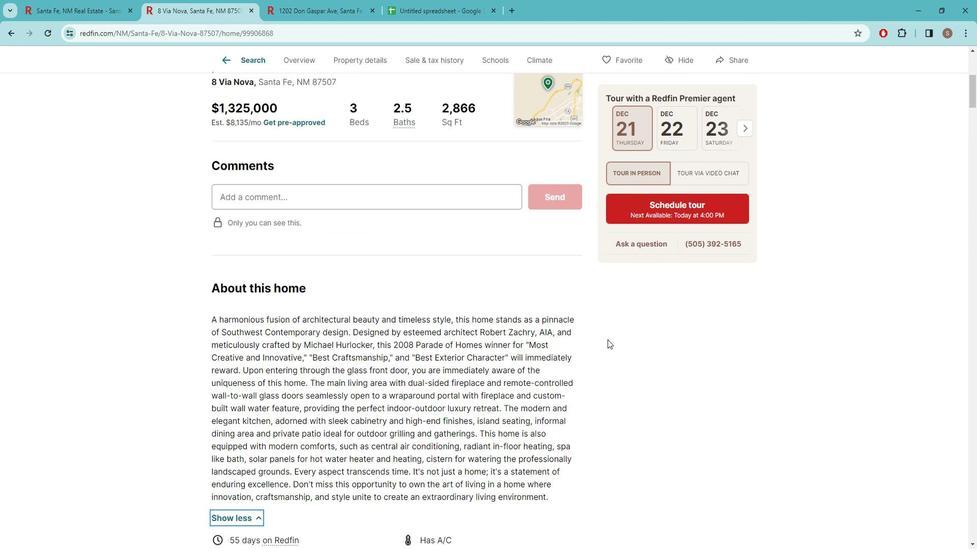 
Action: Mouse moved to (627, 345)
Screenshot: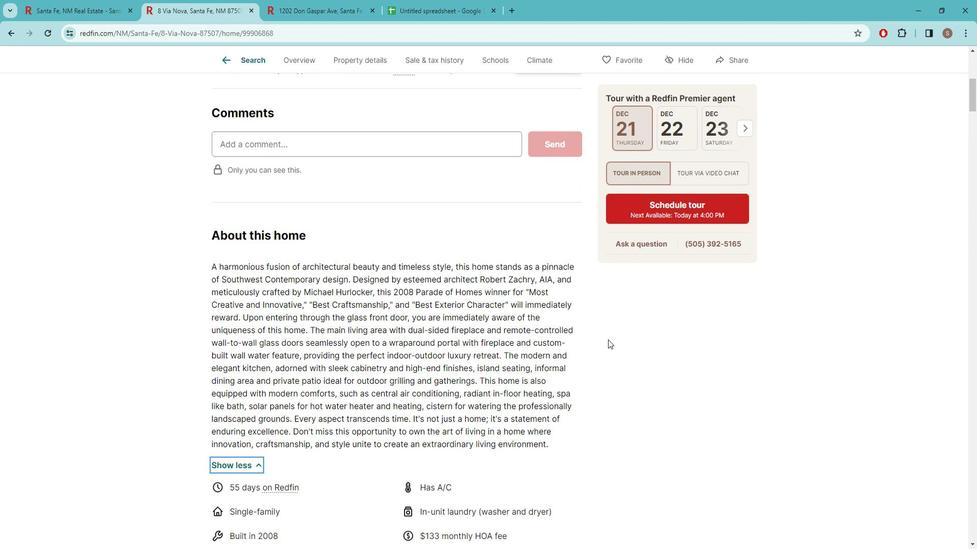 
Action: Mouse scrolled (627, 344) with delta (0, 0)
Screenshot: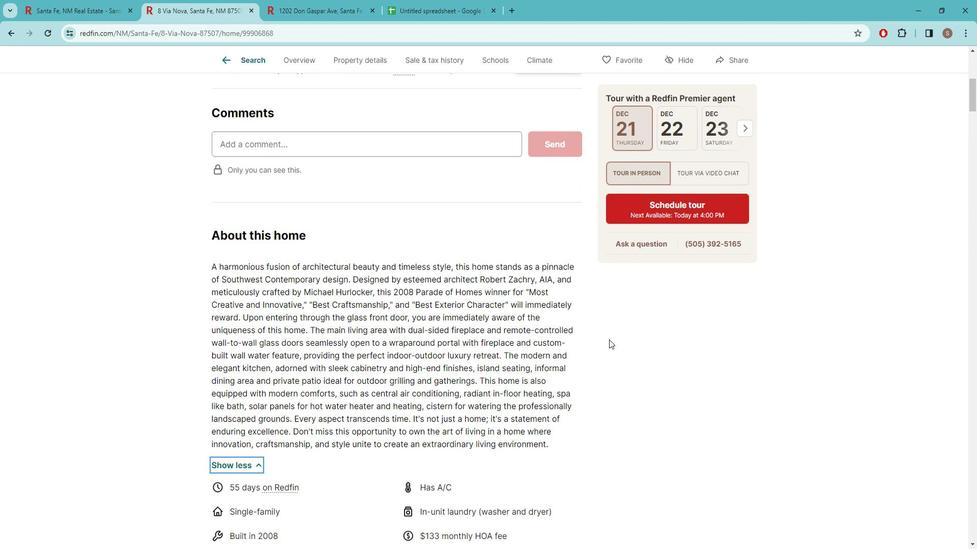 
Action: Mouse scrolled (627, 344) with delta (0, 0)
